 Task: Look for space in Lhokseumawe, Indonesia from 15th June, 2023 to 21st June, 2023 for 5 adults in price range Rs.14000 to Rs.25000. Place can be entire place with 3 bedrooms having 3 beds and 3 bathrooms. Property type can be house, flat, guest house. Booking option can be shelf check-in. Required host language is English.
Action: Mouse moved to (514, 102)
Screenshot: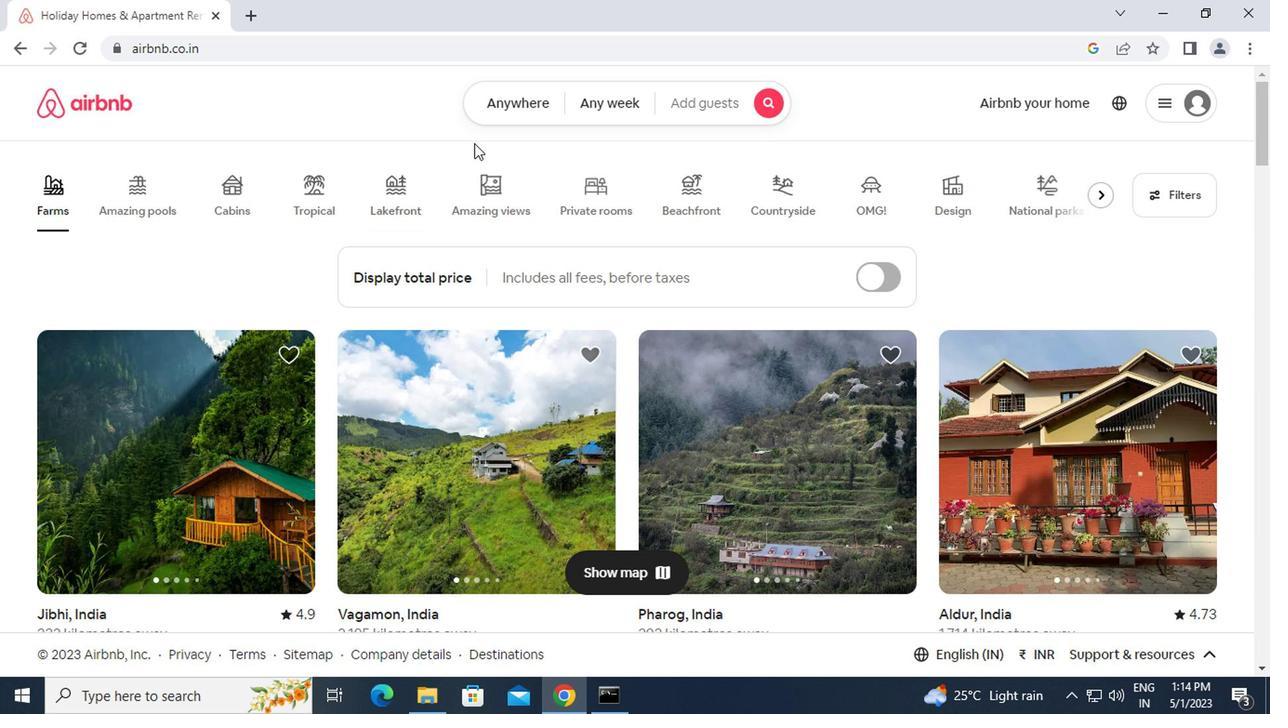 
Action: Mouse pressed left at (514, 102)
Screenshot: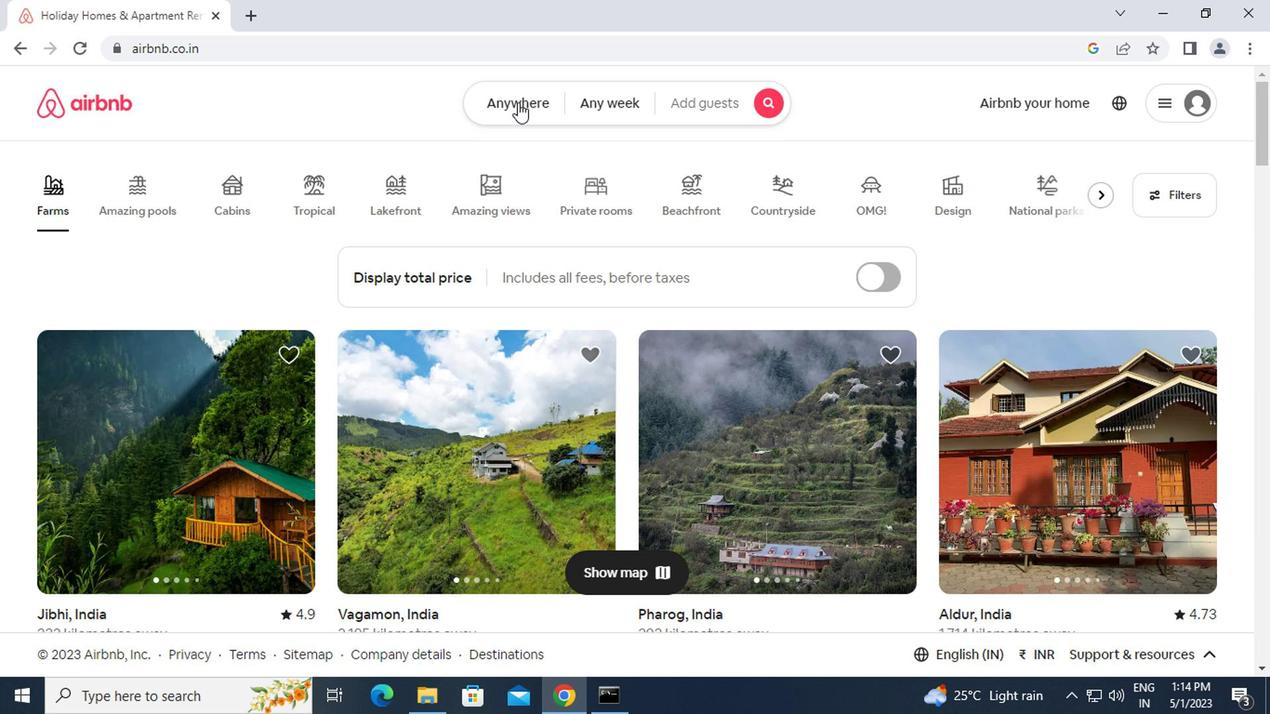 
Action: Mouse moved to (452, 158)
Screenshot: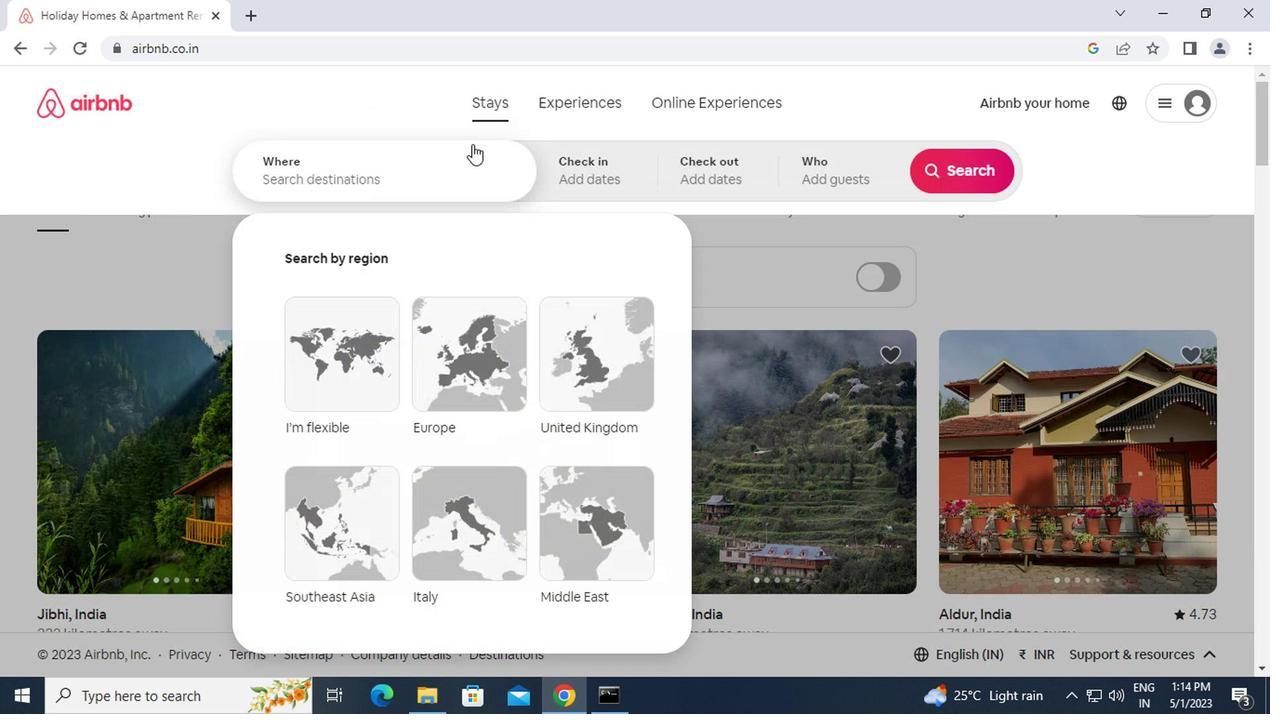 
Action: Mouse pressed left at (452, 158)
Screenshot: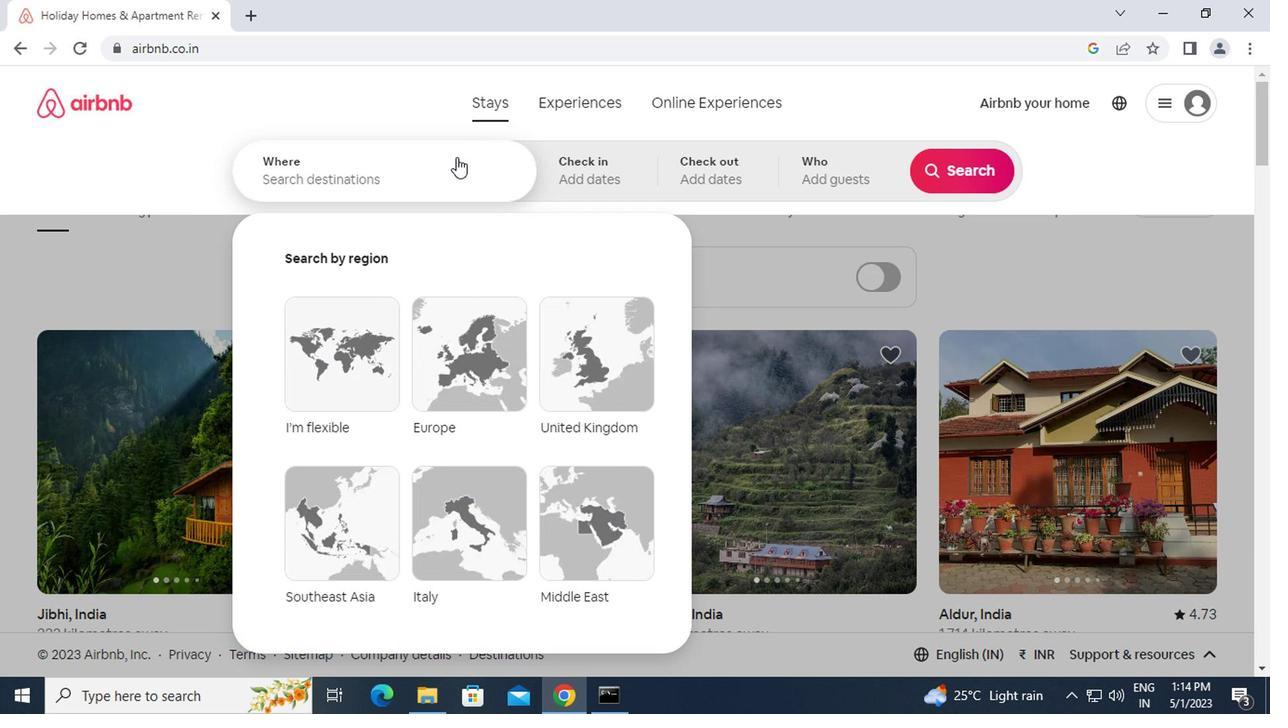 
Action: Key pressed l<Key.caps_lock>hokseumawe,<Key.space><Key.caps_lock>i<Key.caps_lock>ndonesia<Key.enter>
Screenshot: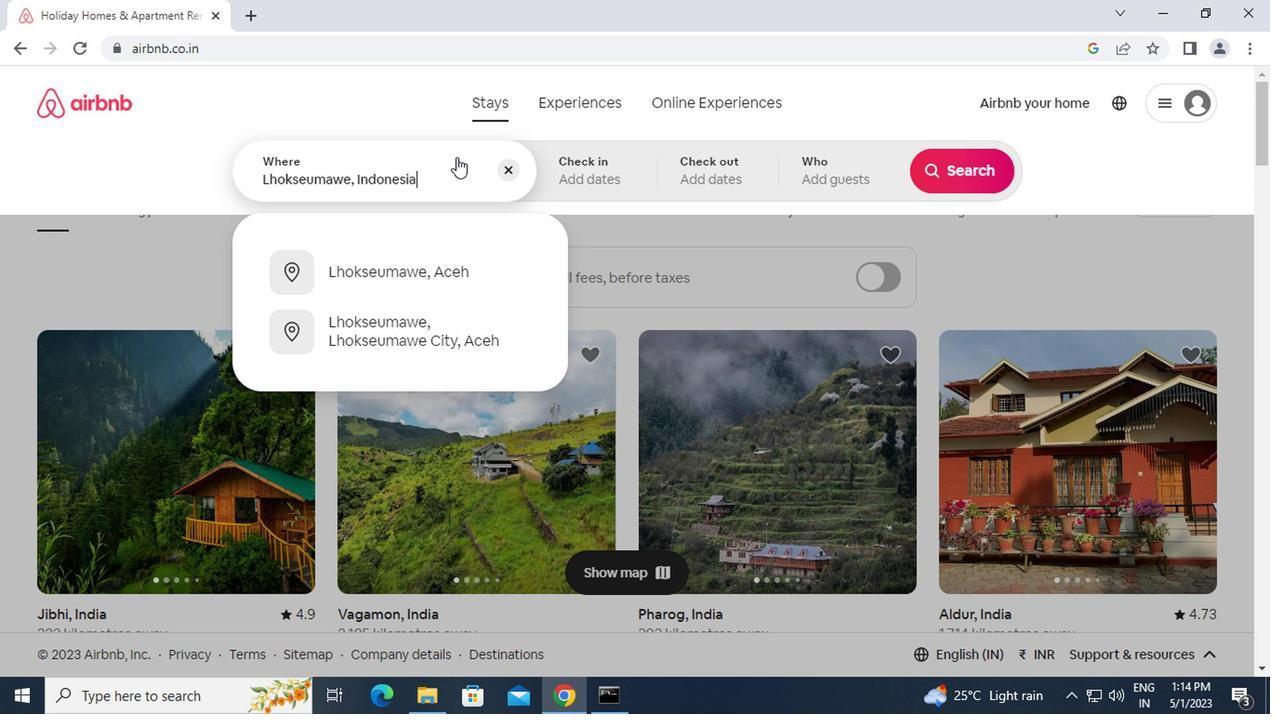 
Action: Mouse moved to (848, 486)
Screenshot: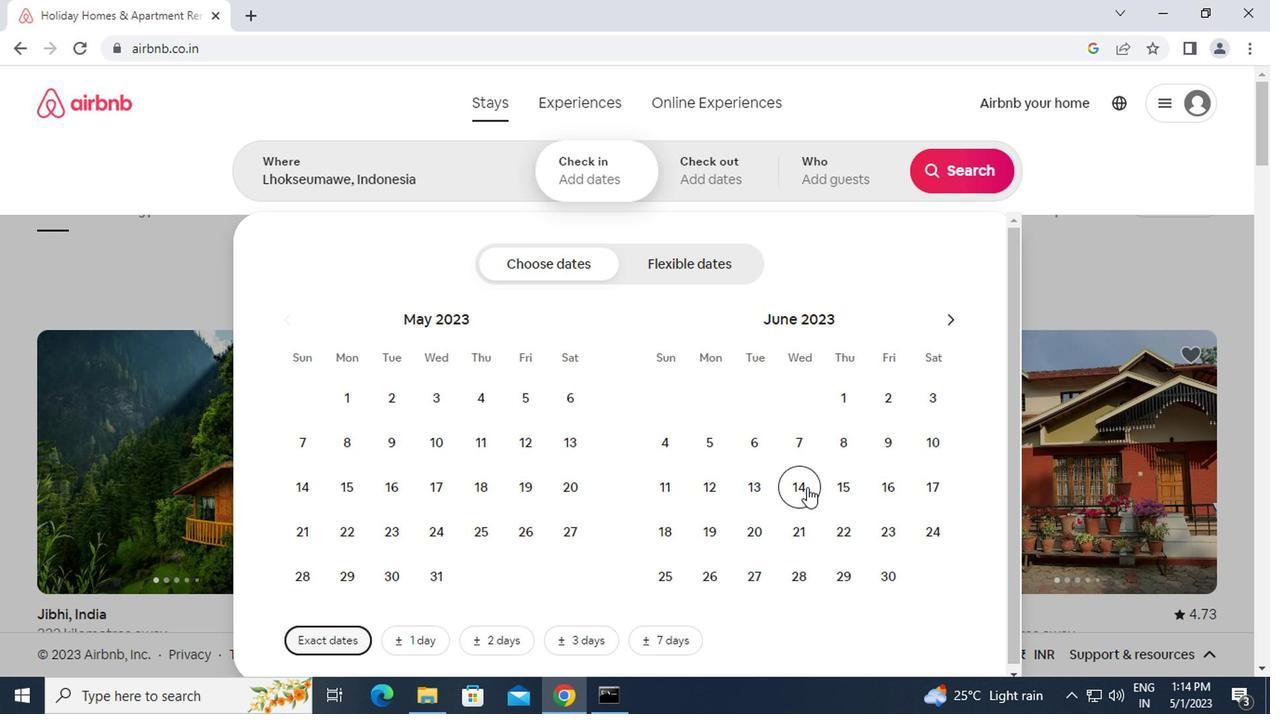 
Action: Mouse pressed left at (848, 486)
Screenshot: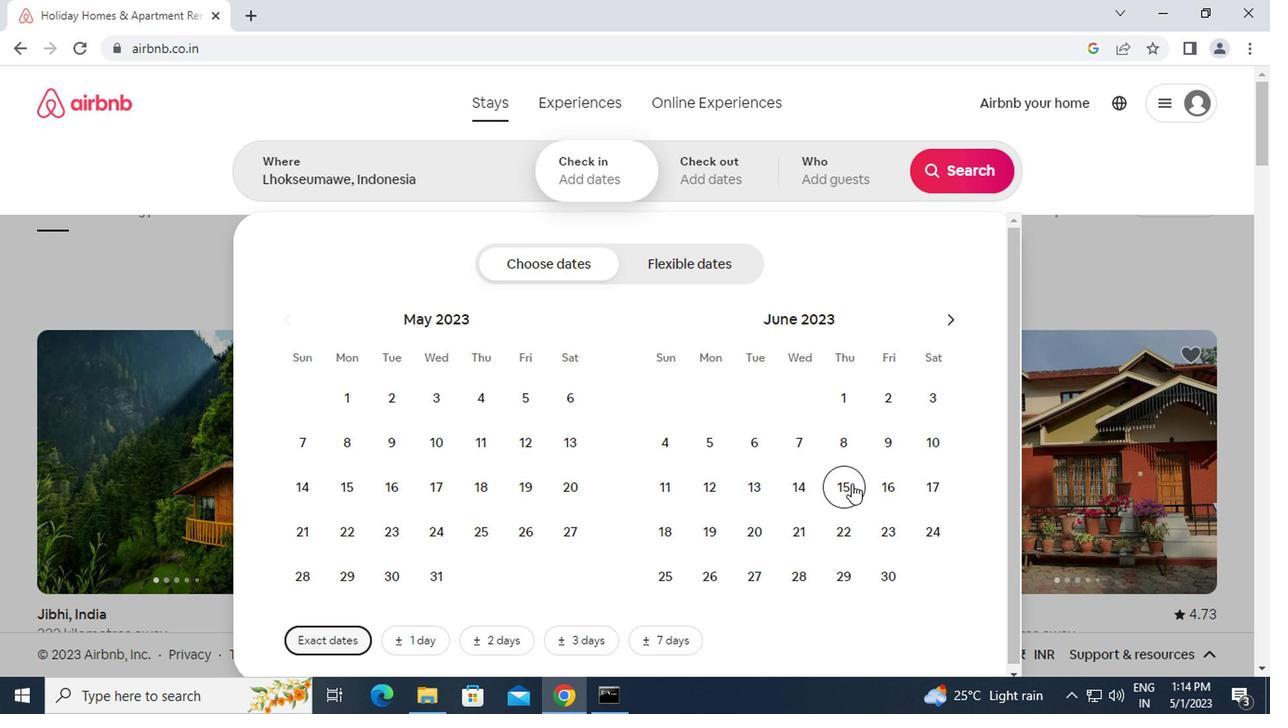
Action: Mouse moved to (793, 535)
Screenshot: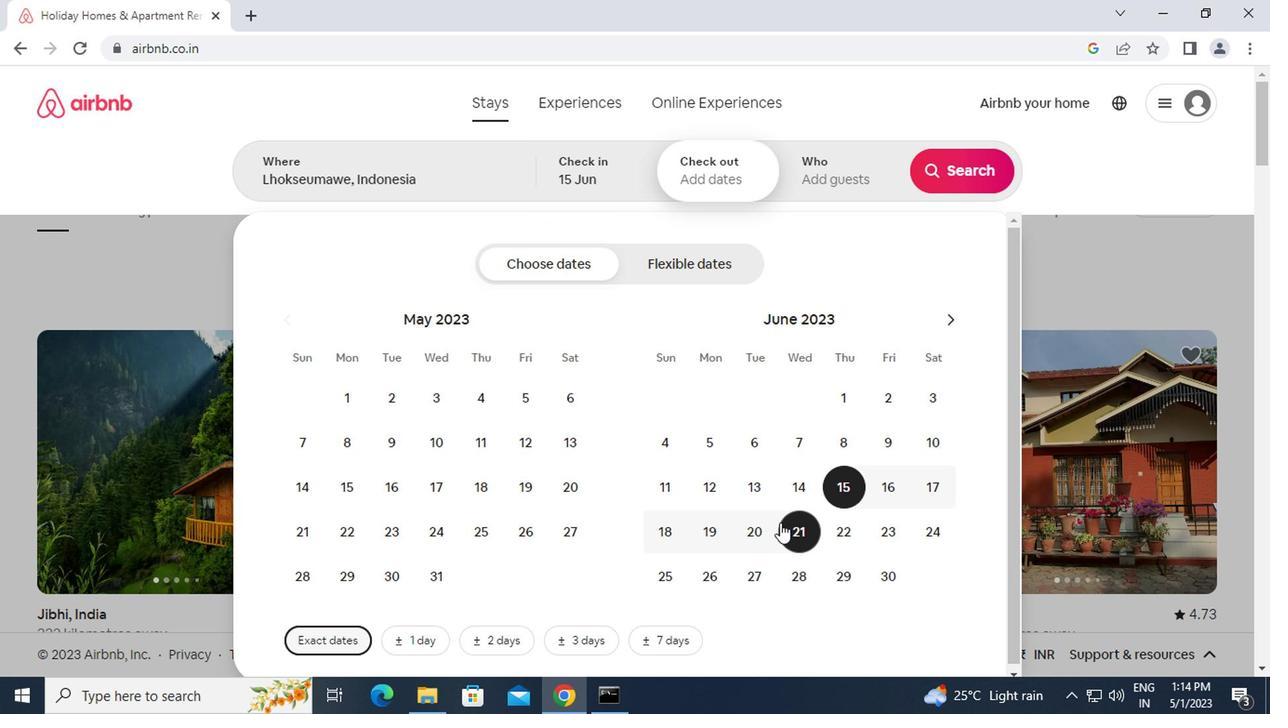 
Action: Mouse pressed left at (793, 535)
Screenshot: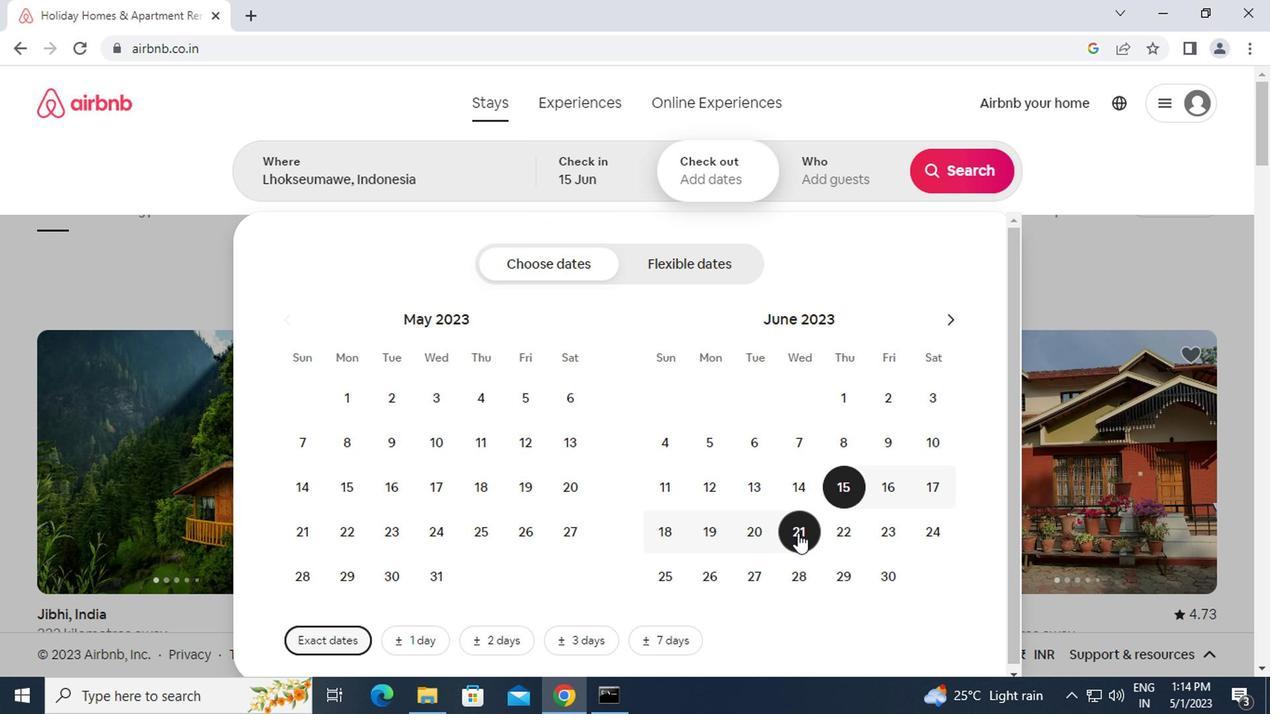 
Action: Mouse moved to (834, 164)
Screenshot: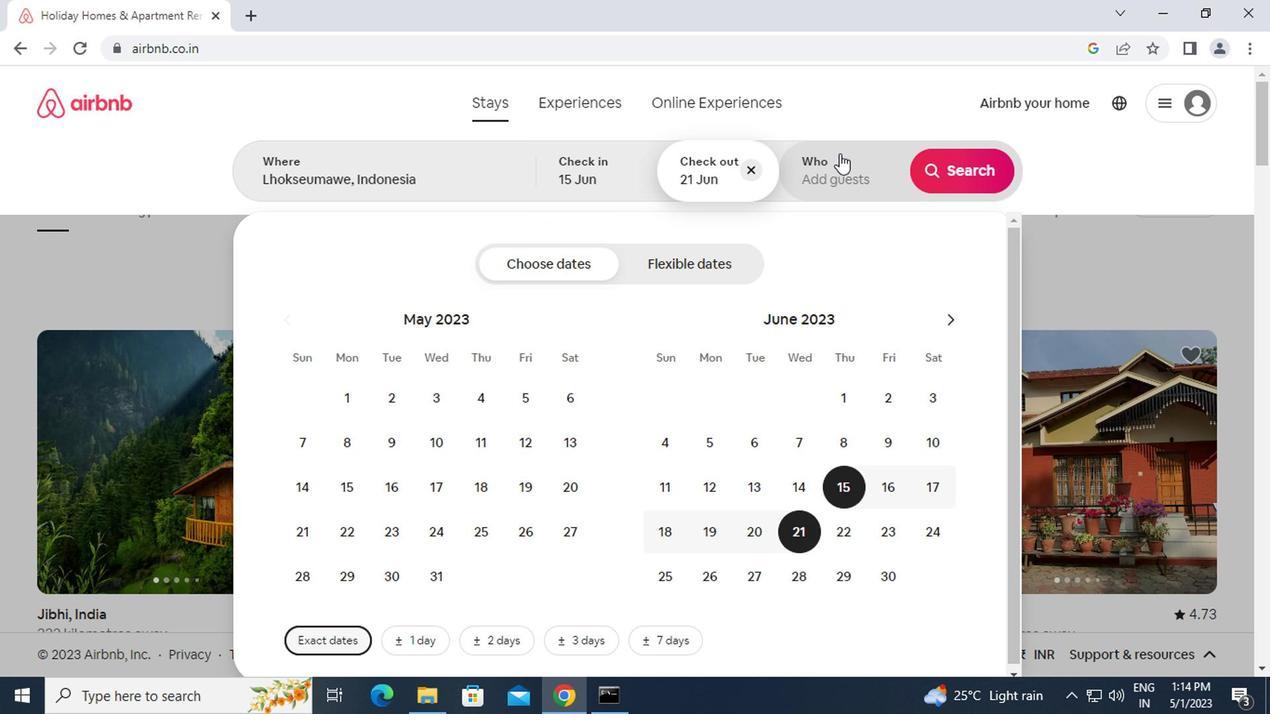 
Action: Mouse pressed left at (834, 164)
Screenshot: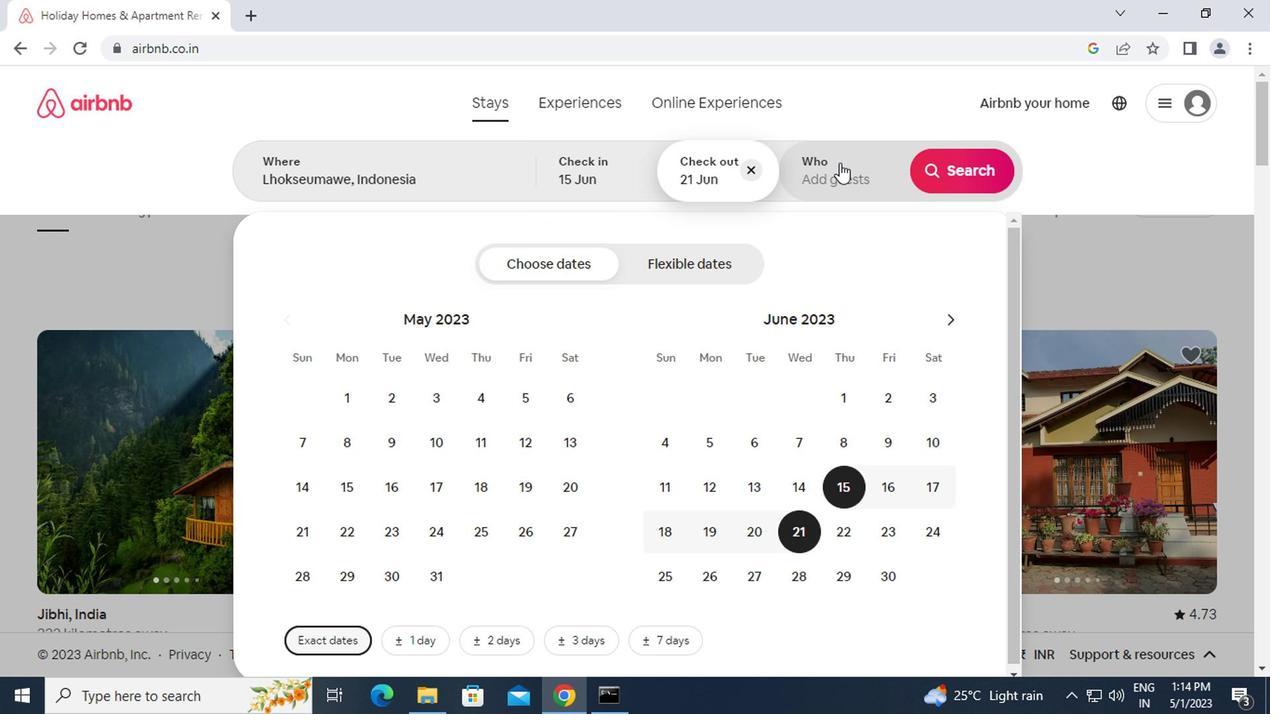 
Action: Mouse moved to (963, 263)
Screenshot: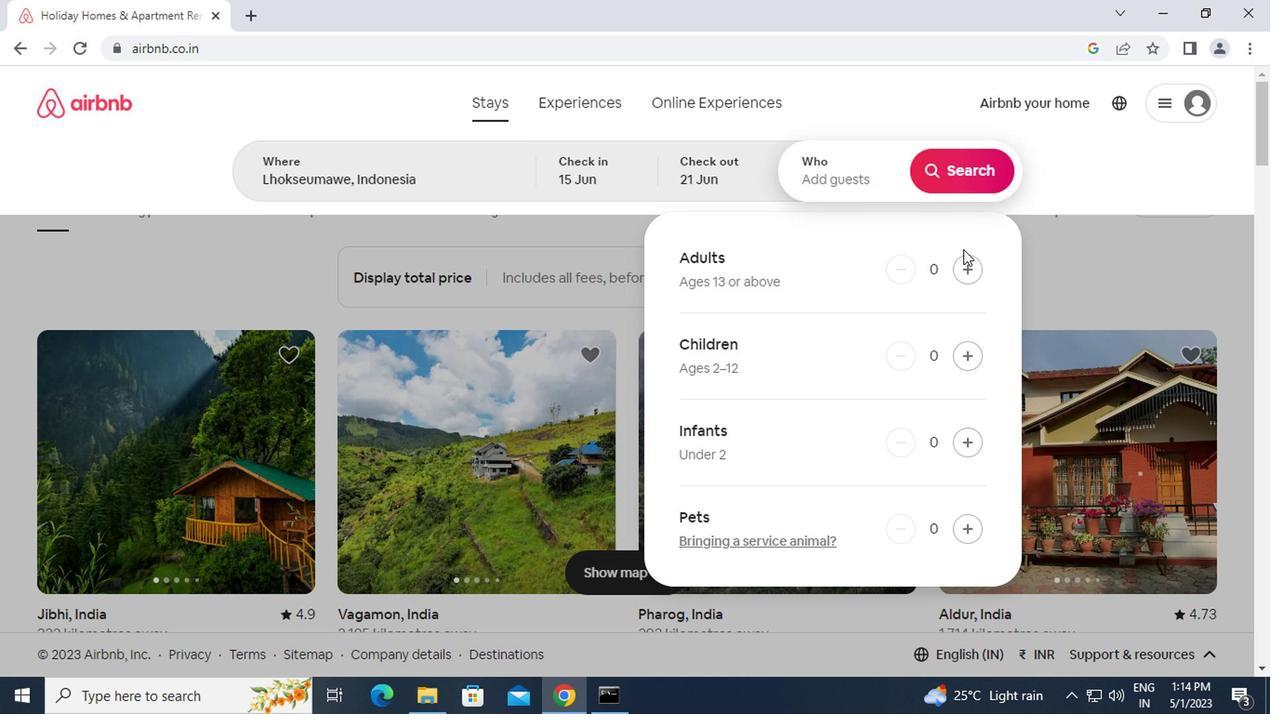 
Action: Mouse pressed left at (963, 263)
Screenshot: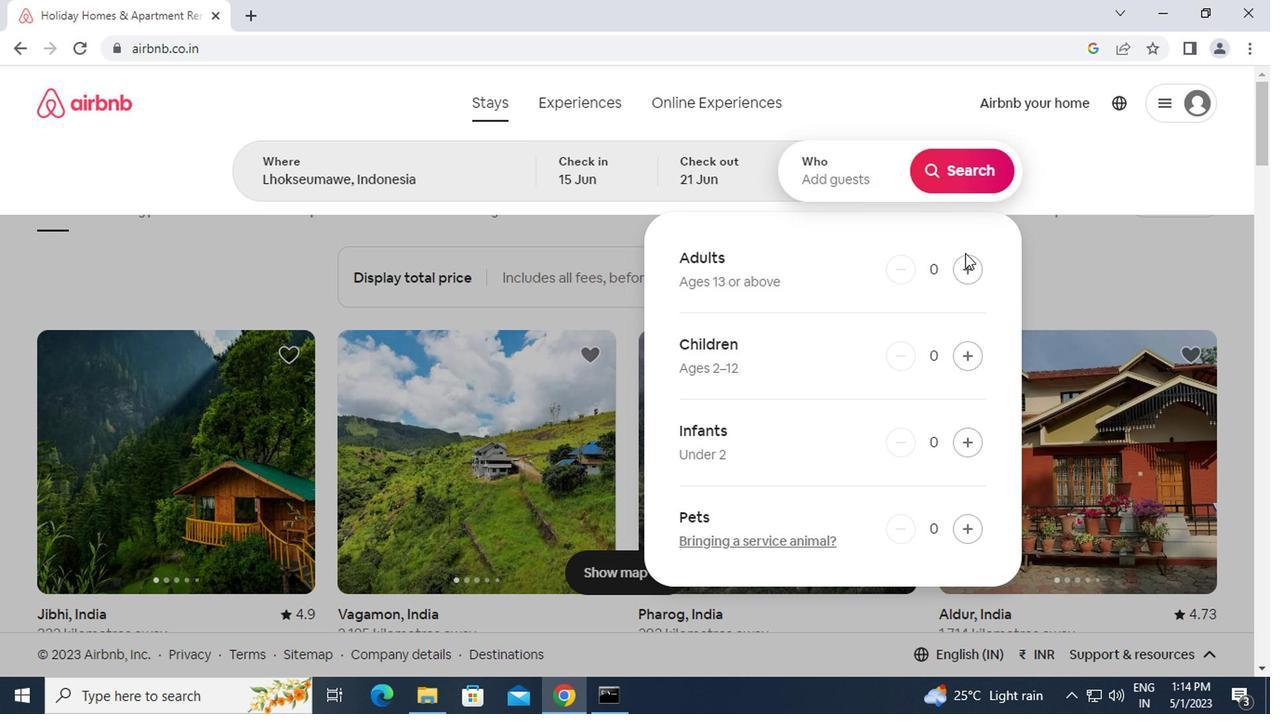 
Action: Mouse pressed left at (963, 263)
Screenshot: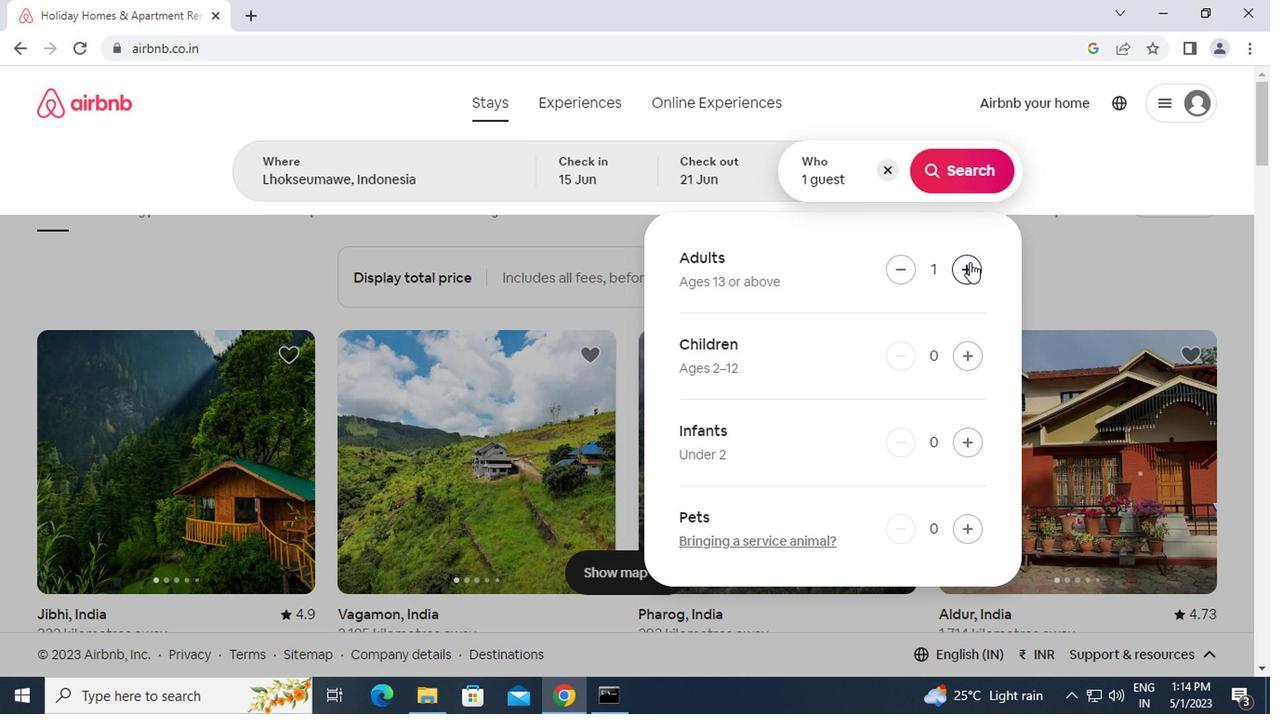 
Action: Mouse moved to (963, 263)
Screenshot: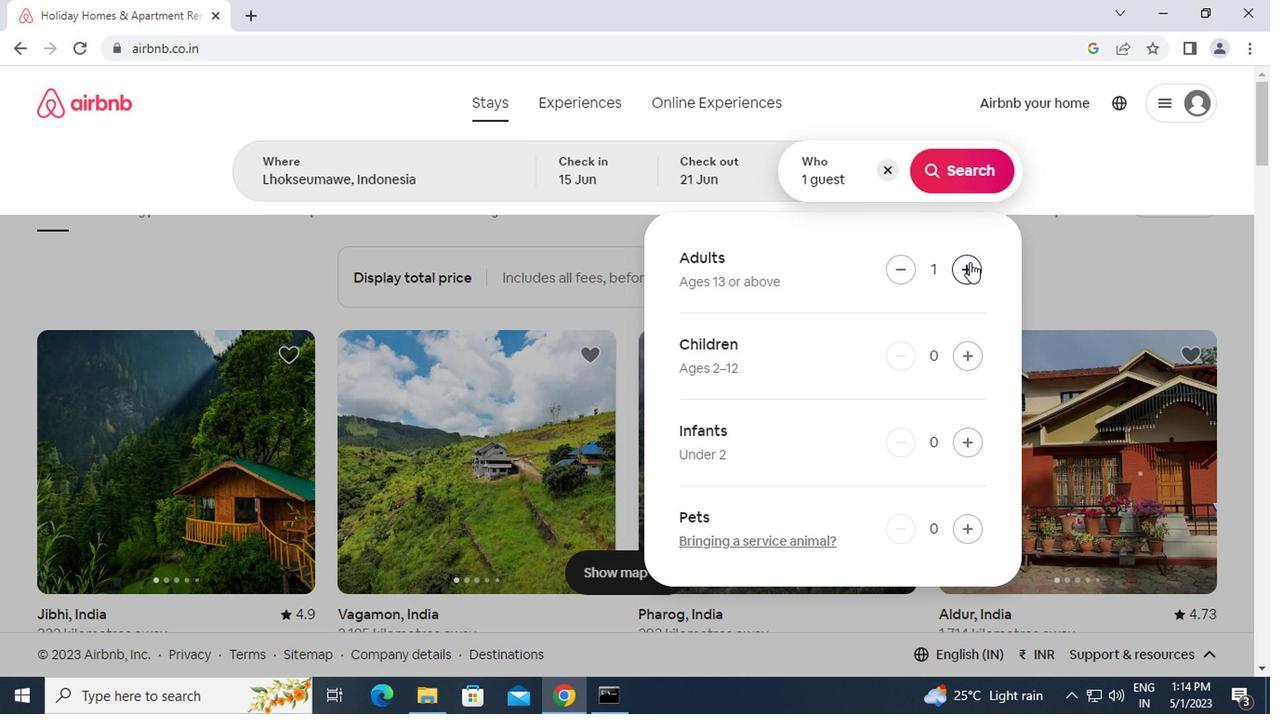 
Action: Mouse pressed left at (963, 263)
Screenshot: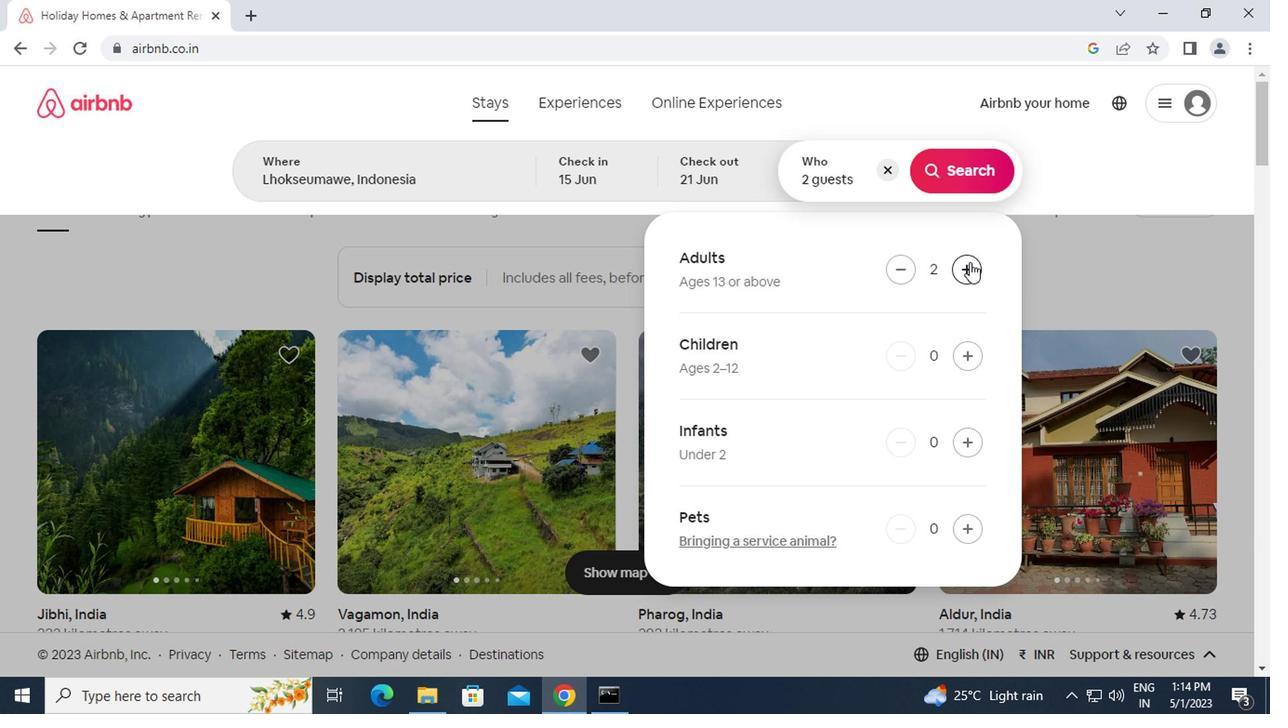 
Action: Mouse pressed left at (963, 263)
Screenshot: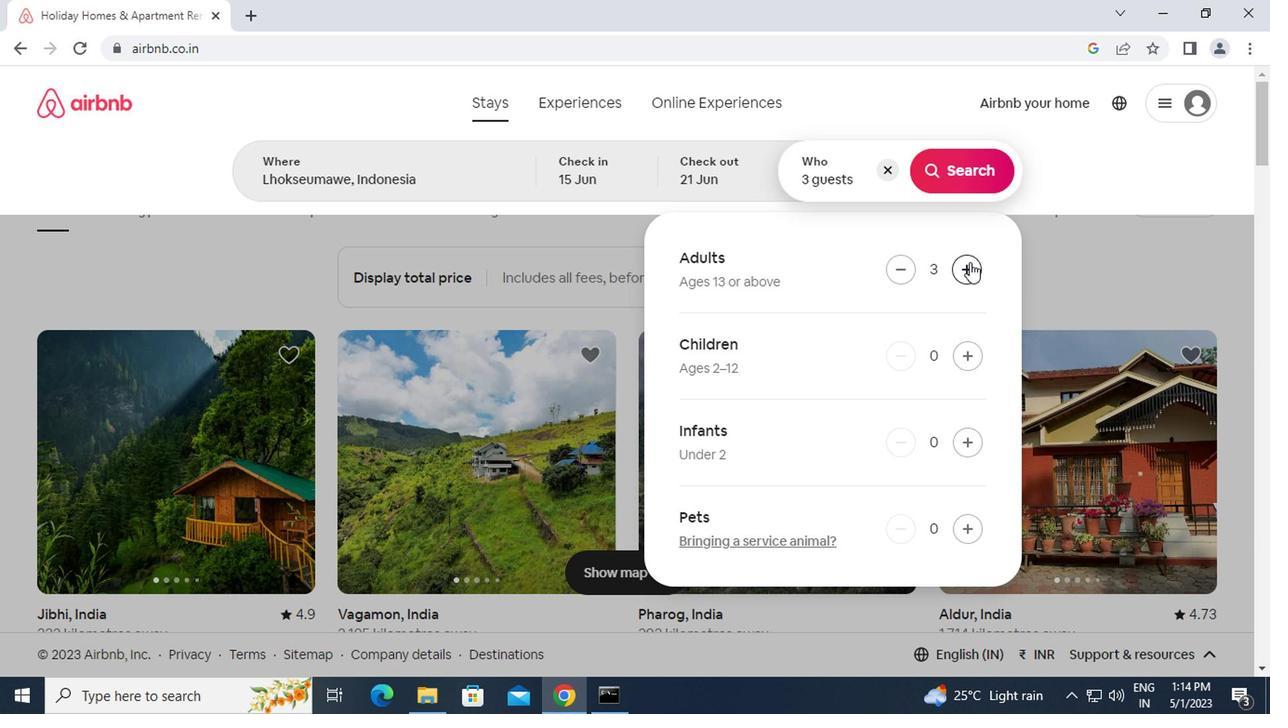 
Action: Mouse pressed left at (963, 263)
Screenshot: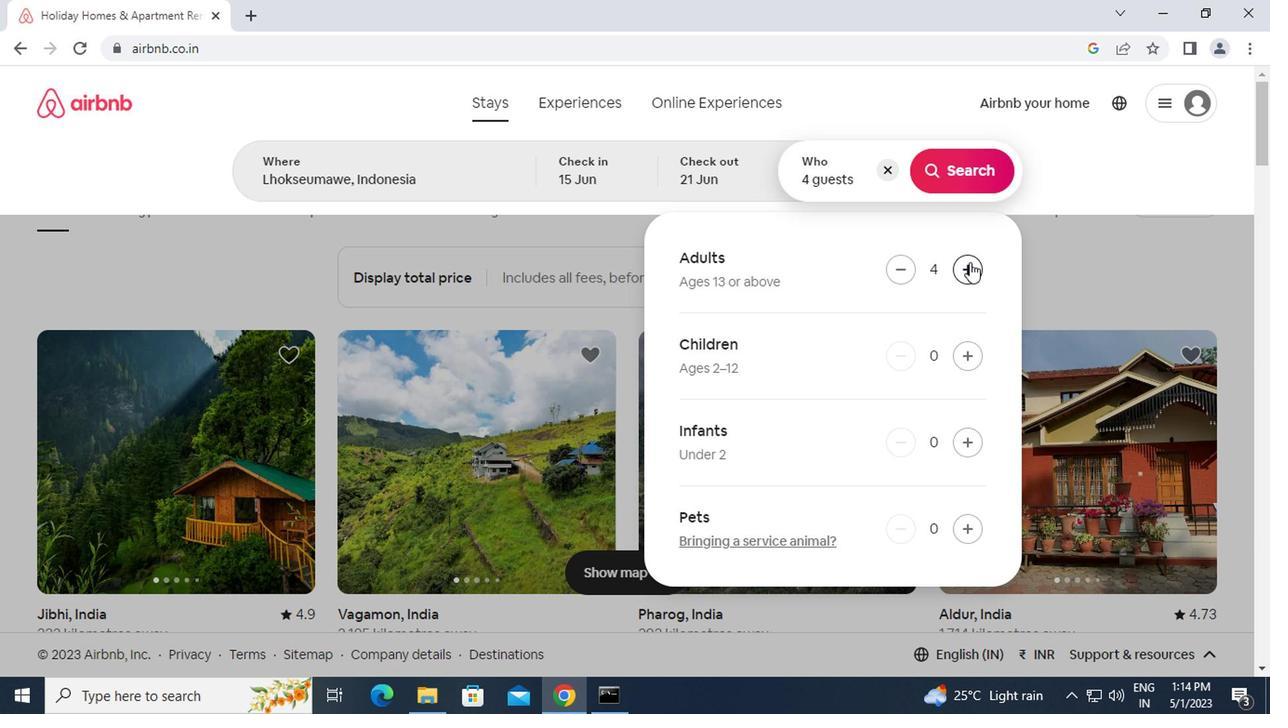
Action: Mouse moved to (942, 166)
Screenshot: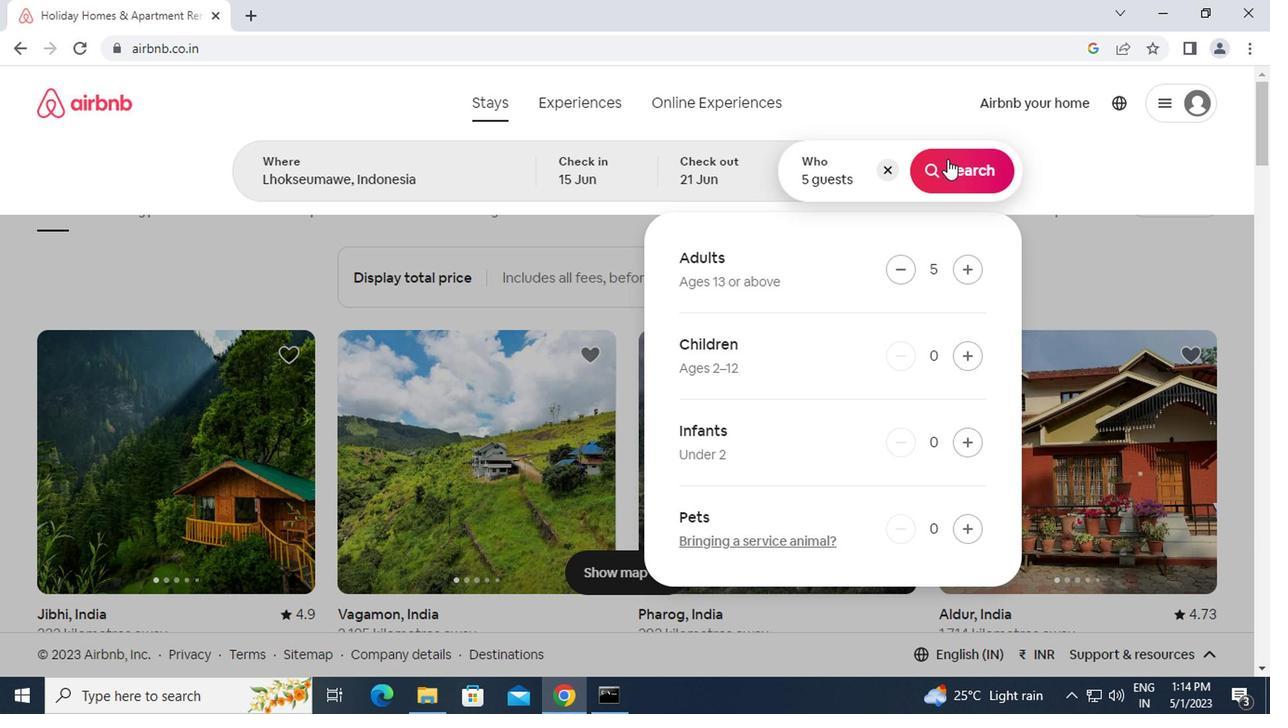 
Action: Mouse pressed left at (942, 166)
Screenshot: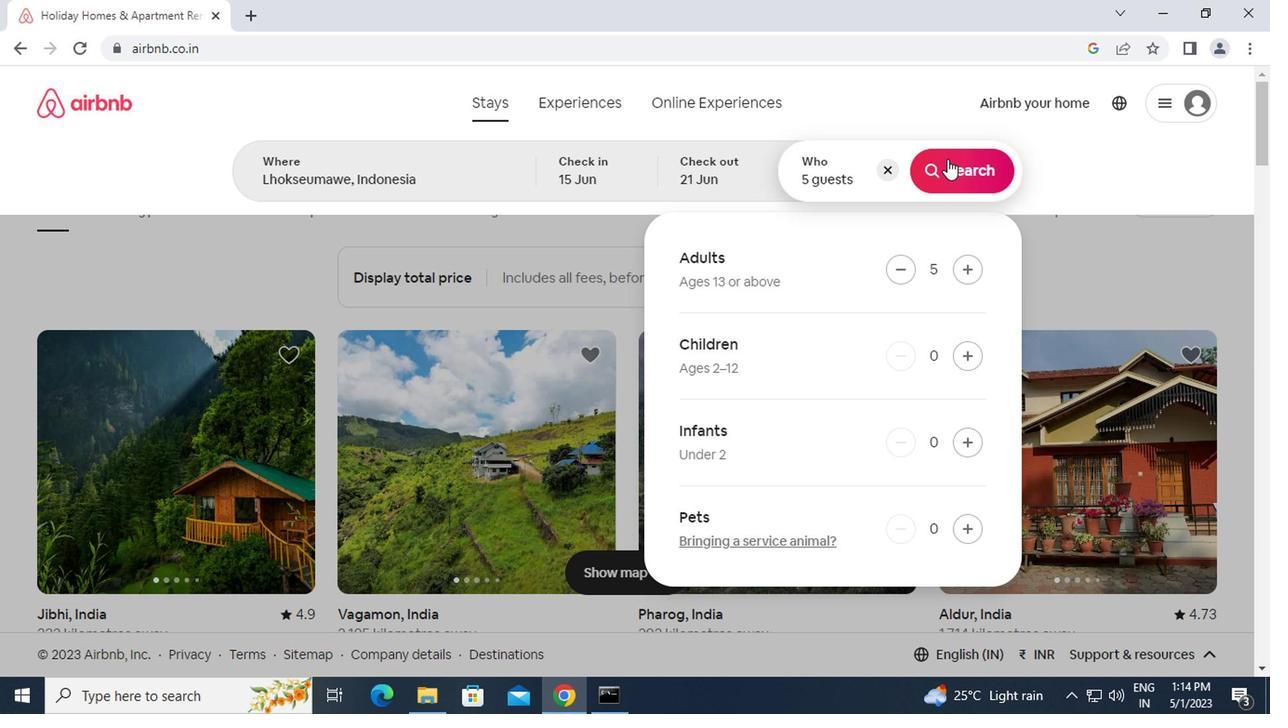 
Action: Mouse moved to (1160, 177)
Screenshot: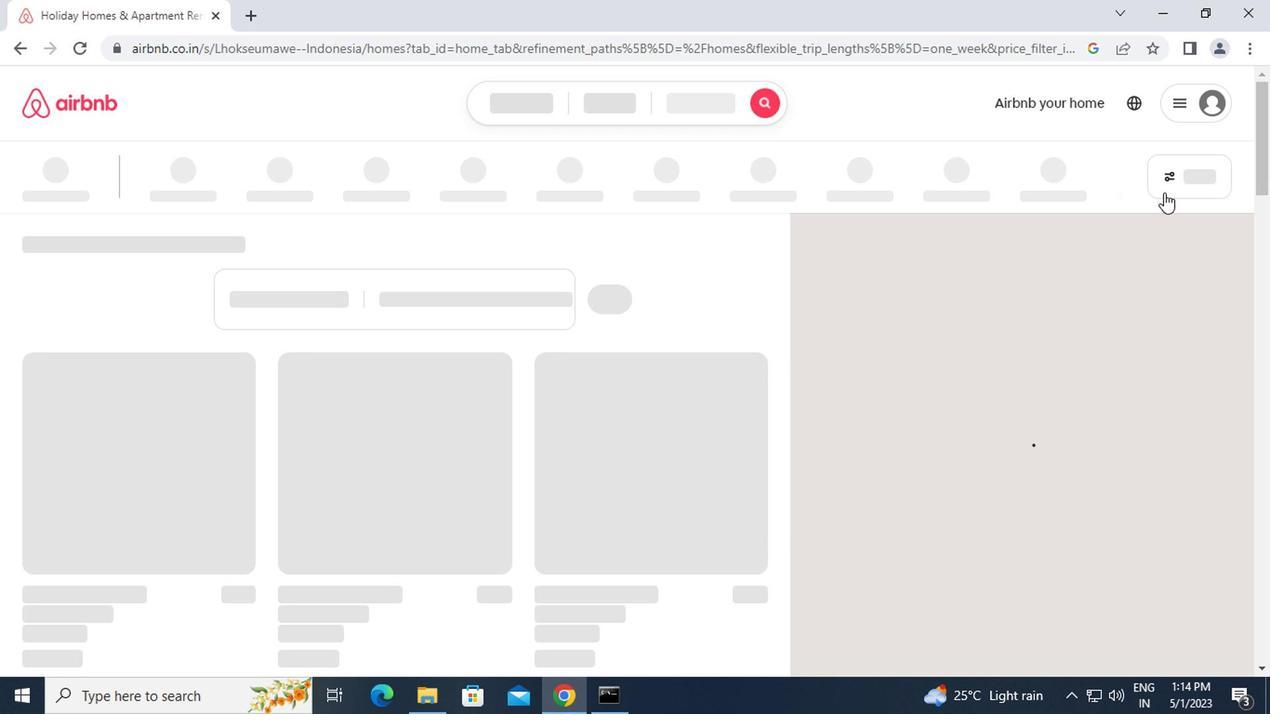 
Action: Mouse pressed left at (1160, 177)
Screenshot: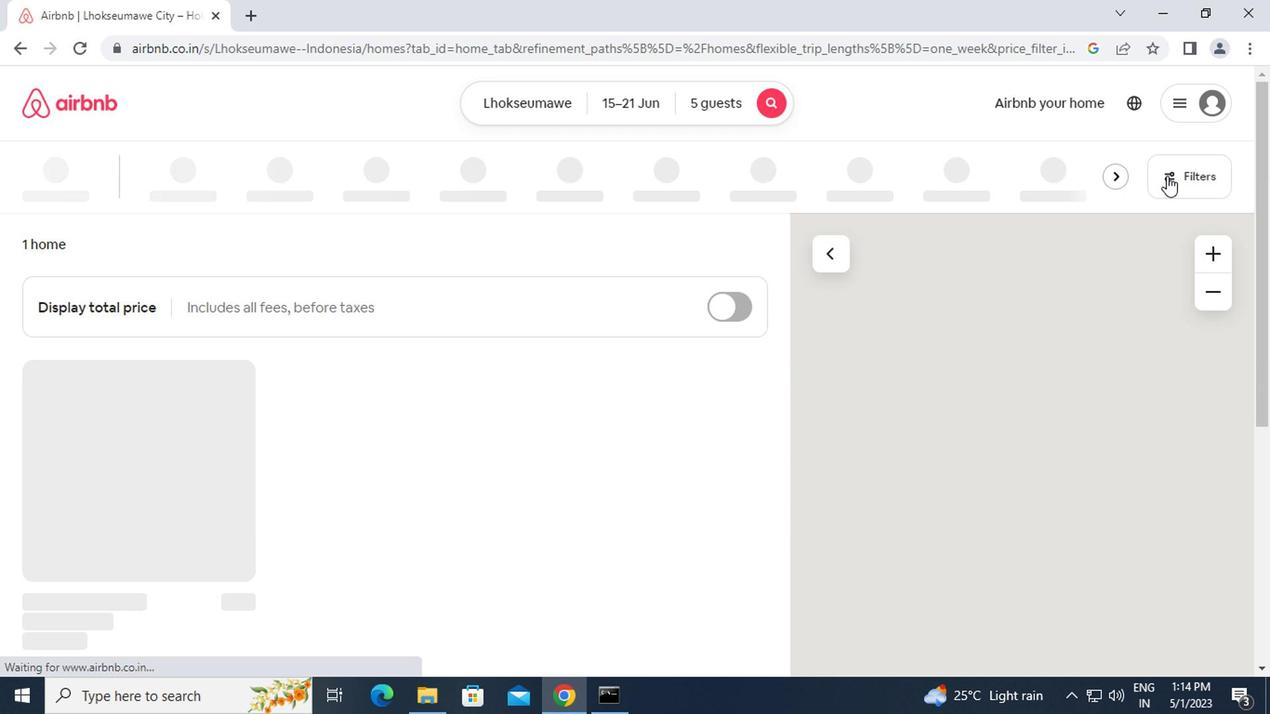 
Action: Mouse moved to (406, 361)
Screenshot: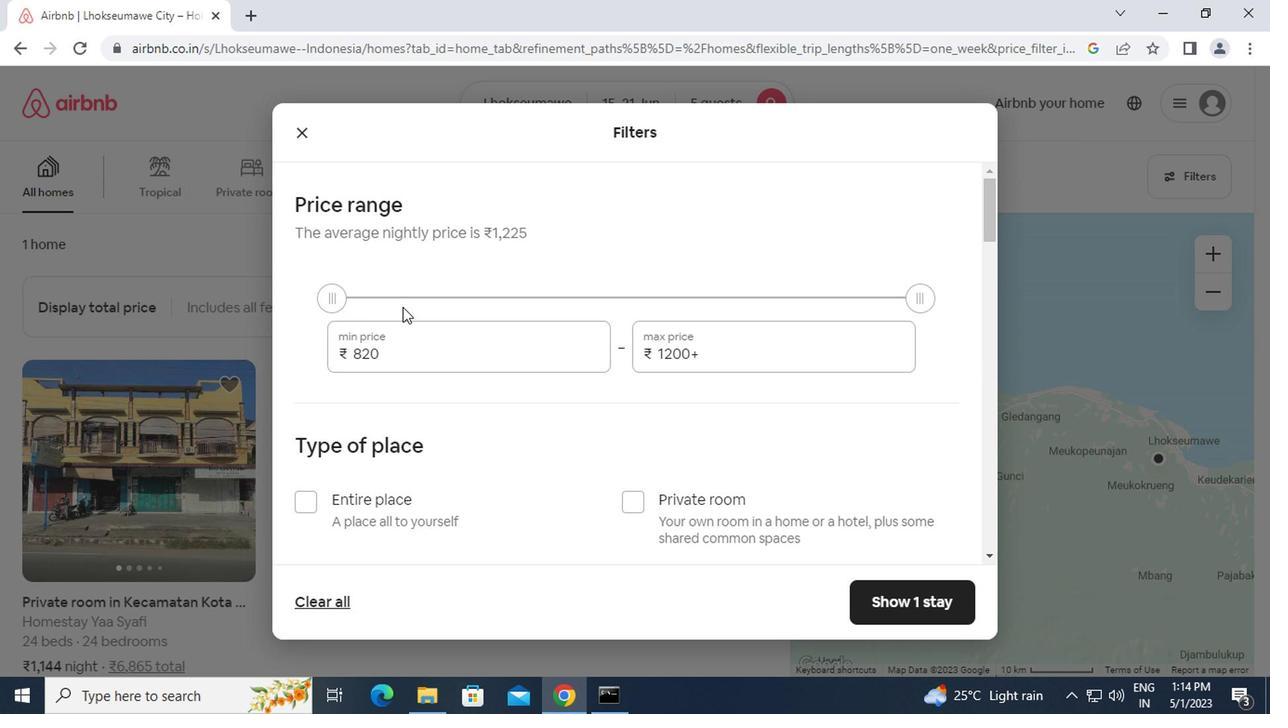 
Action: Mouse pressed left at (406, 361)
Screenshot: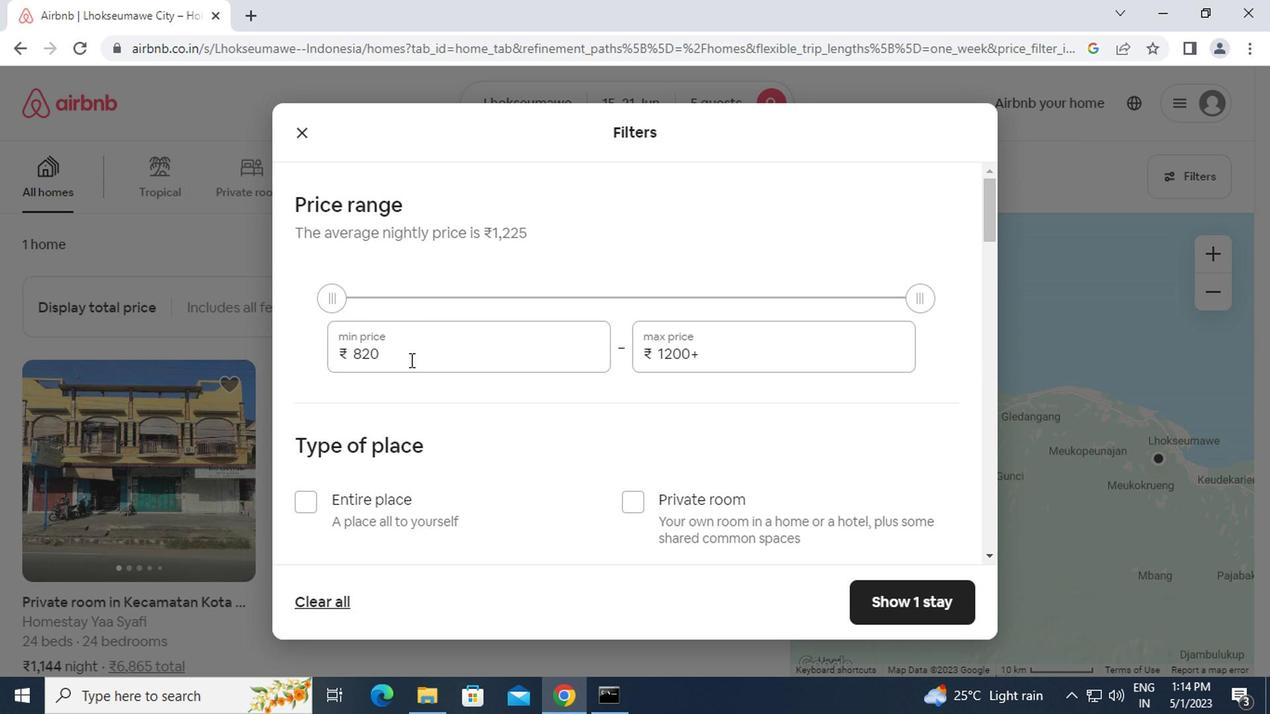 
Action: Mouse moved to (316, 368)
Screenshot: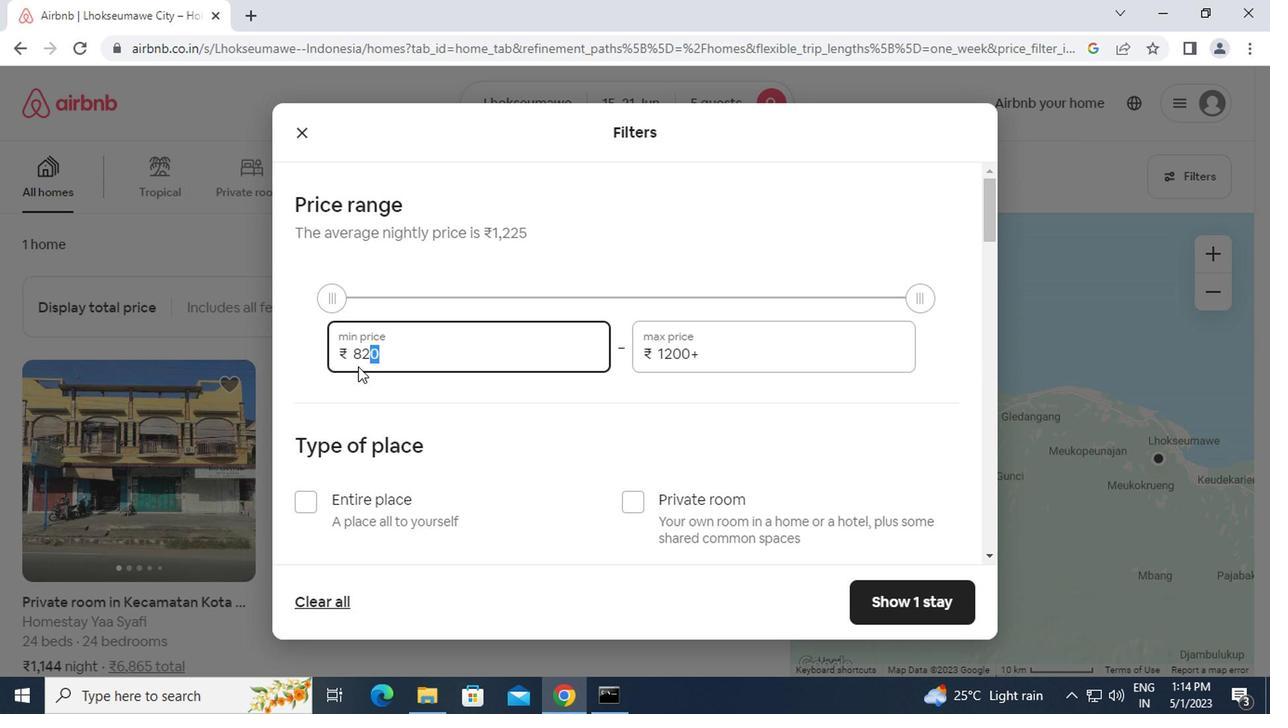 
Action: Key pressed 14000<Key.tab><Key.backspace><Key.backspace>25000
Screenshot: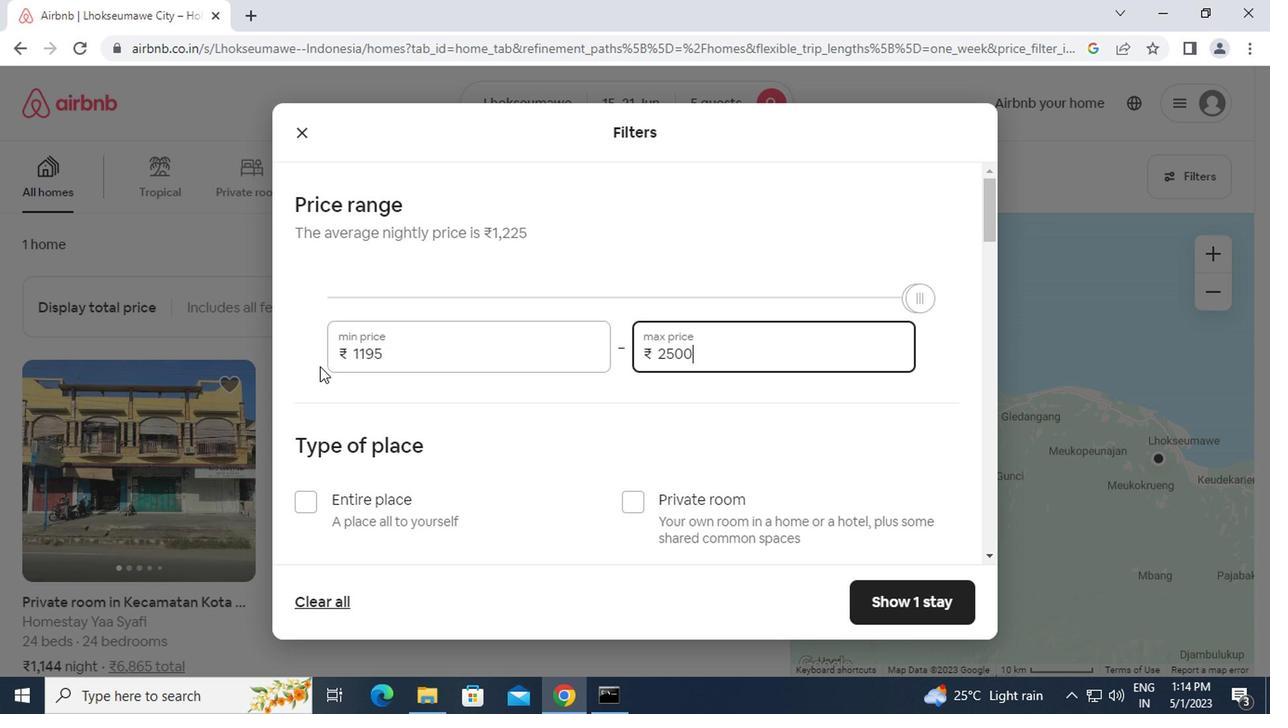 
Action: Mouse moved to (386, 353)
Screenshot: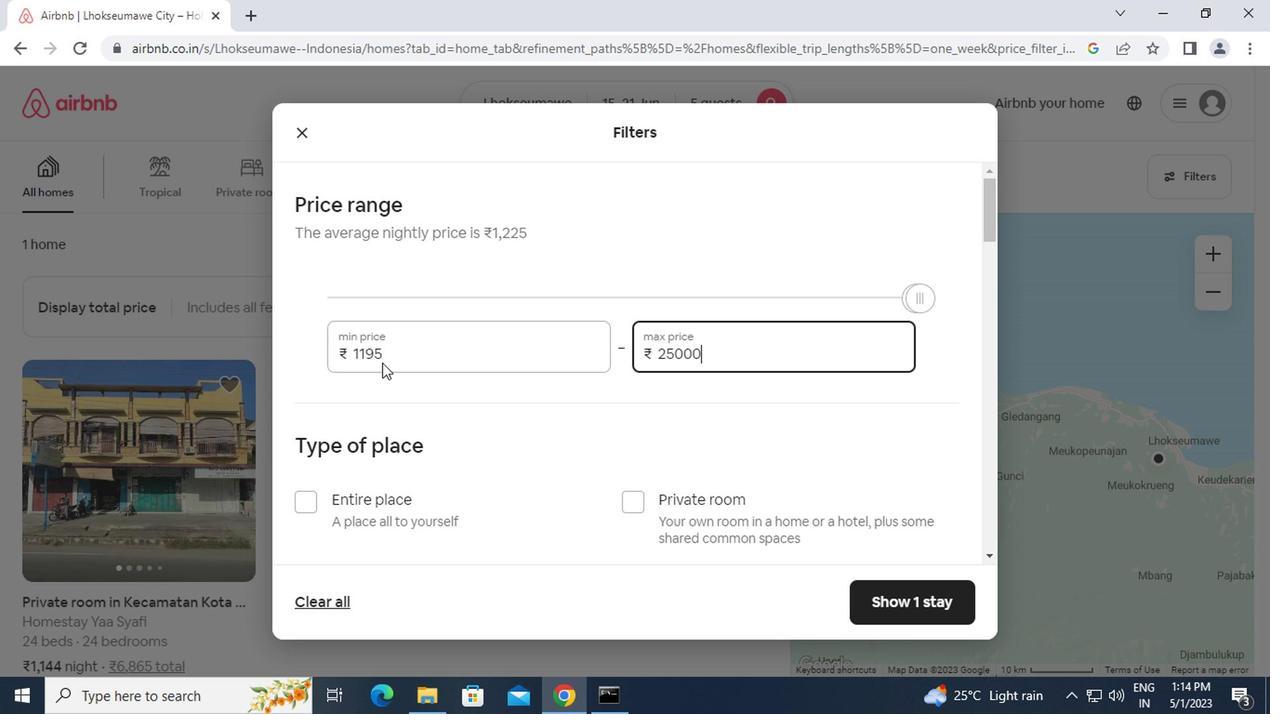 
Action: Mouse pressed left at (386, 353)
Screenshot: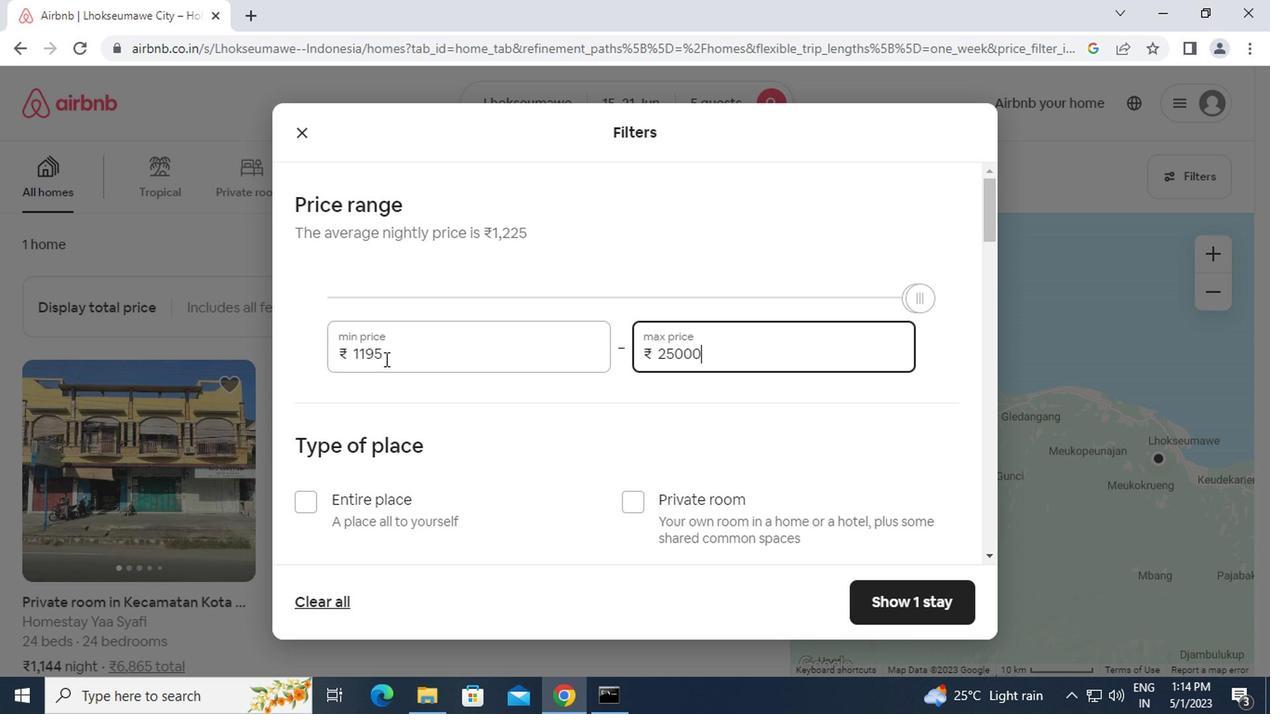 
Action: Mouse moved to (294, 357)
Screenshot: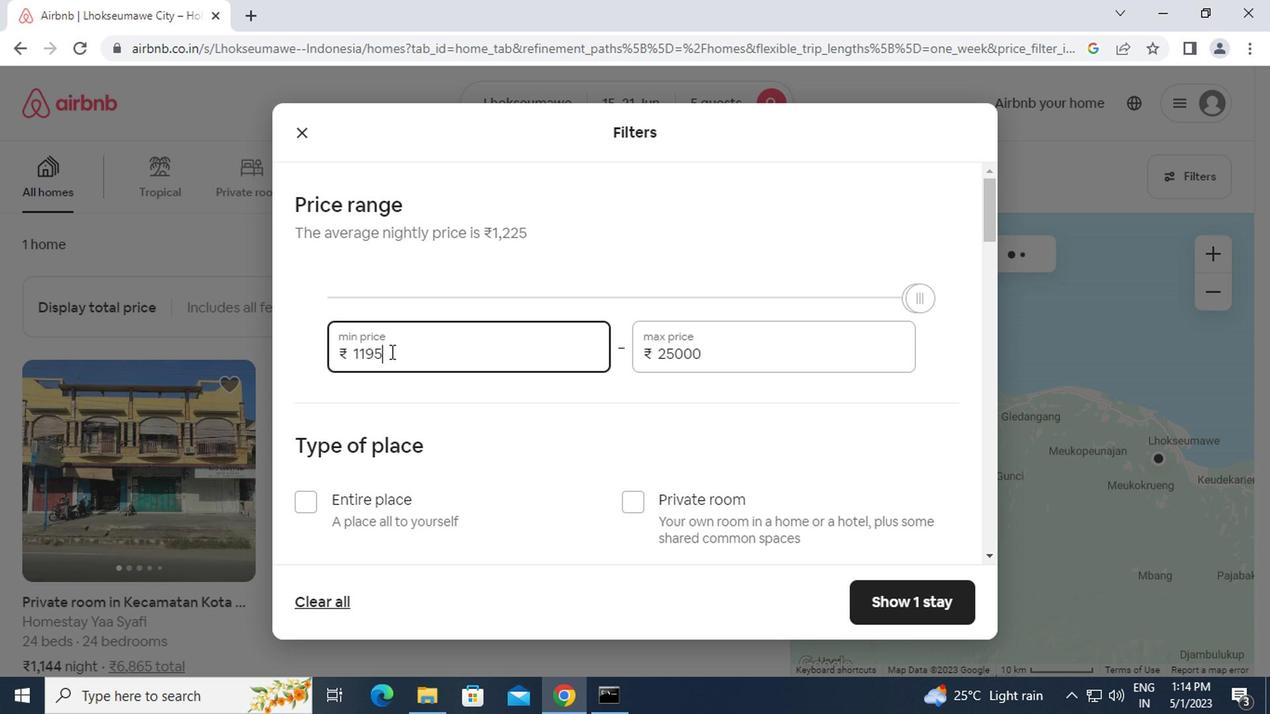 
Action: Key pressed 14000
Screenshot: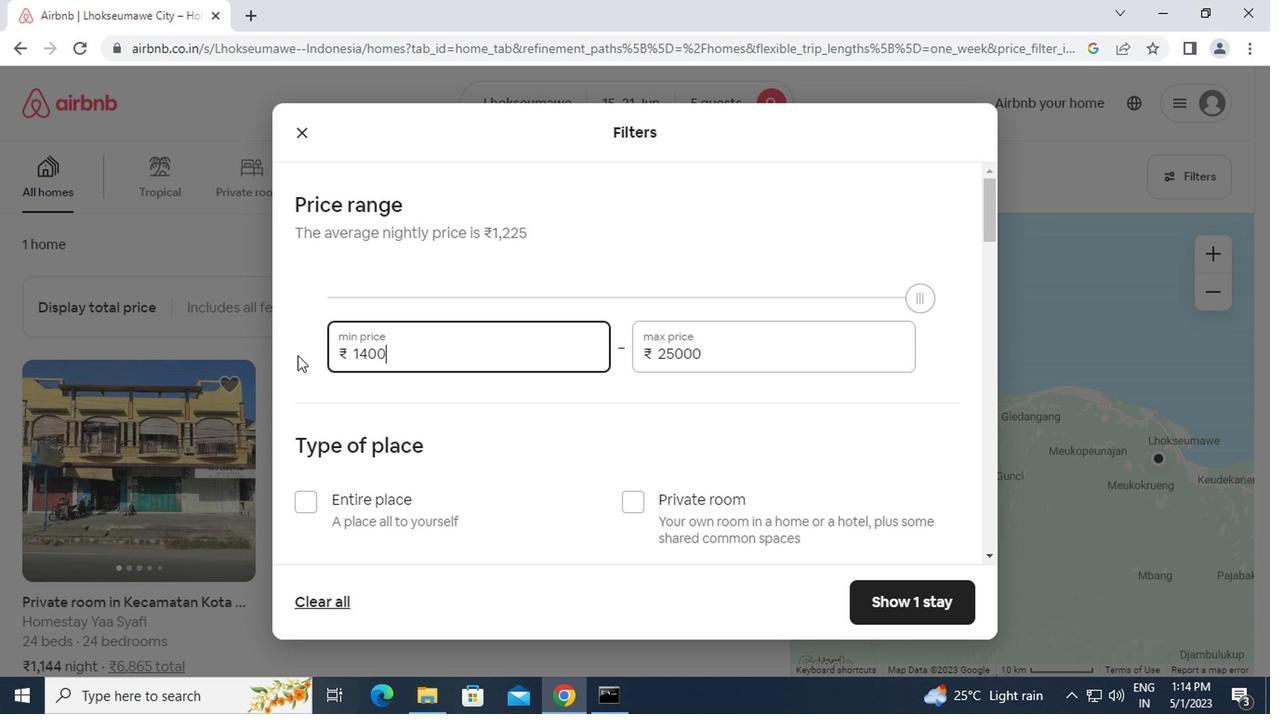 
Action: Mouse moved to (326, 395)
Screenshot: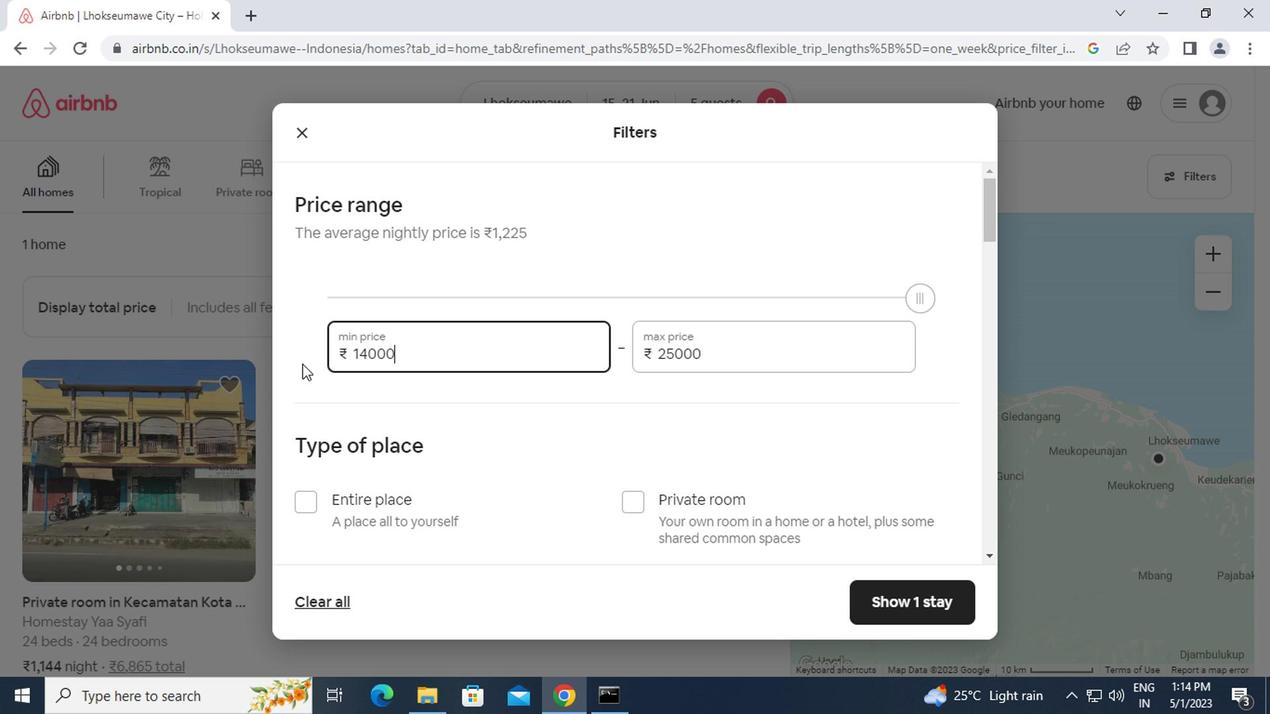 
Action: Mouse scrolled (326, 394) with delta (0, 0)
Screenshot: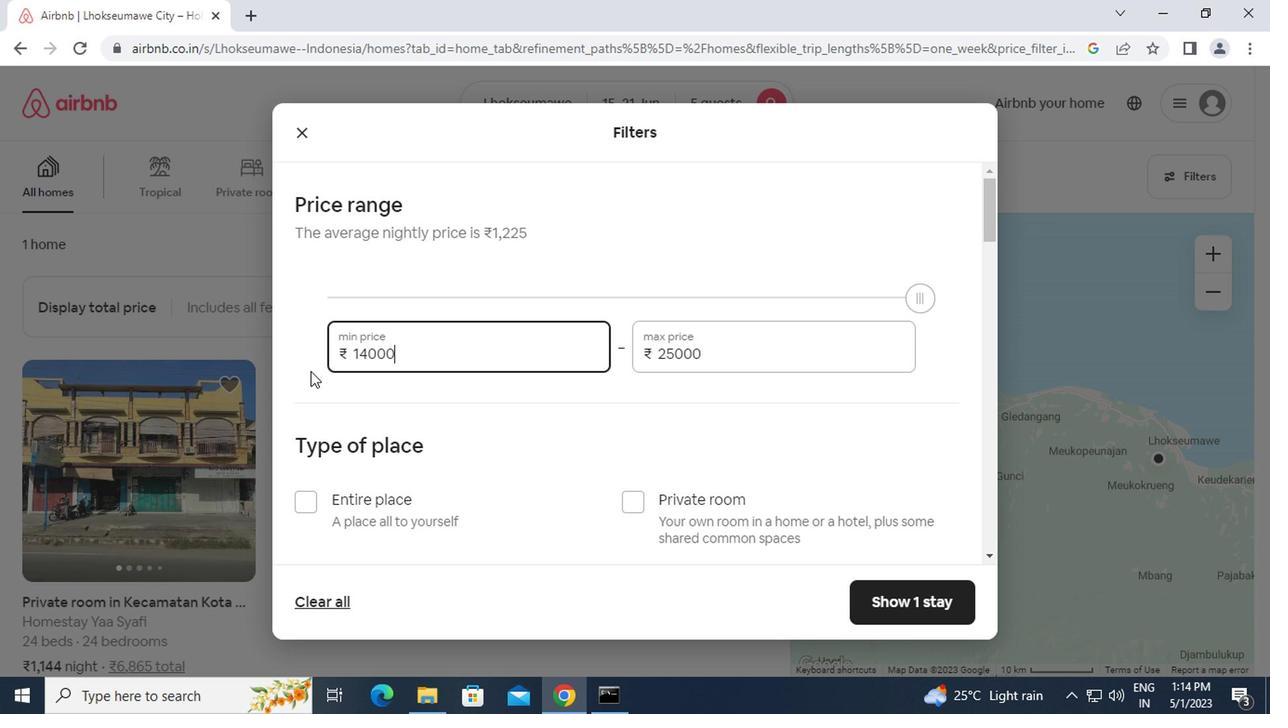 
Action: Mouse moved to (305, 411)
Screenshot: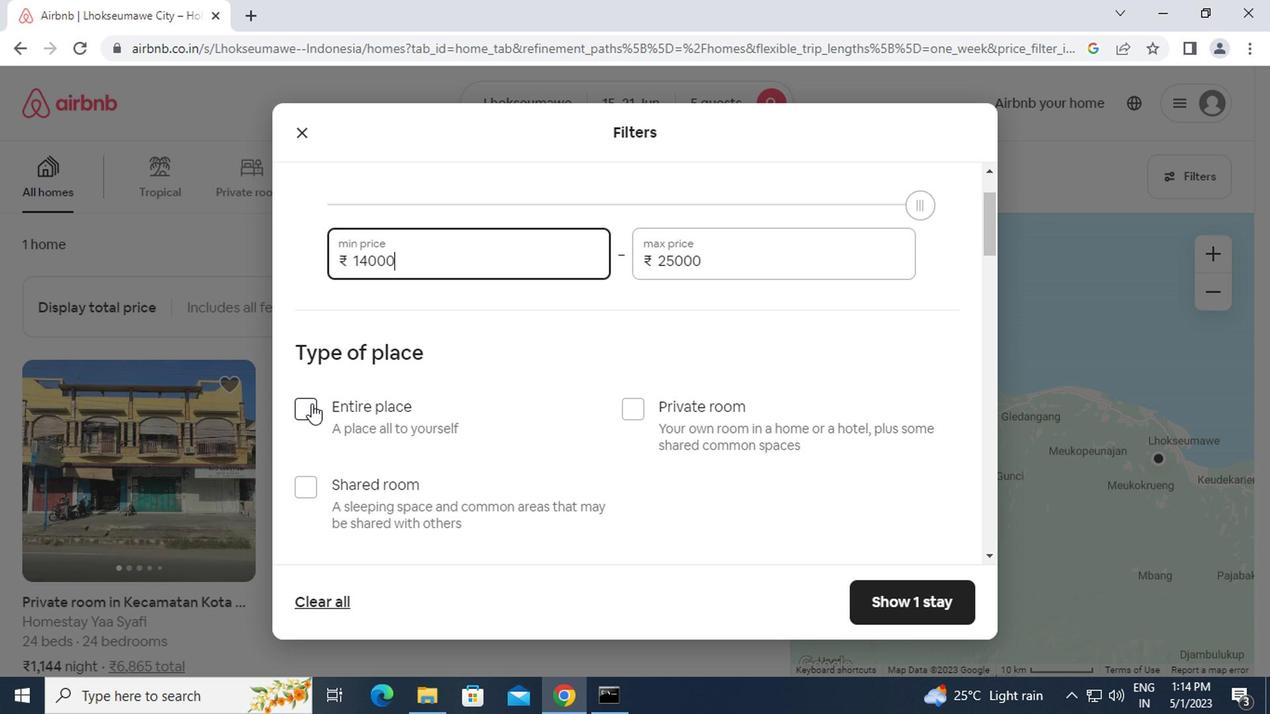 
Action: Mouse pressed left at (305, 411)
Screenshot: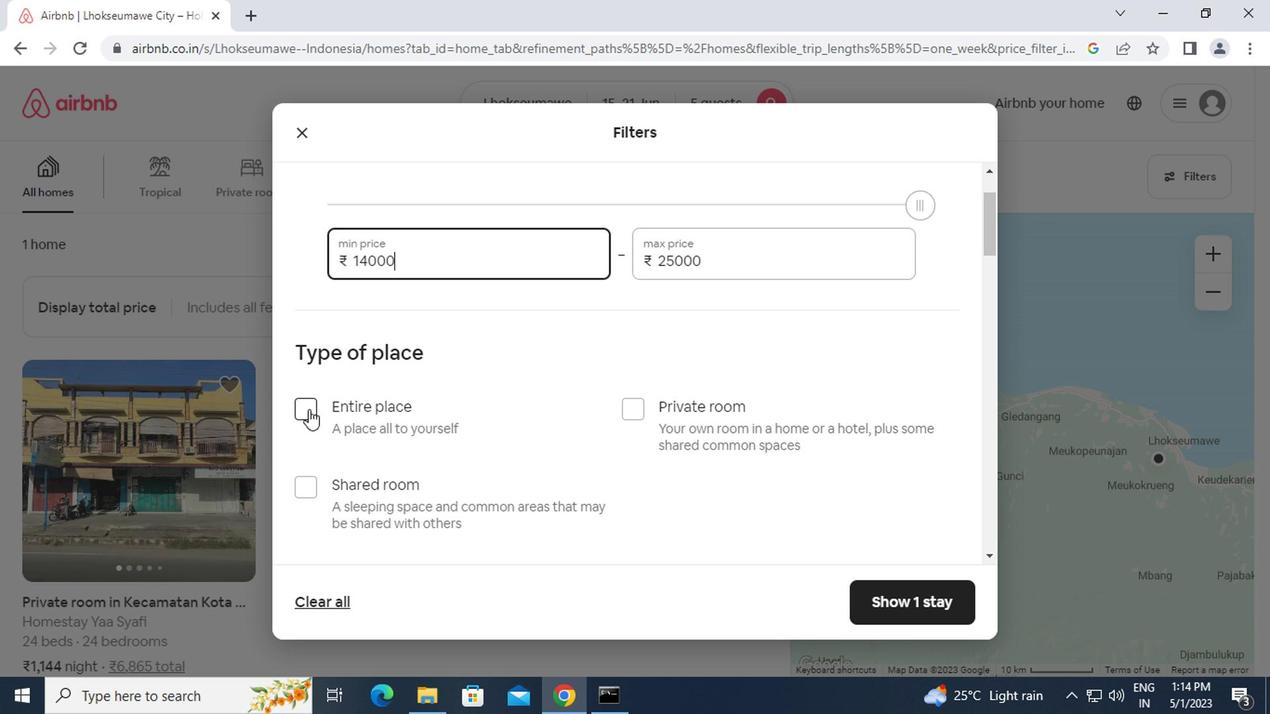 
Action: Mouse moved to (513, 441)
Screenshot: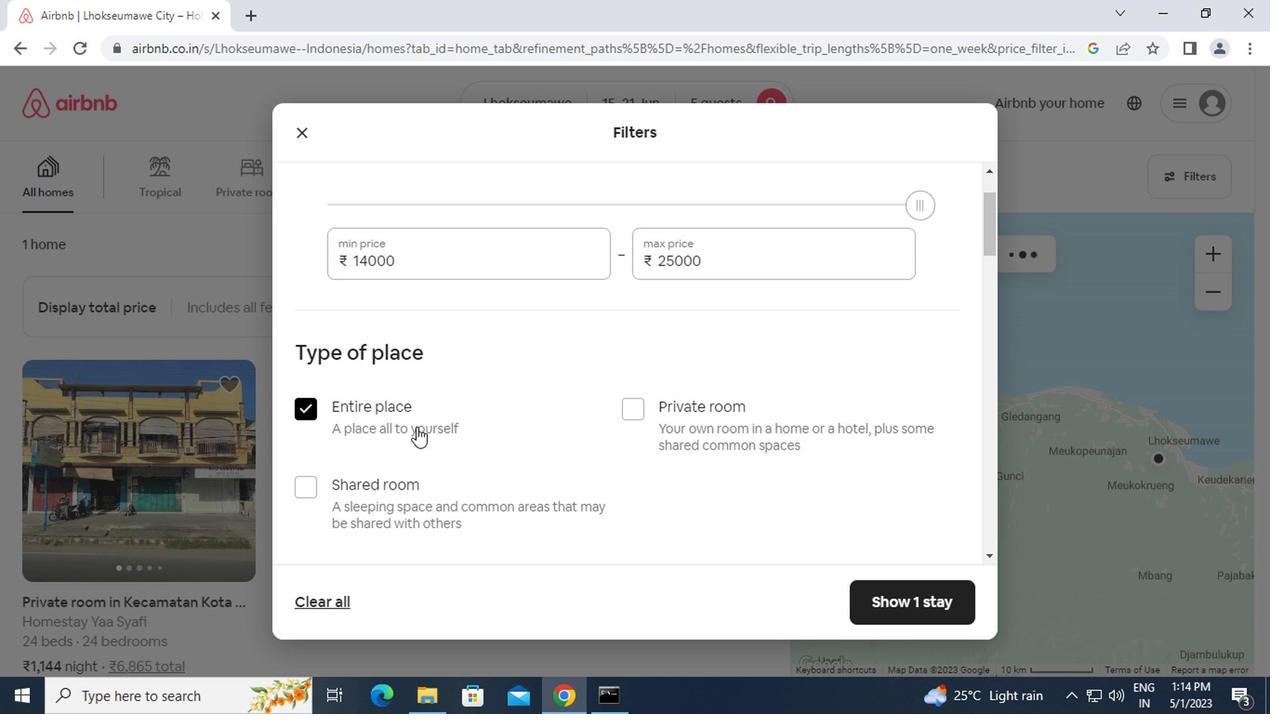 
Action: Mouse scrolled (513, 441) with delta (0, 0)
Screenshot: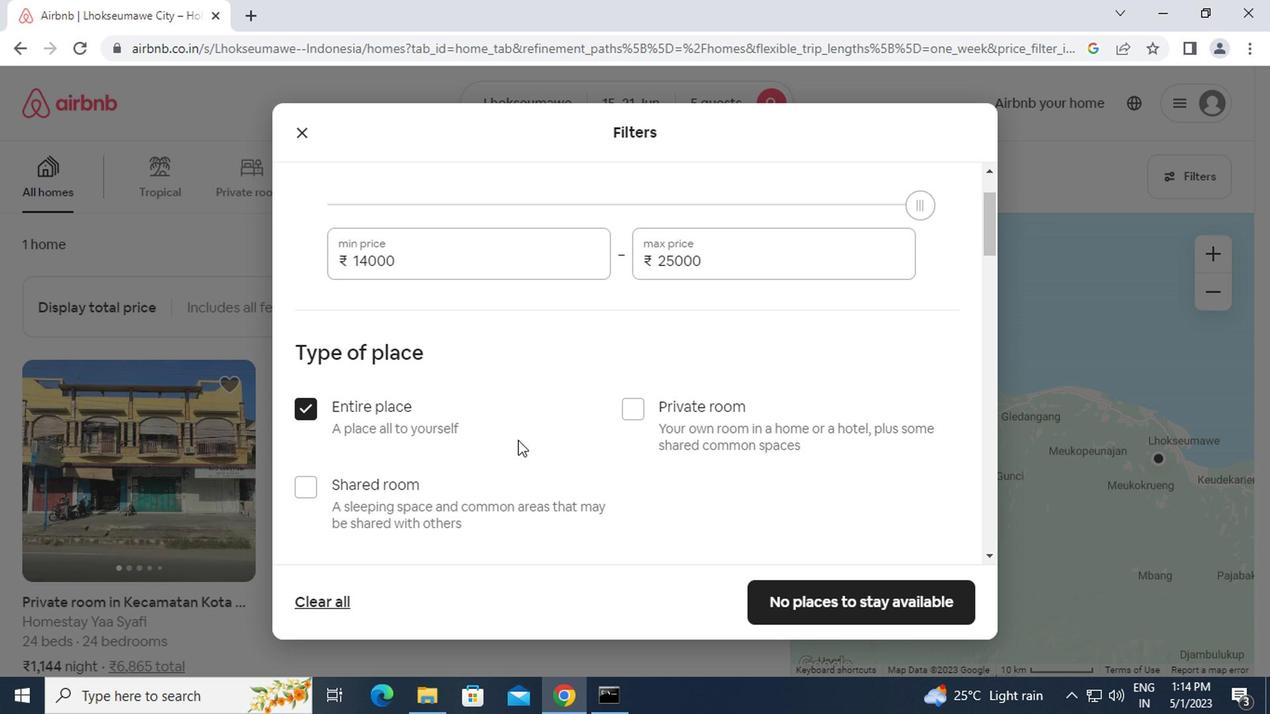 
Action: Mouse scrolled (513, 441) with delta (0, 0)
Screenshot: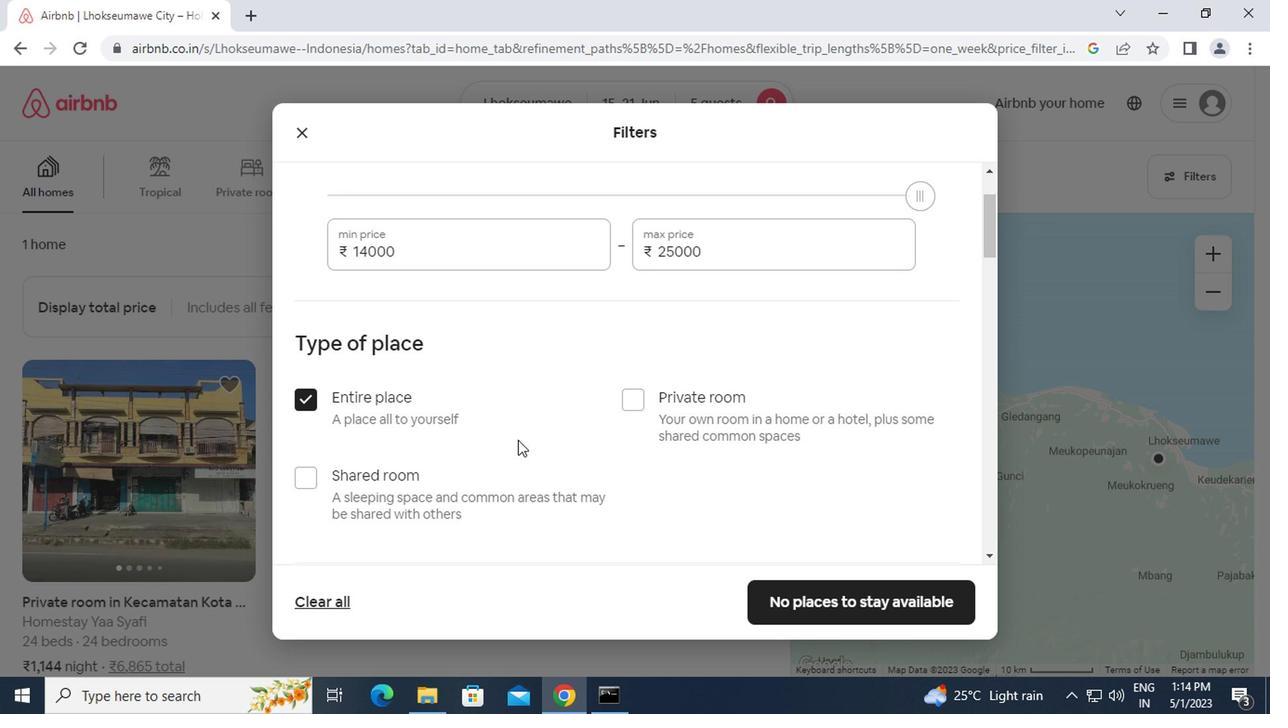 
Action: Mouse scrolled (513, 441) with delta (0, 0)
Screenshot: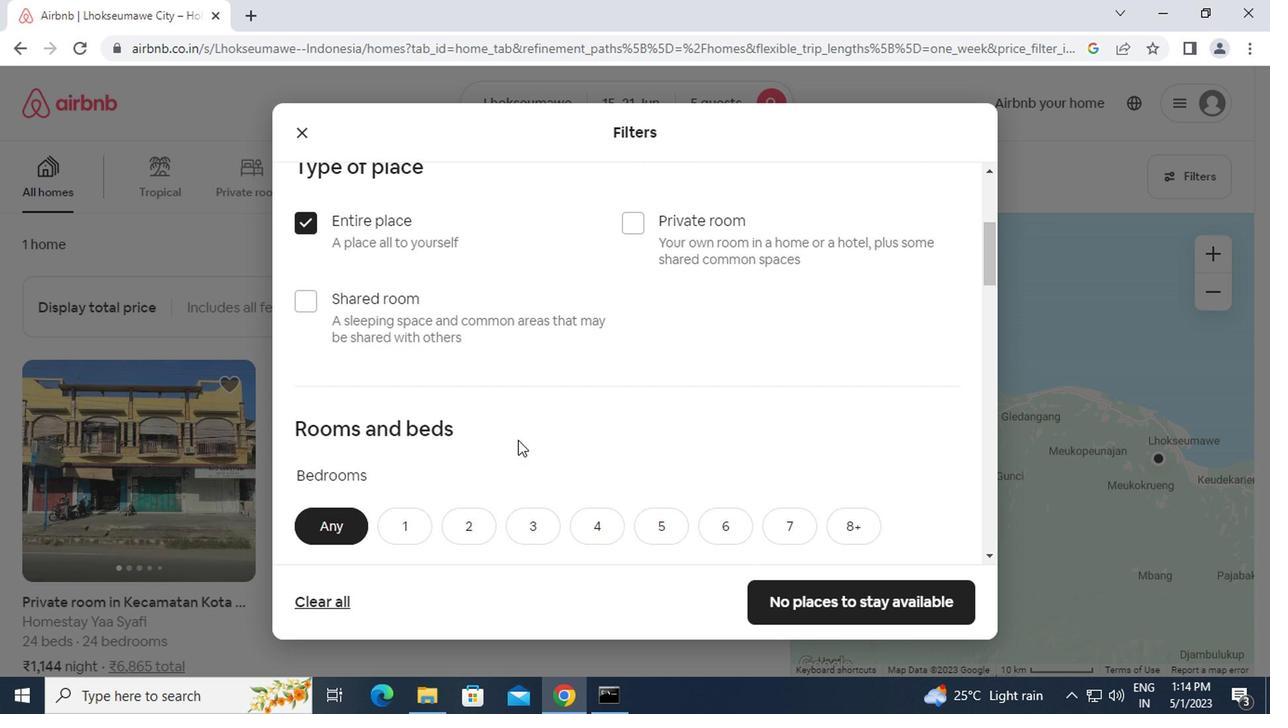
Action: Mouse scrolled (513, 441) with delta (0, 0)
Screenshot: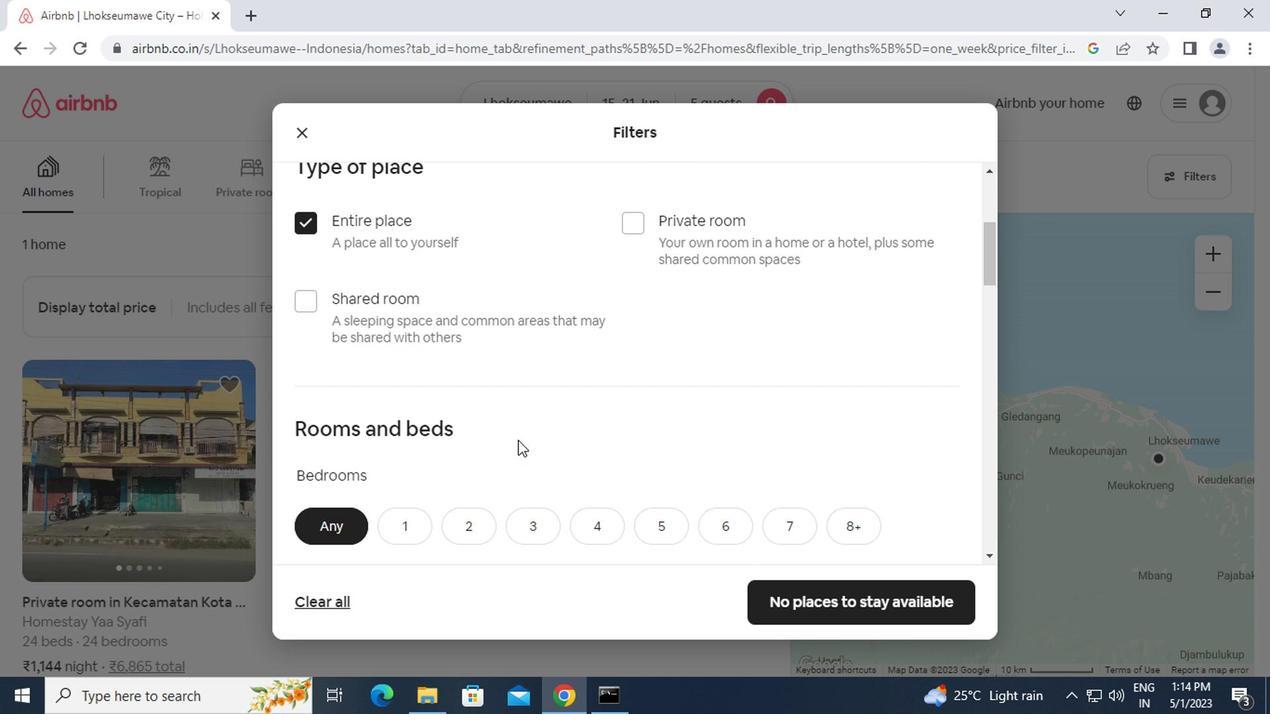 
Action: Mouse moved to (526, 347)
Screenshot: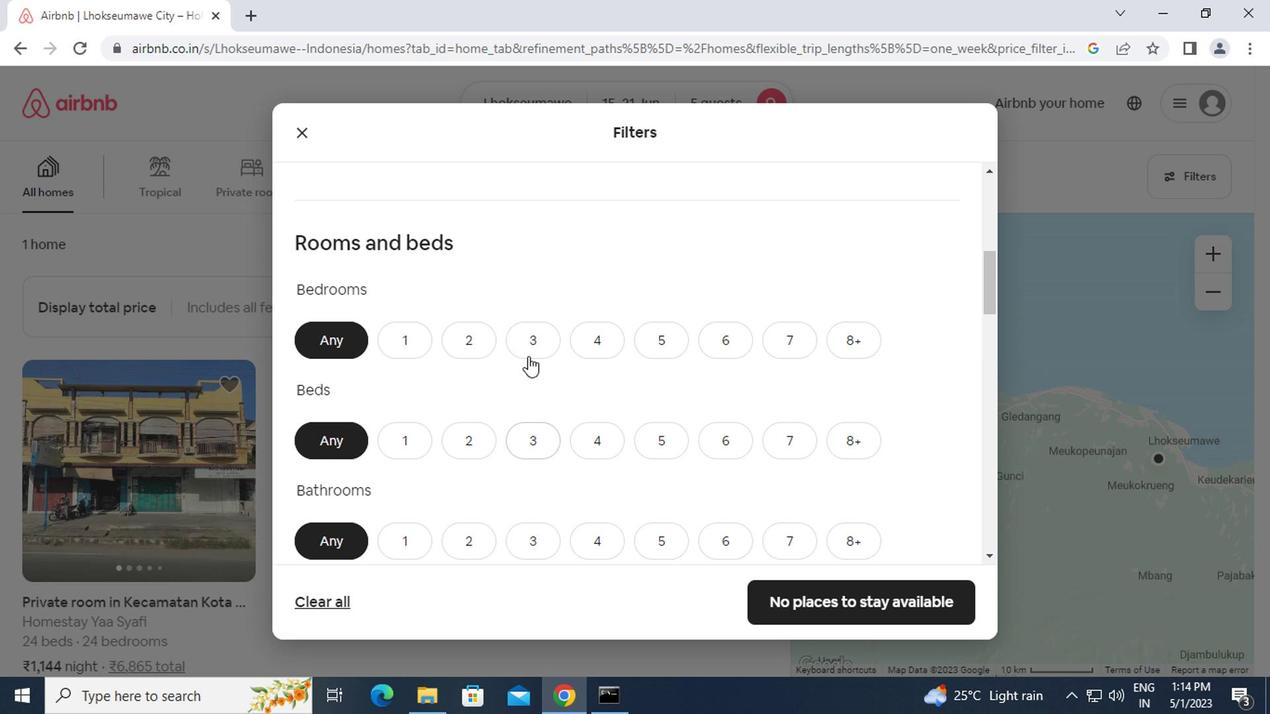 
Action: Mouse pressed left at (526, 347)
Screenshot: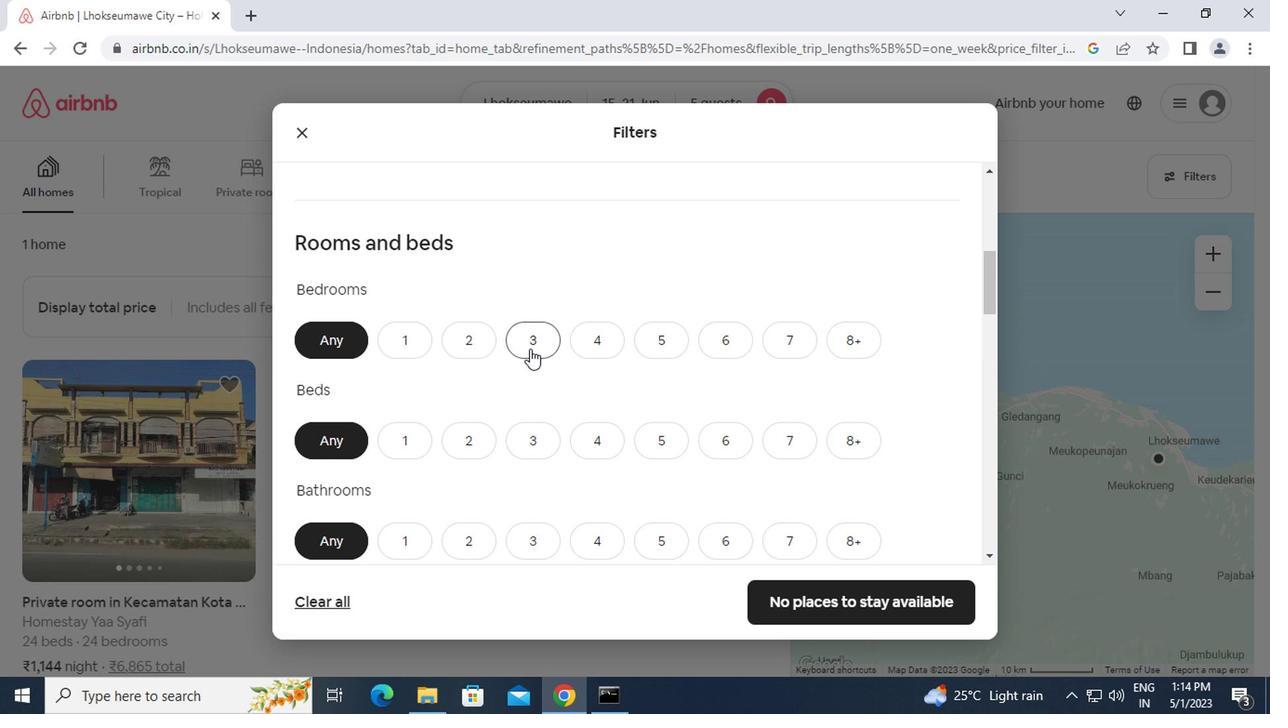 
Action: Mouse moved to (530, 445)
Screenshot: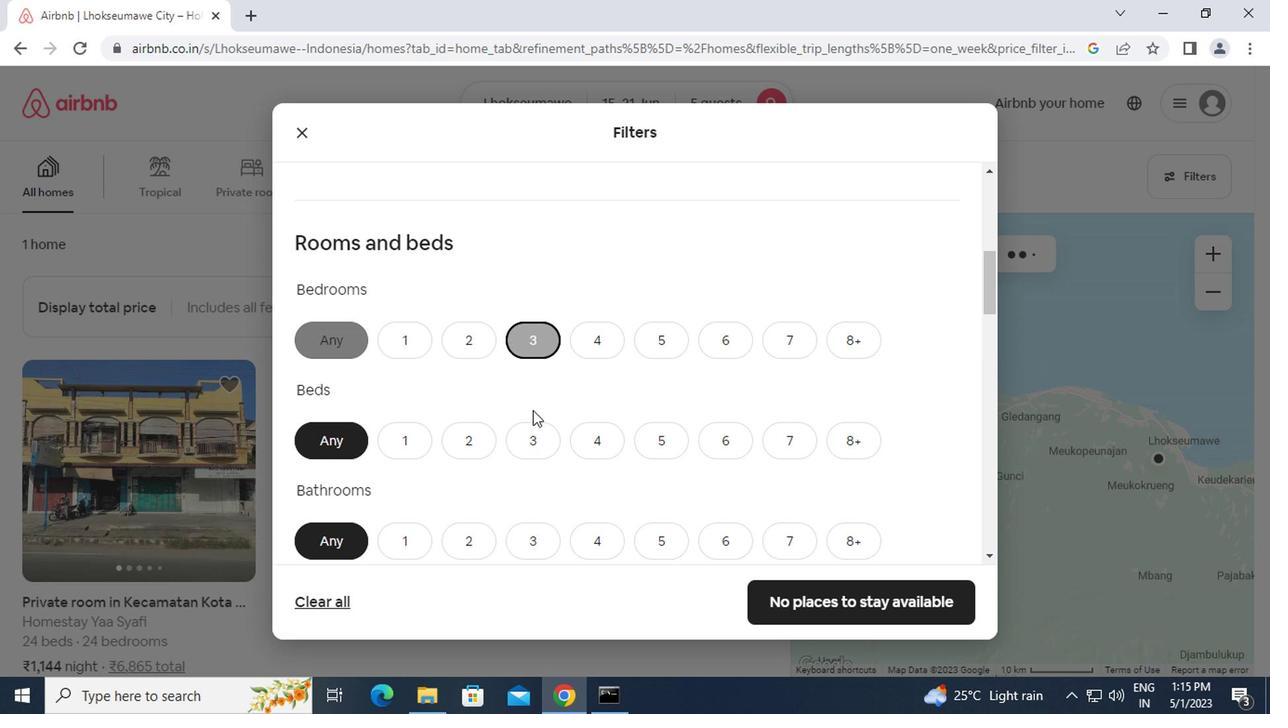 
Action: Mouse pressed left at (530, 445)
Screenshot: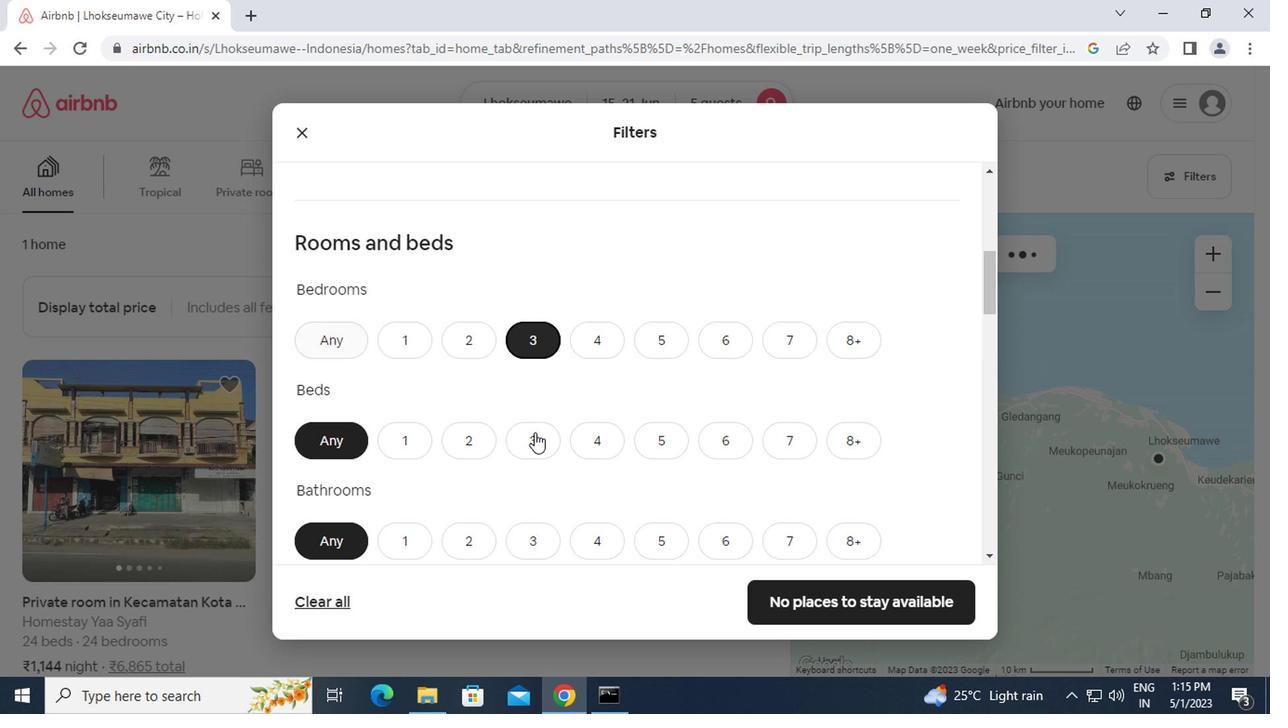 
Action: Mouse moved to (539, 531)
Screenshot: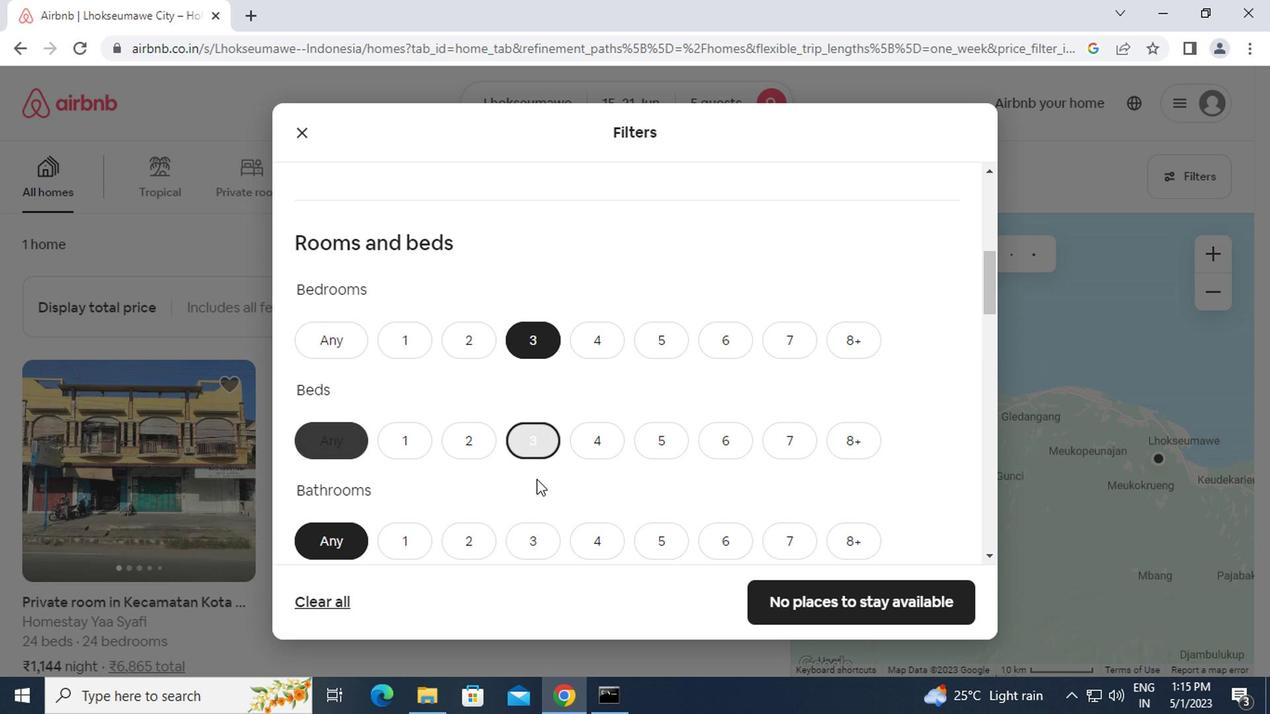 
Action: Mouse pressed left at (539, 531)
Screenshot: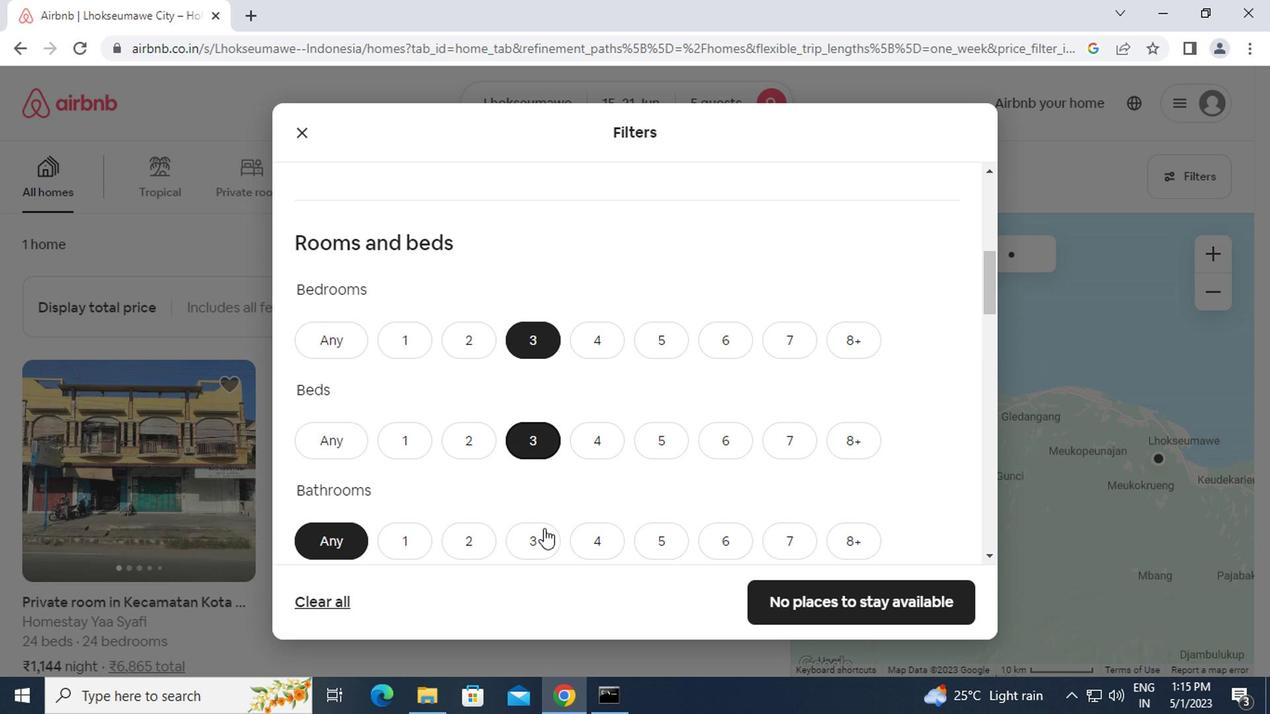 
Action: Mouse moved to (581, 529)
Screenshot: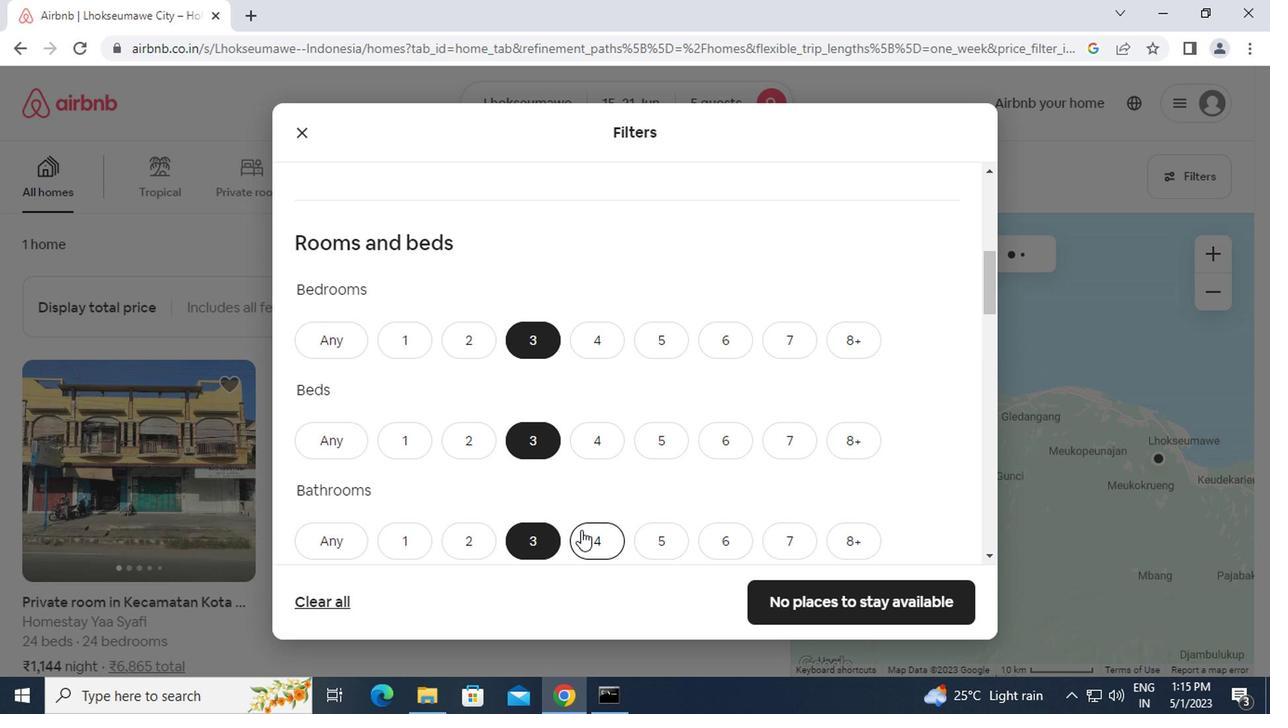 
Action: Mouse scrolled (581, 527) with delta (0, -1)
Screenshot: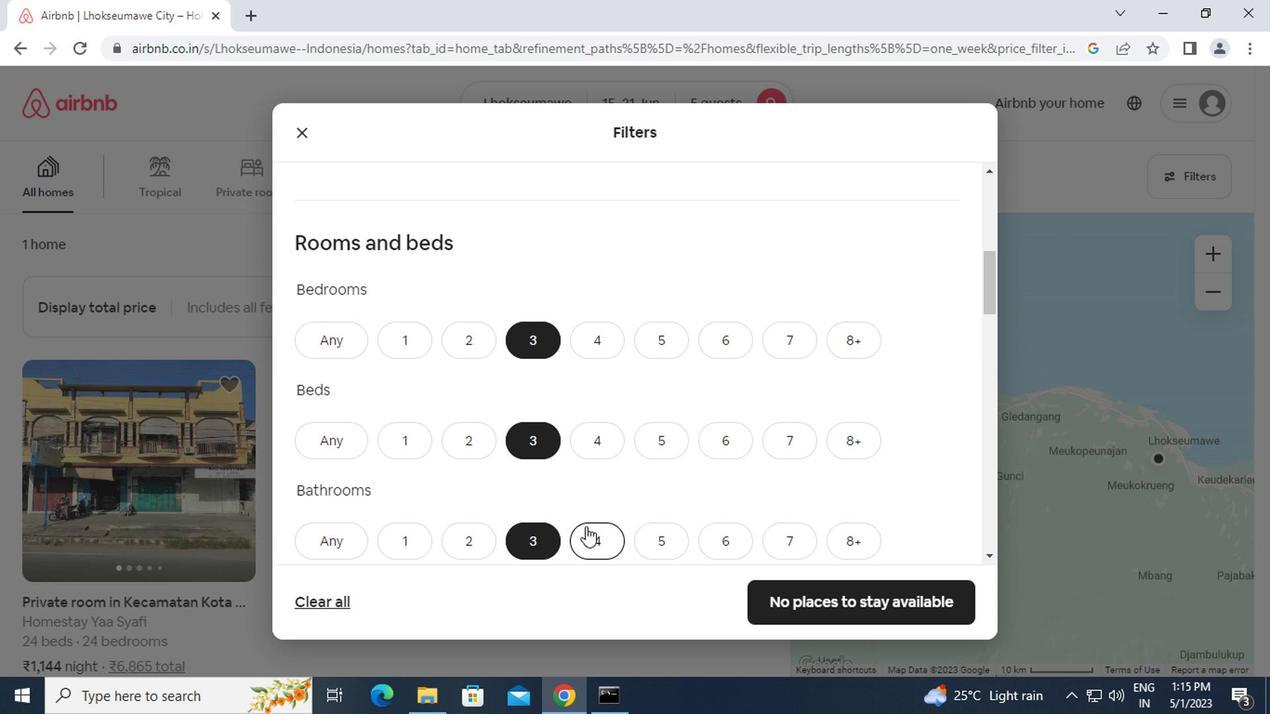 
Action: Mouse scrolled (581, 527) with delta (0, -1)
Screenshot: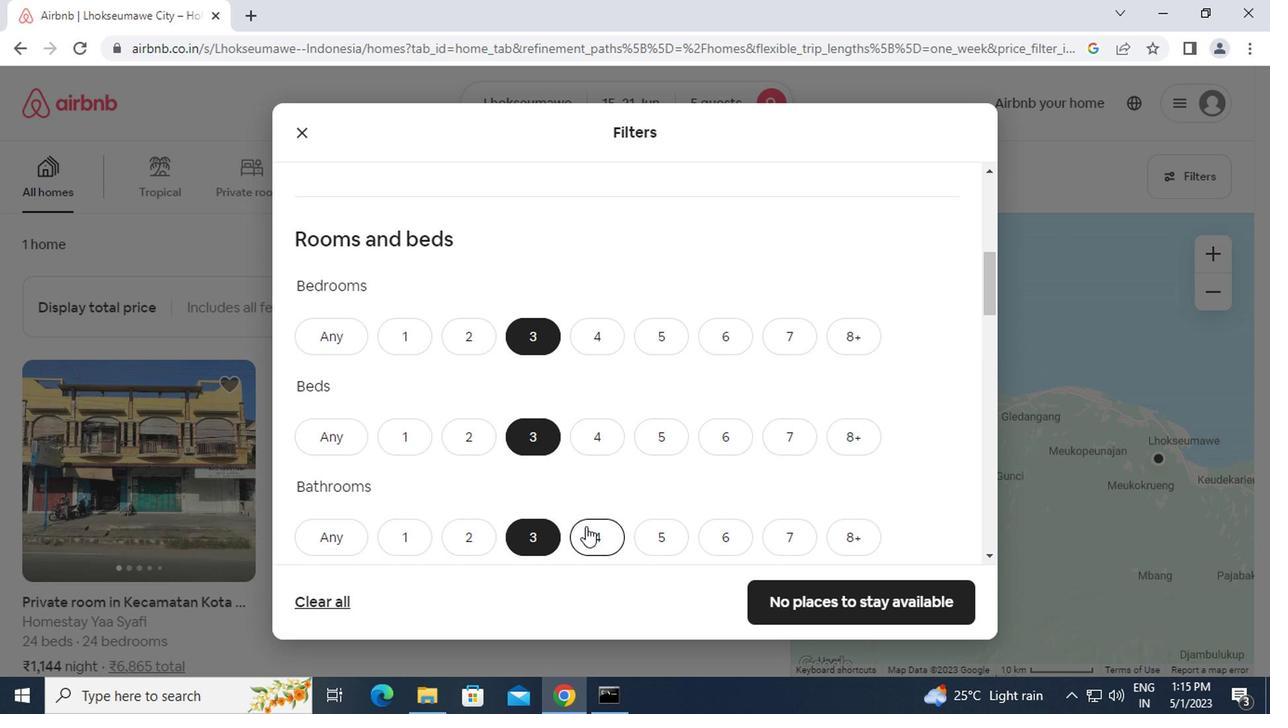 
Action: Mouse moved to (381, 522)
Screenshot: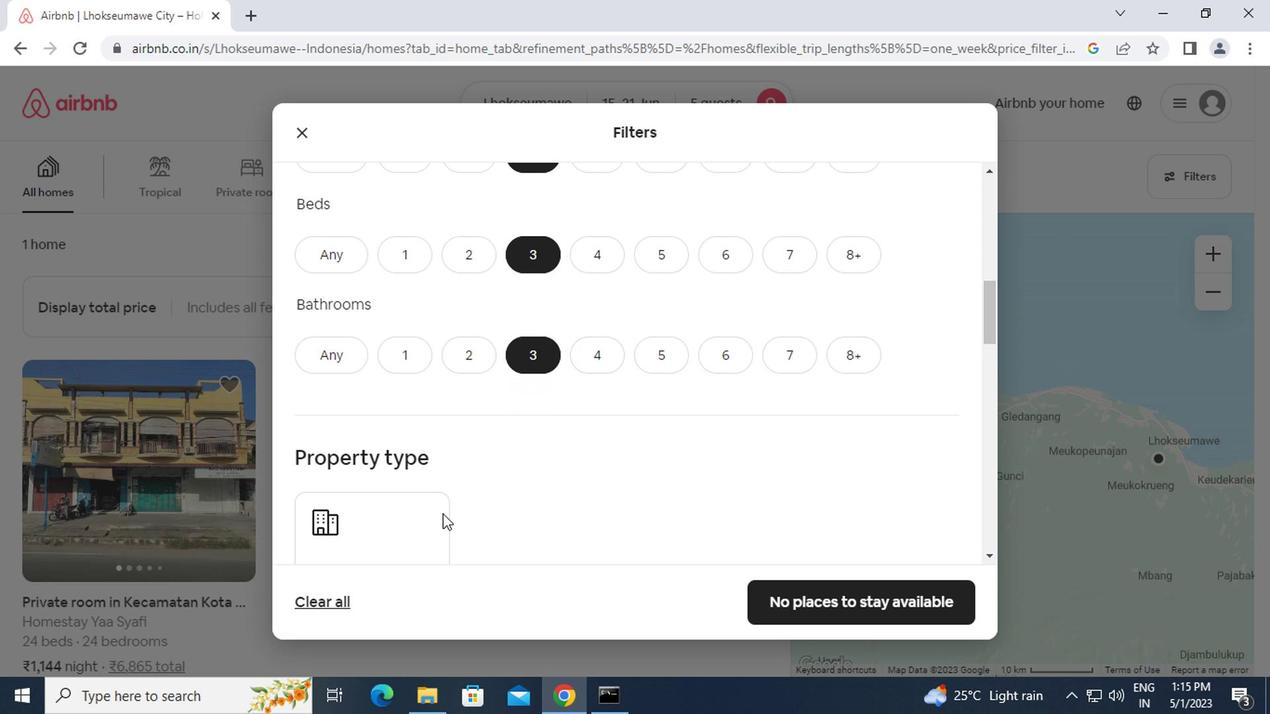 
Action: Mouse scrolled (381, 521) with delta (0, -1)
Screenshot: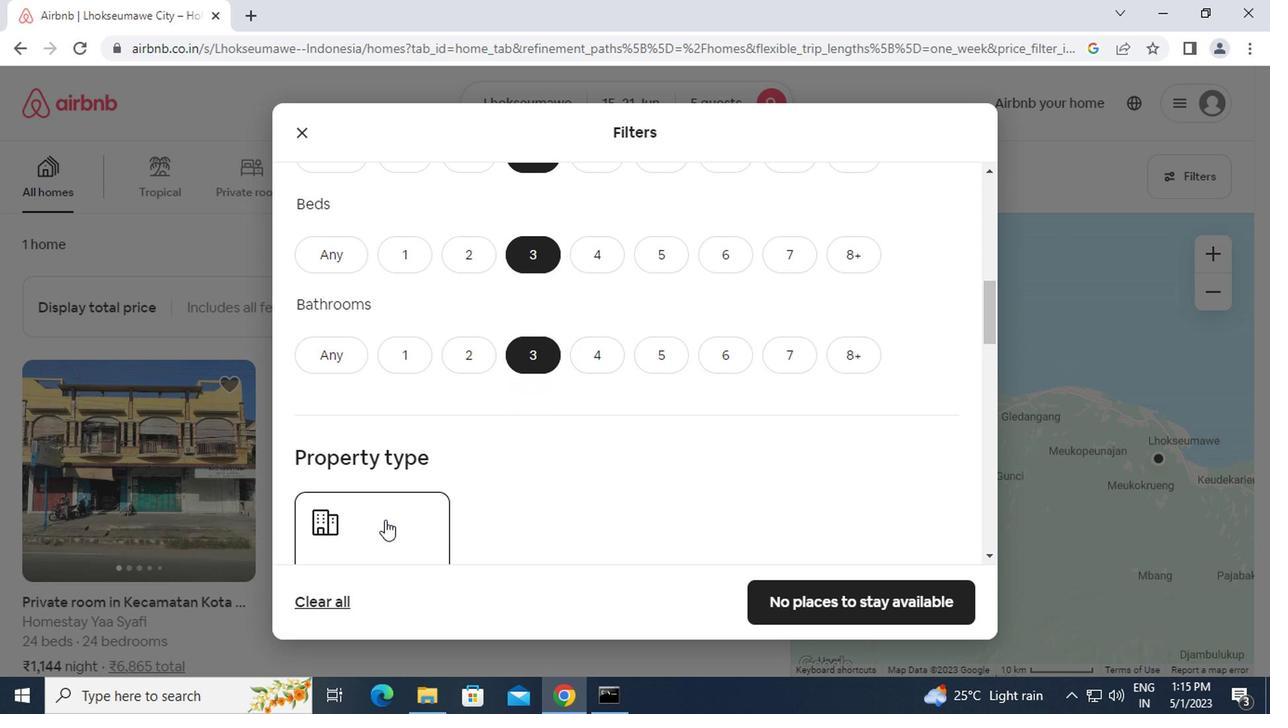 
Action: Mouse moved to (377, 468)
Screenshot: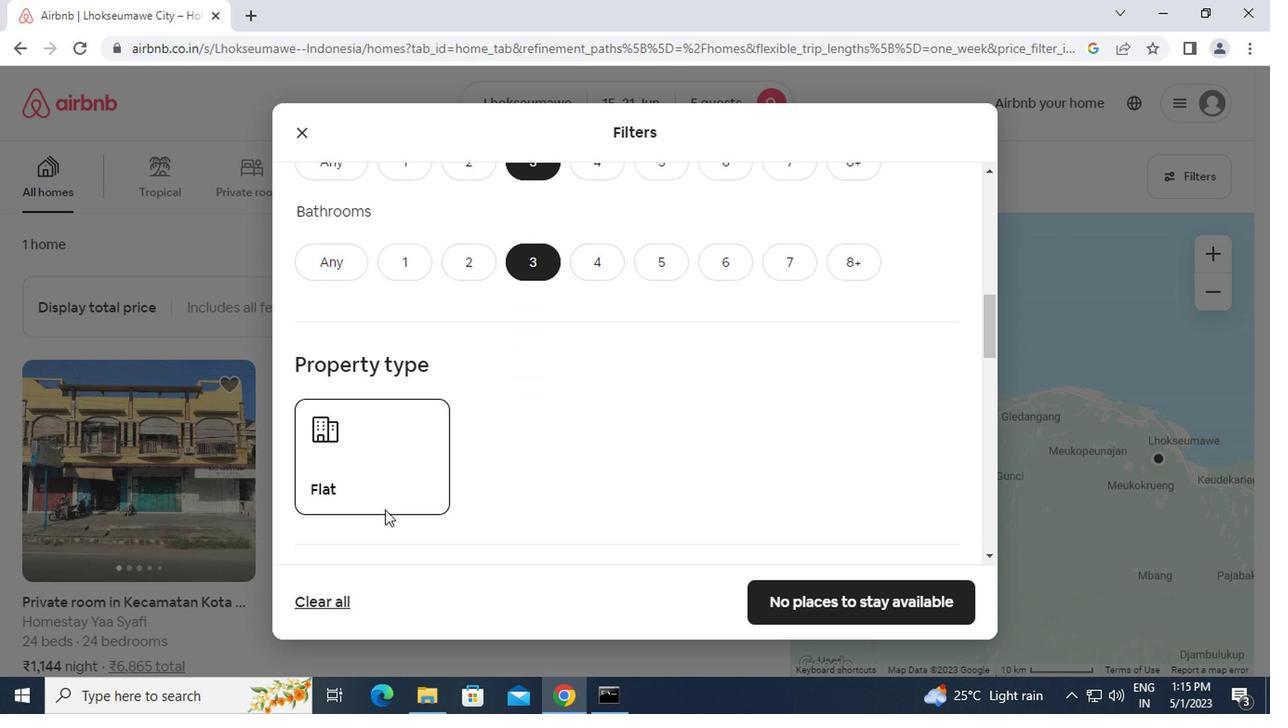 
Action: Mouse pressed left at (377, 468)
Screenshot: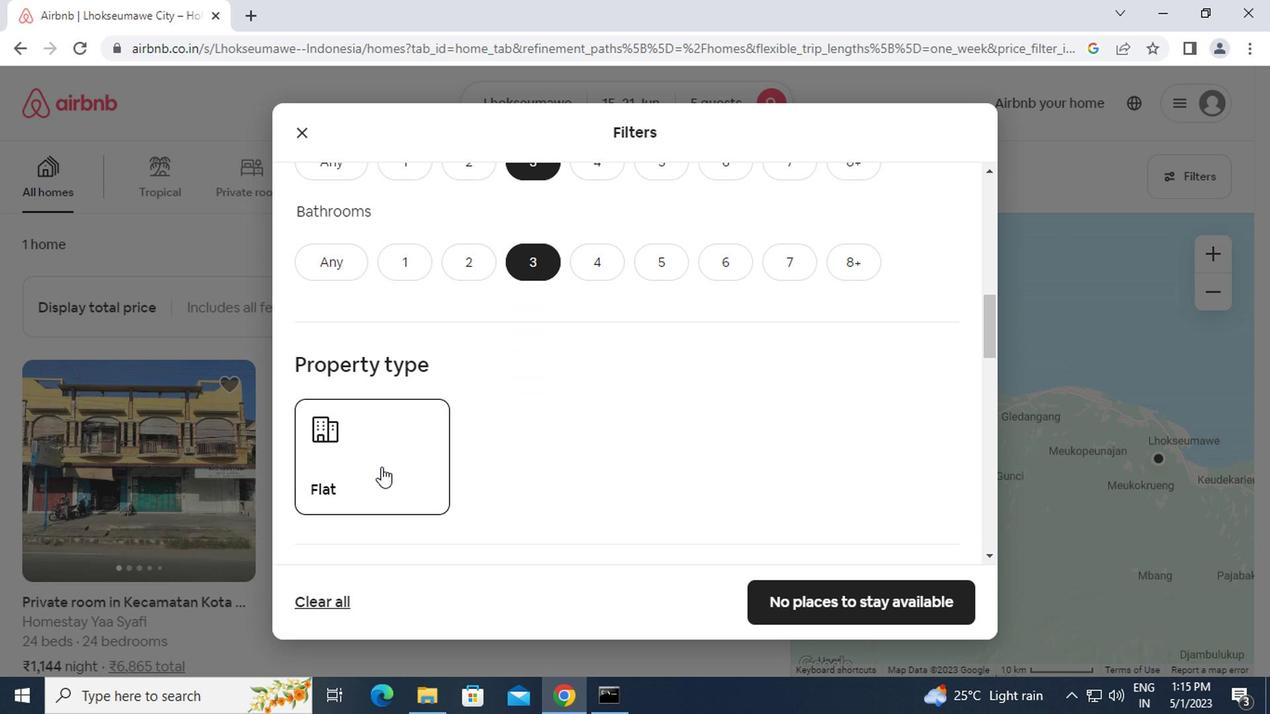 
Action: Mouse moved to (496, 467)
Screenshot: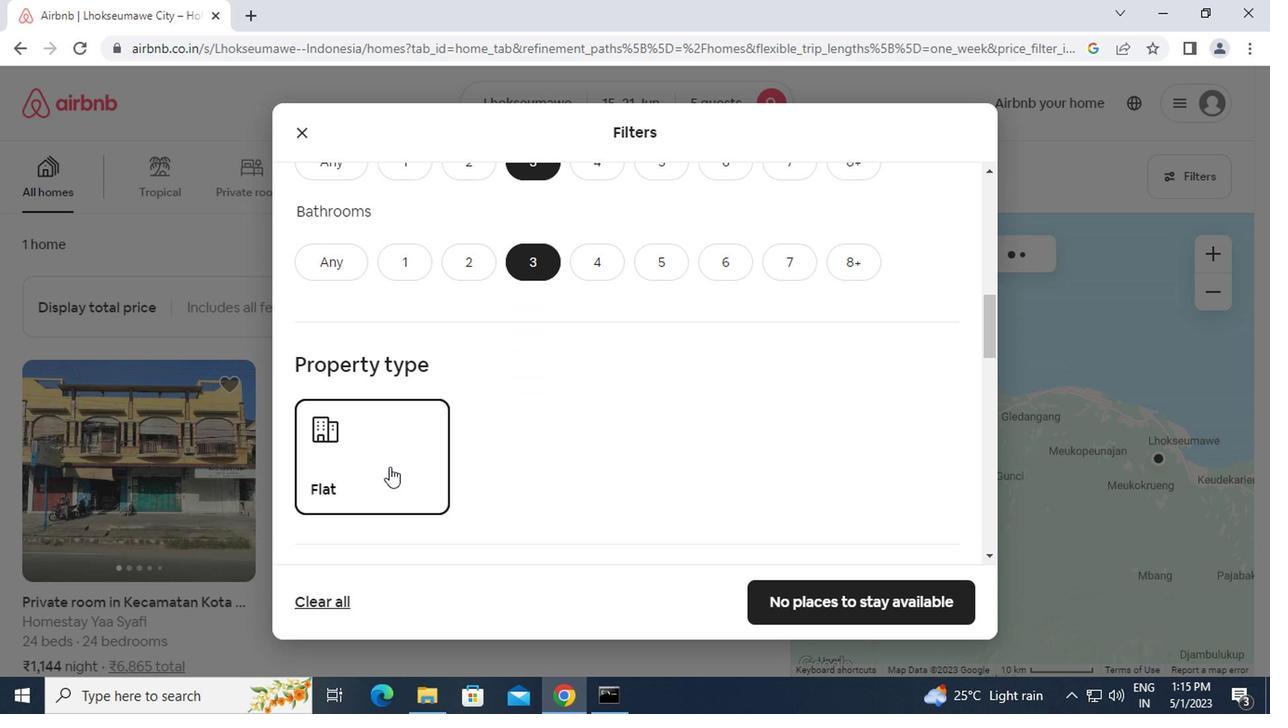 
Action: Mouse scrolled (496, 466) with delta (0, -1)
Screenshot: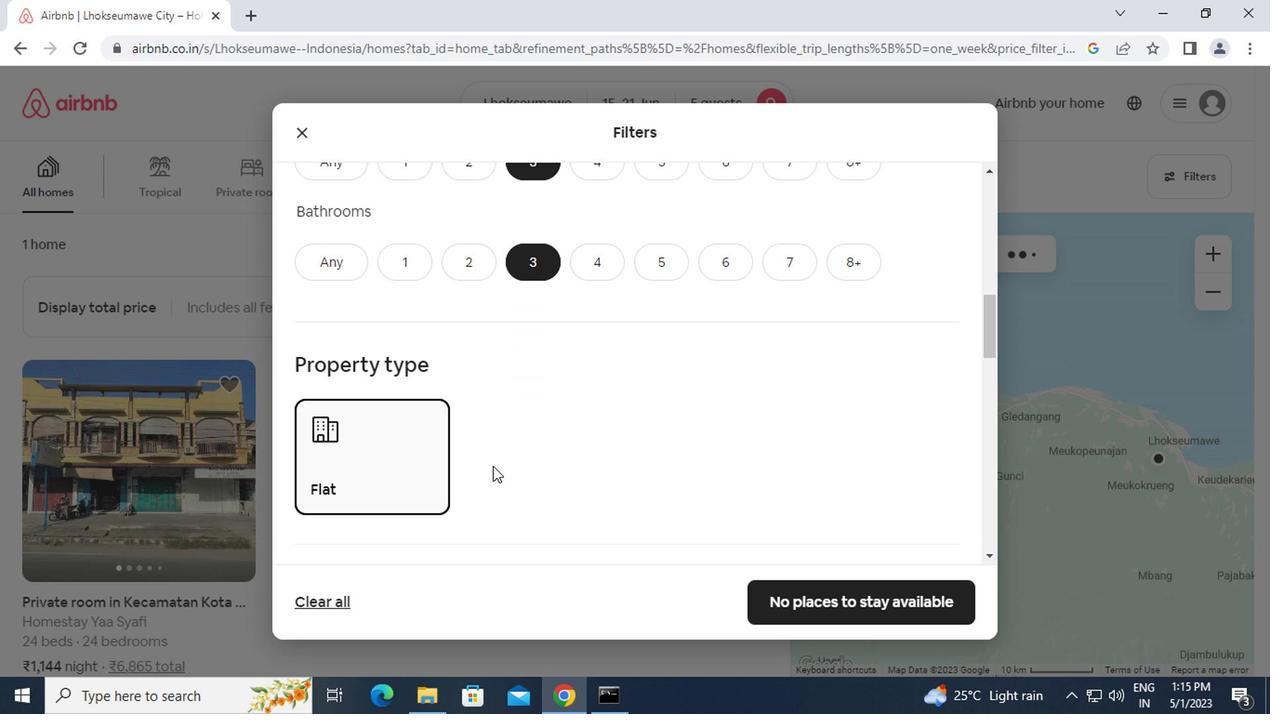 
Action: Mouse scrolled (496, 466) with delta (0, -1)
Screenshot: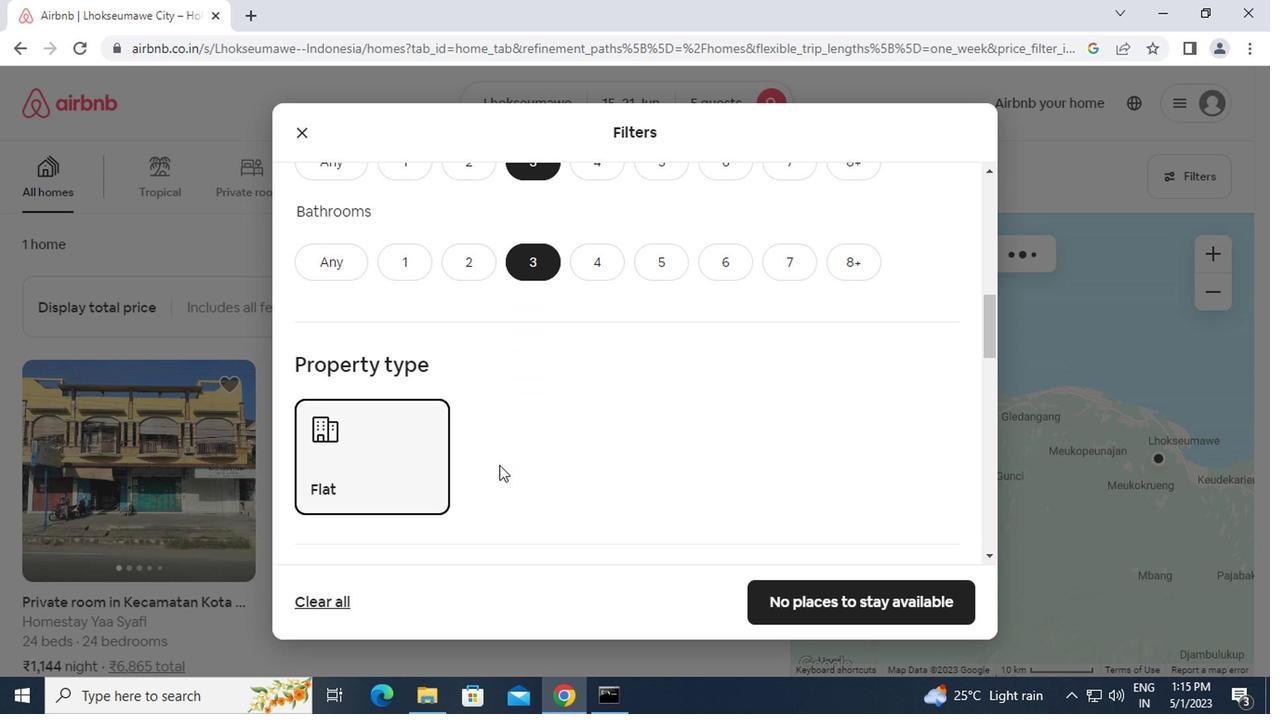 
Action: Mouse scrolled (496, 466) with delta (0, -1)
Screenshot: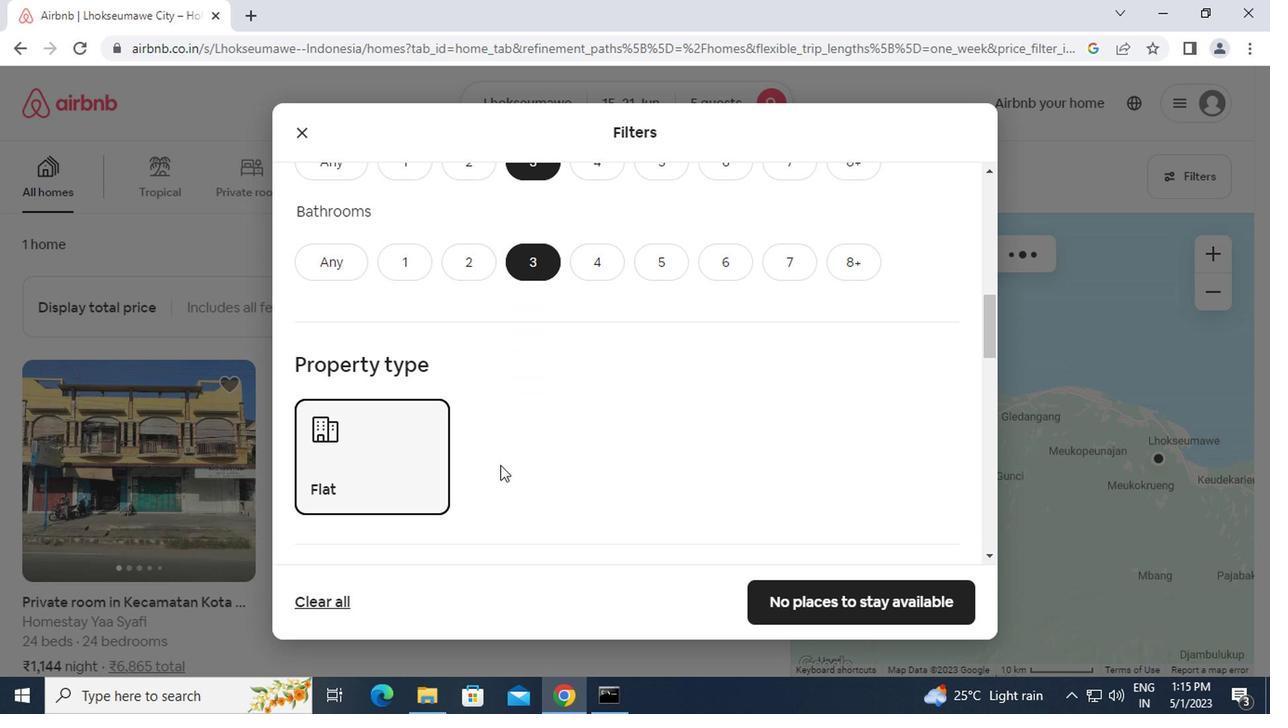 
Action: Mouse scrolled (496, 466) with delta (0, -1)
Screenshot: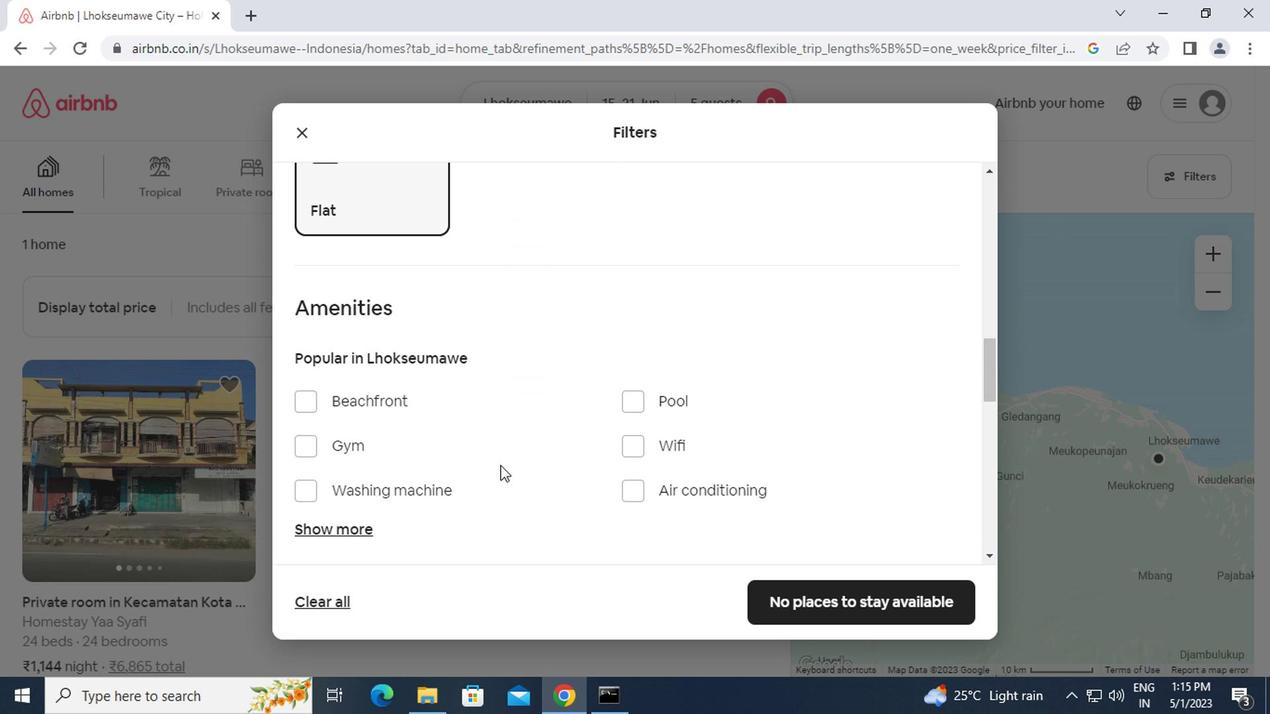 
Action: Mouse scrolled (496, 466) with delta (0, -1)
Screenshot: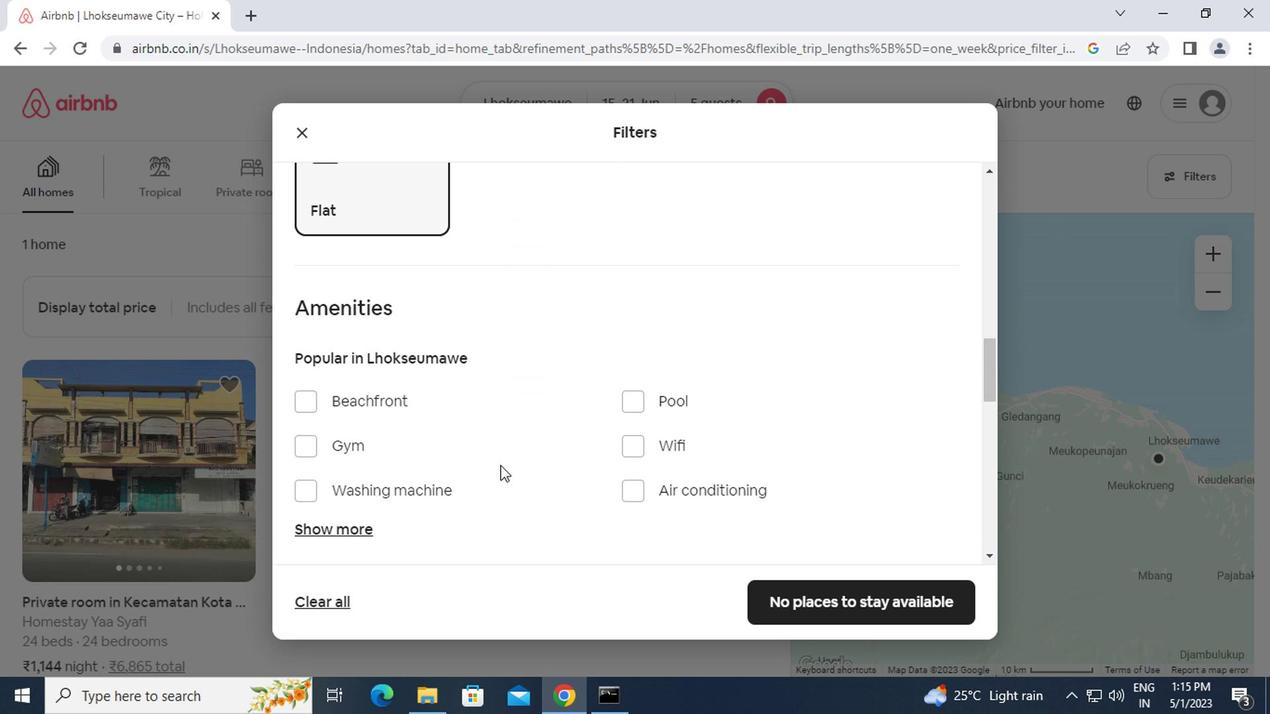 
Action: Mouse scrolled (496, 466) with delta (0, -1)
Screenshot: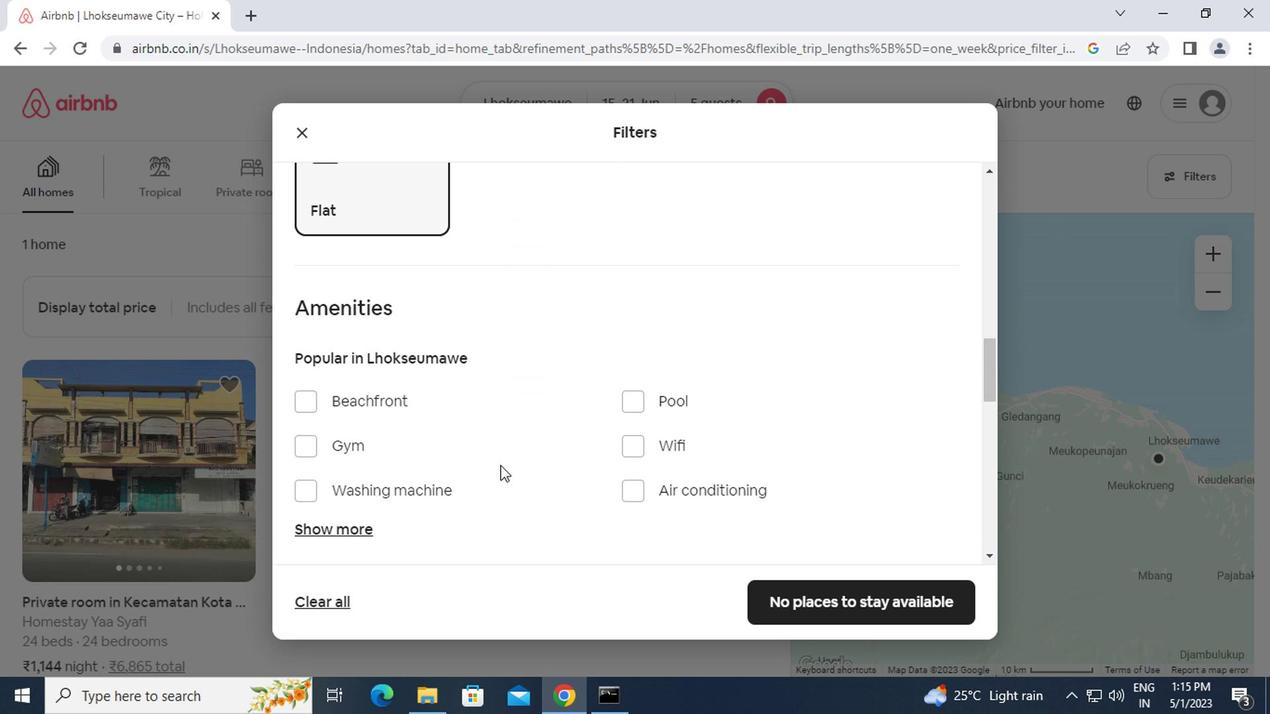 
Action: Mouse scrolled (496, 466) with delta (0, -1)
Screenshot: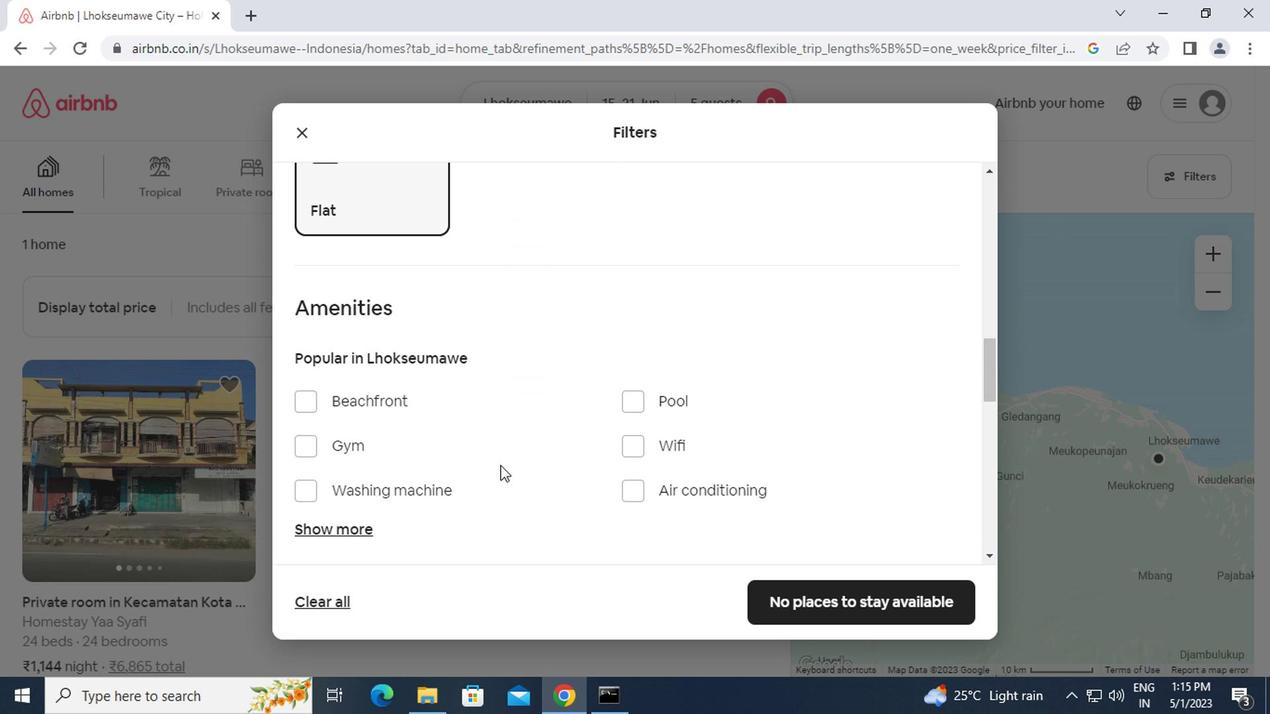 
Action: Mouse moved to (904, 371)
Screenshot: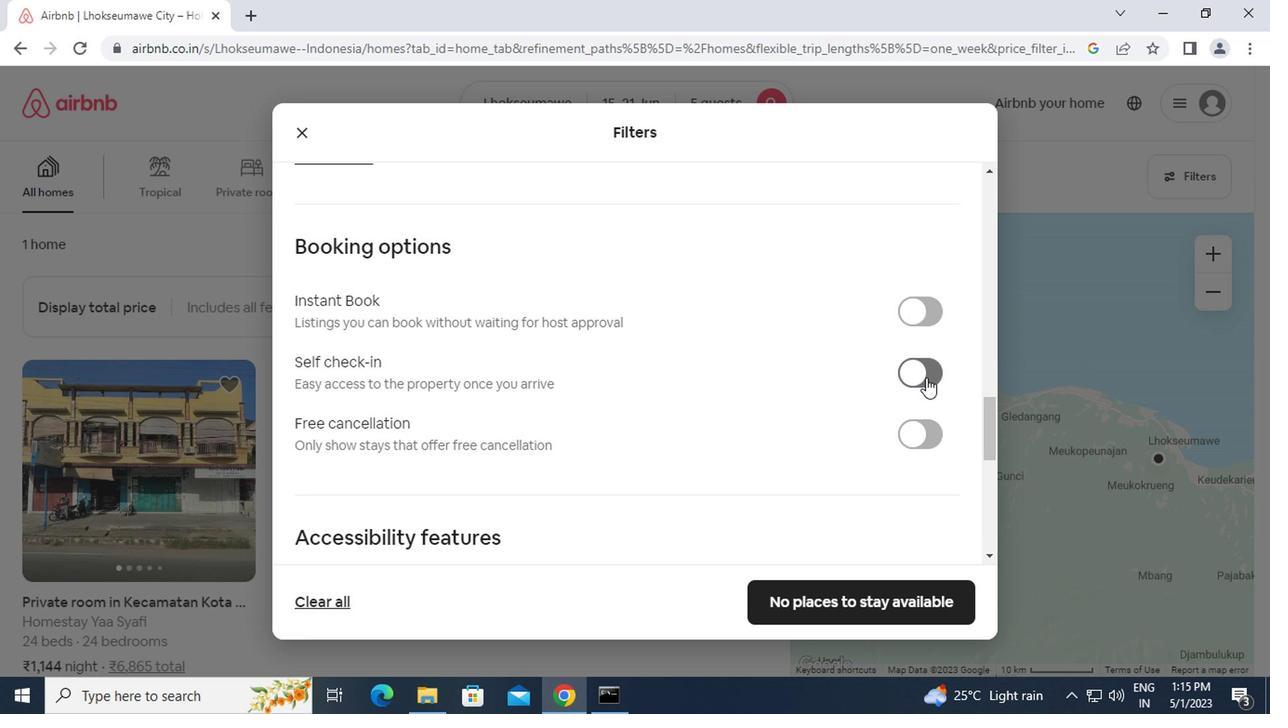 
Action: Mouse pressed left at (904, 371)
Screenshot: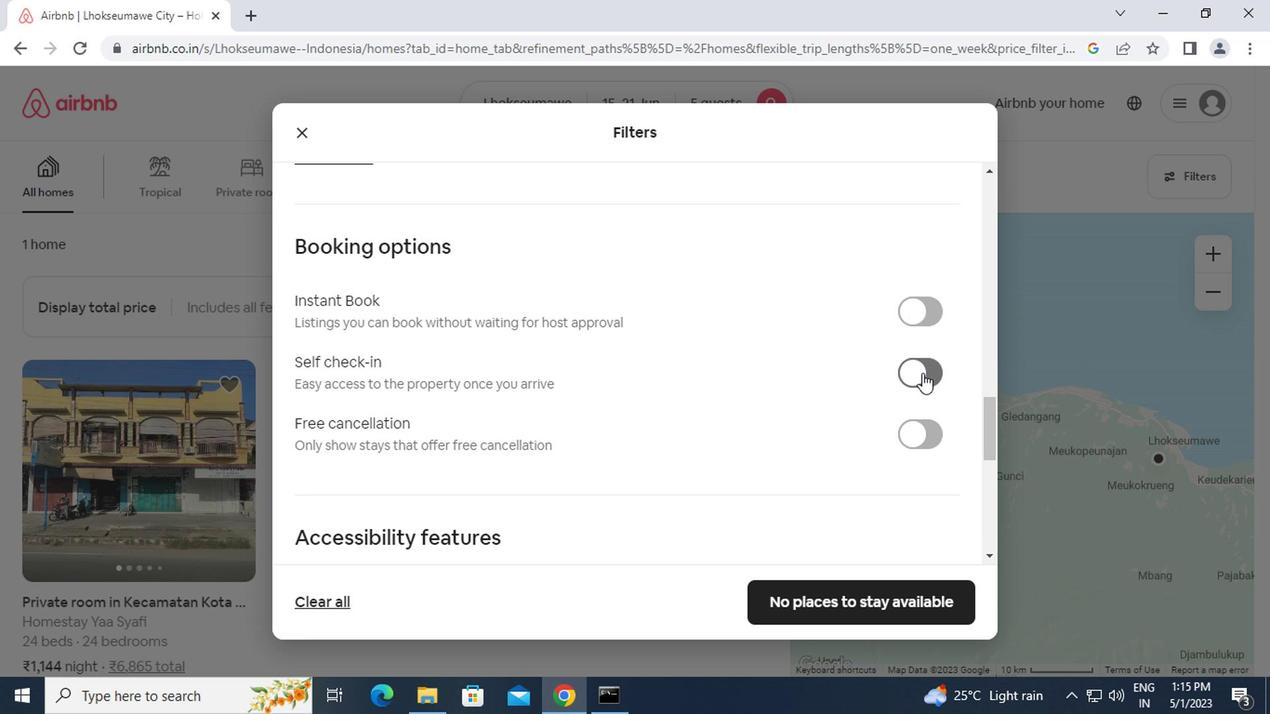 
Action: Mouse moved to (629, 478)
Screenshot: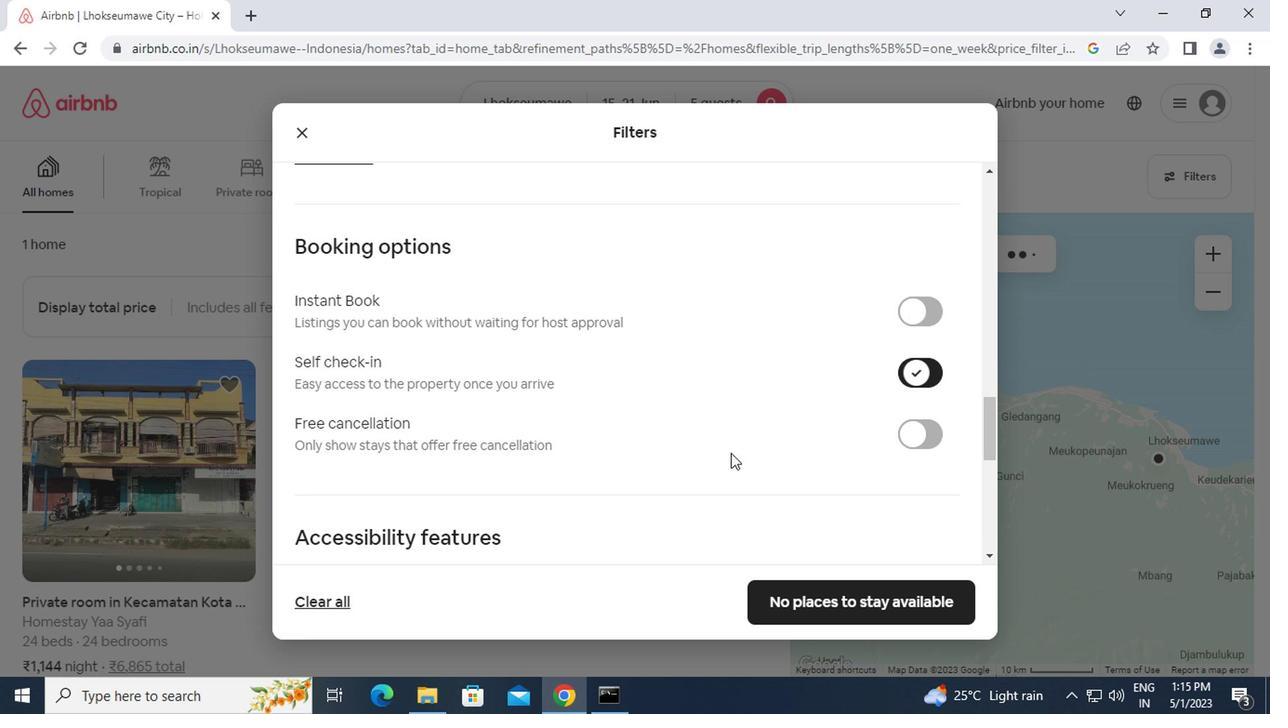 
Action: Mouse scrolled (629, 477) with delta (0, 0)
Screenshot: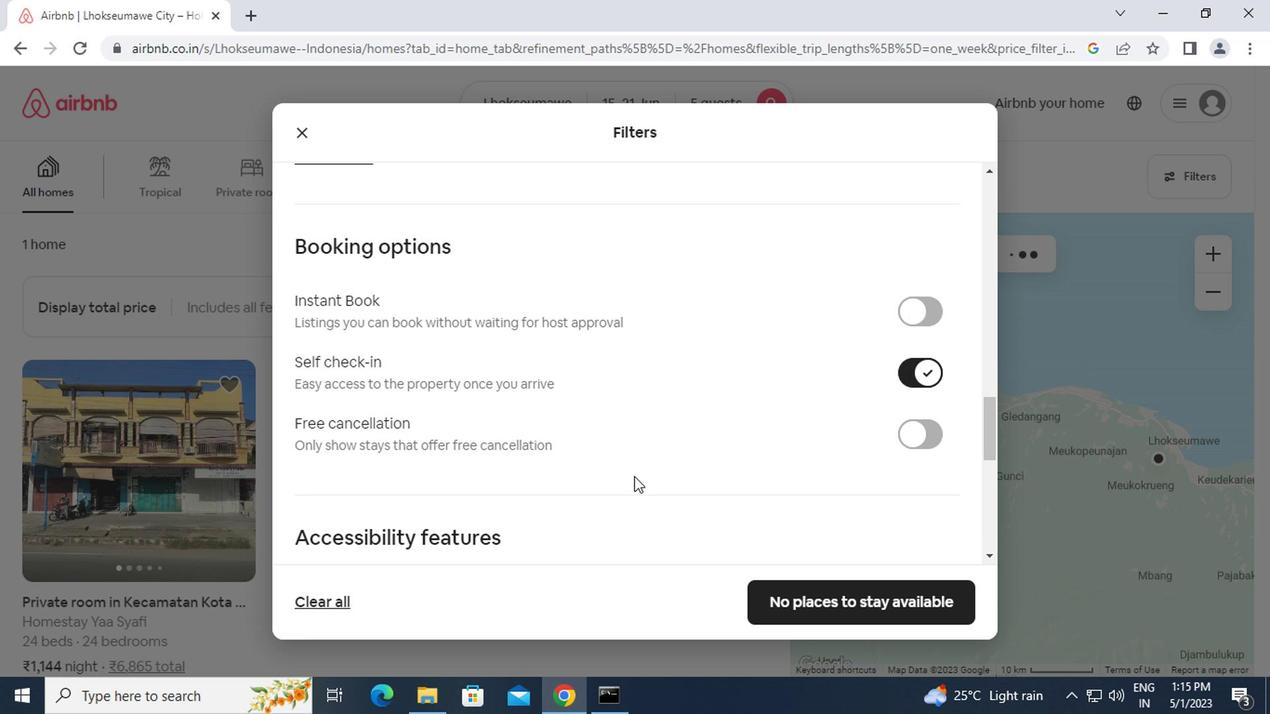 
Action: Mouse scrolled (629, 477) with delta (0, 0)
Screenshot: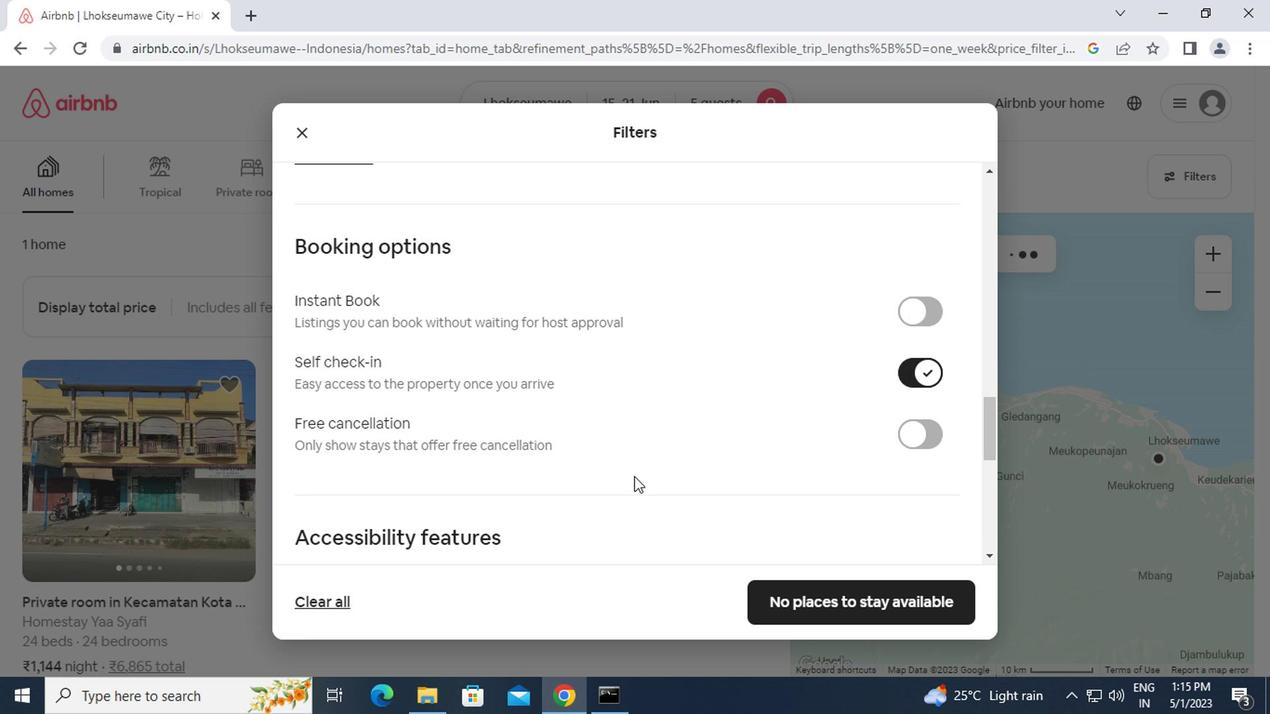 
Action: Mouse scrolled (629, 477) with delta (0, 0)
Screenshot: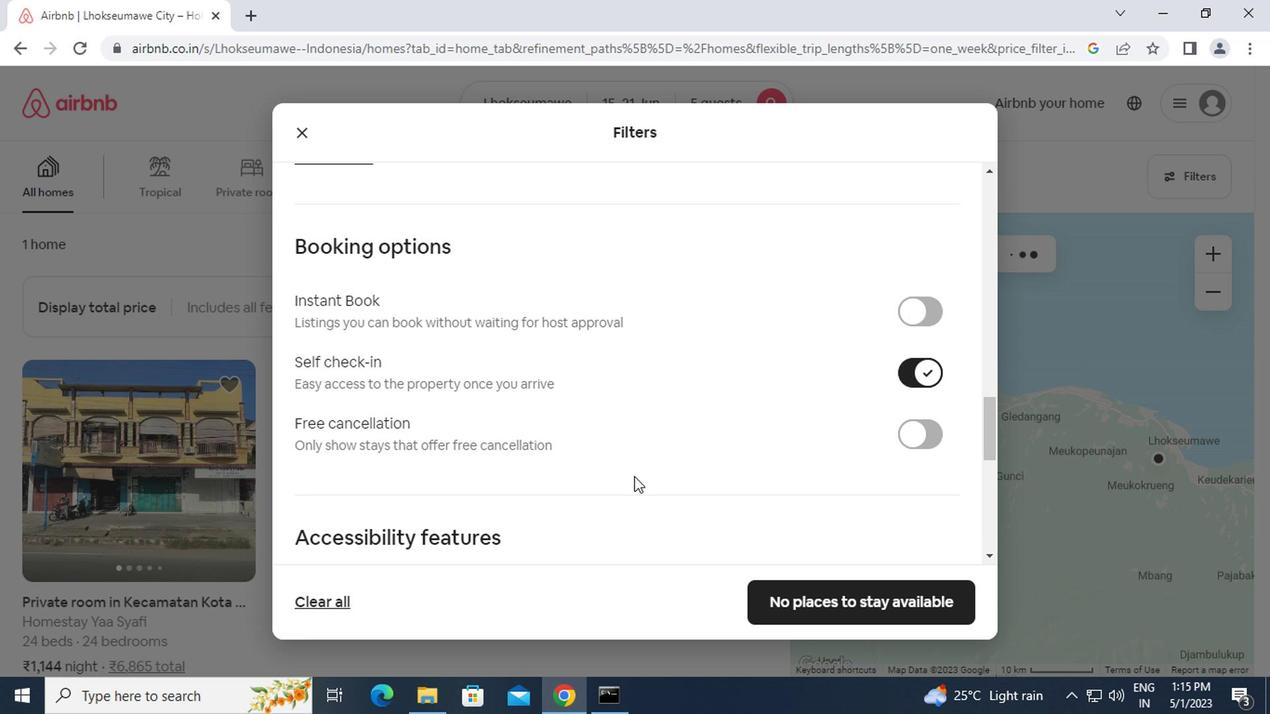 
Action: Mouse scrolled (629, 477) with delta (0, 0)
Screenshot: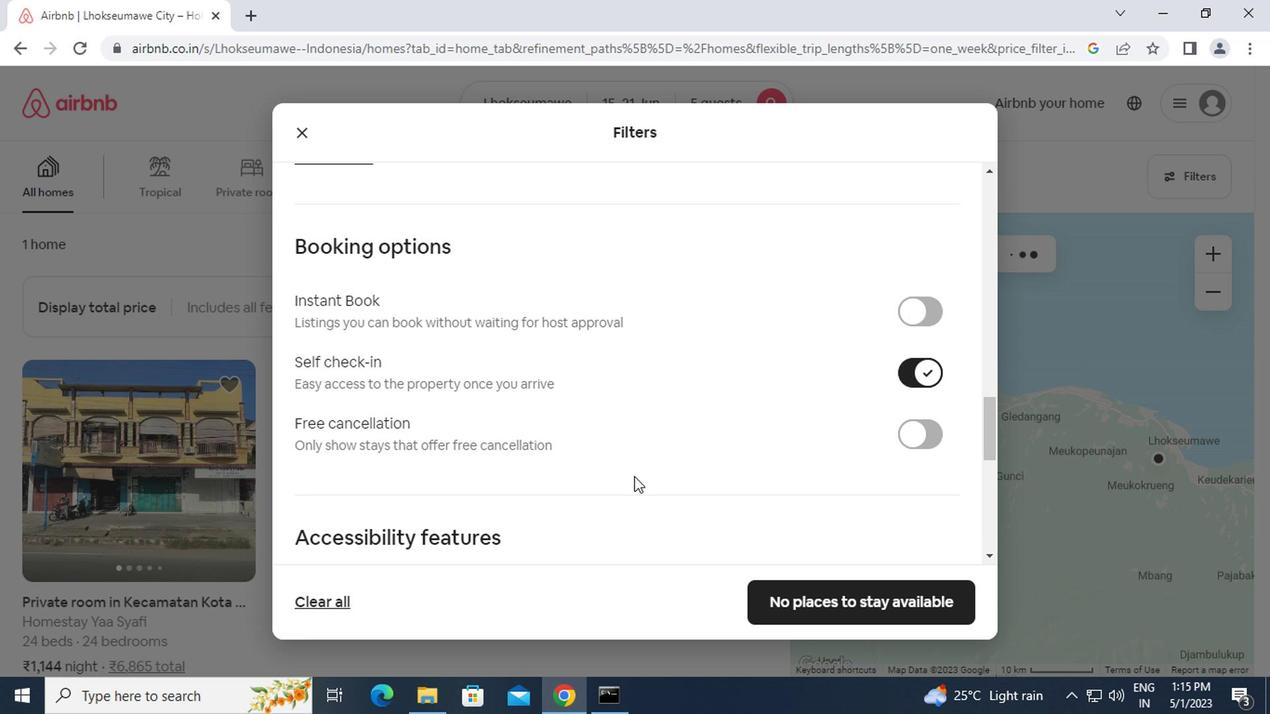 
Action: Mouse scrolled (629, 477) with delta (0, 0)
Screenshot: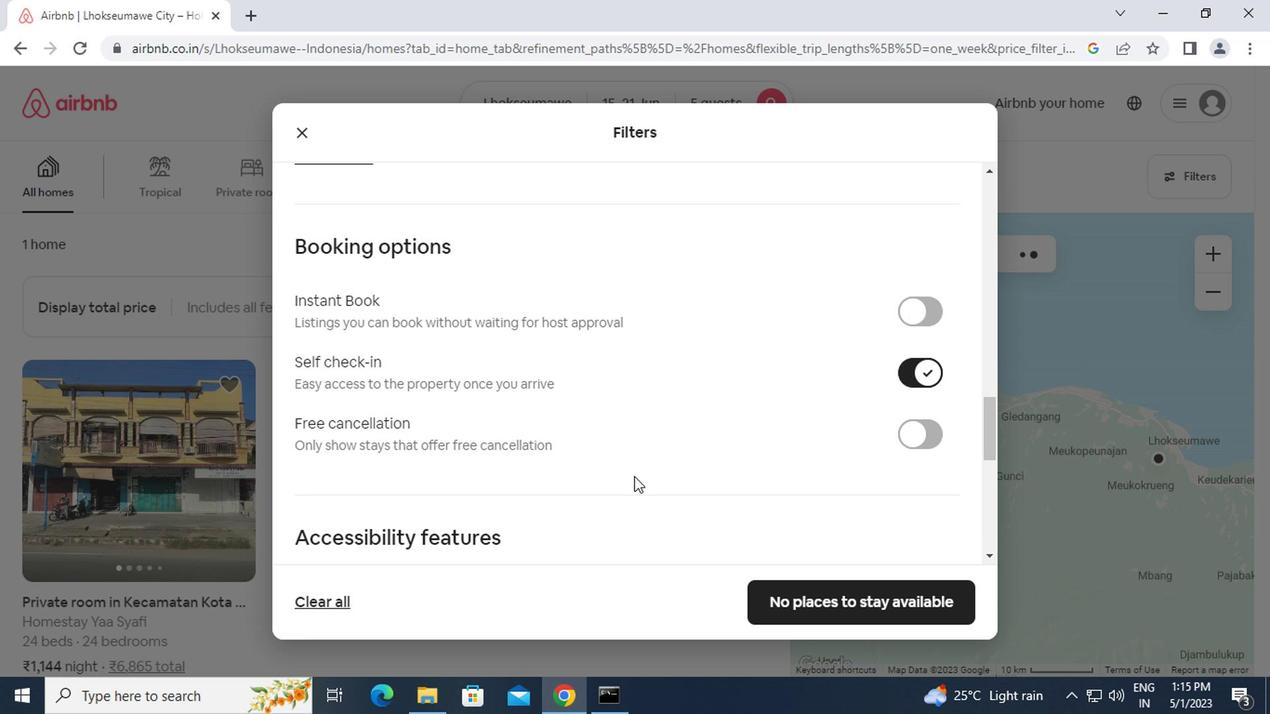 
Action: Mouse scrolled (629, 477) with delta (0, 0)
Screenshot: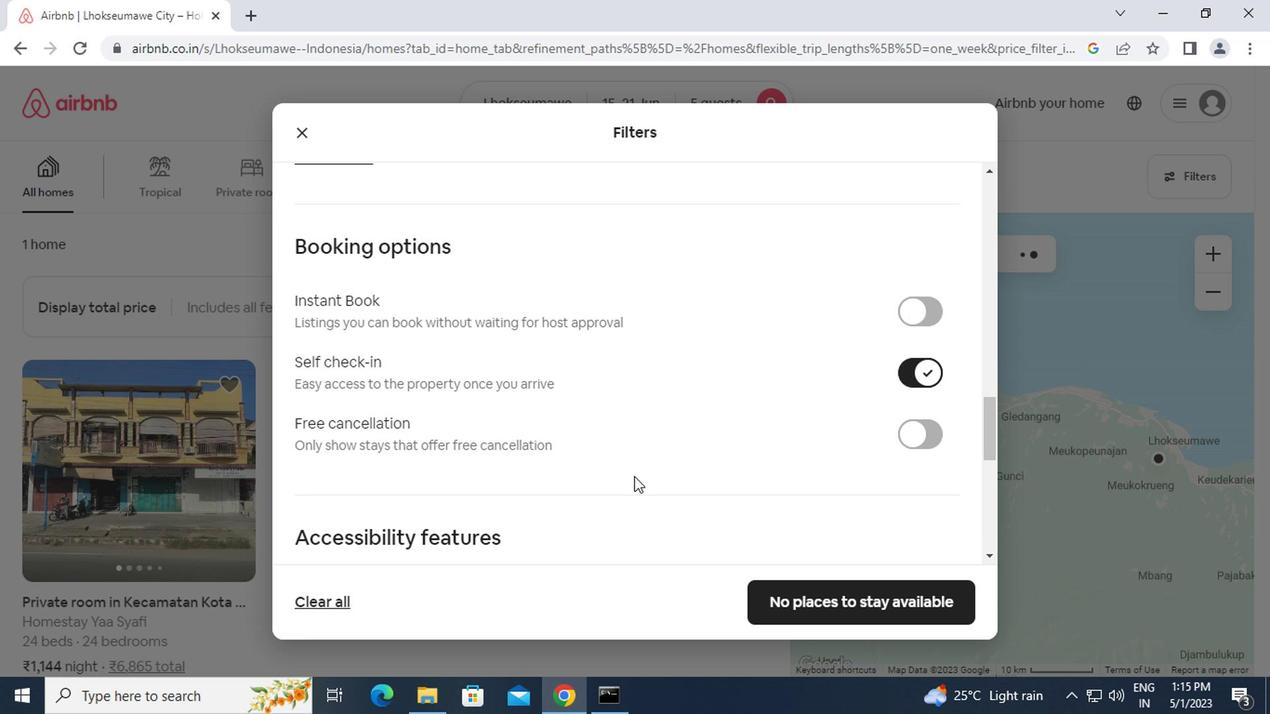 
Action: Mouse scrolled (629, 477) with delta (0, 0)
Screenshot: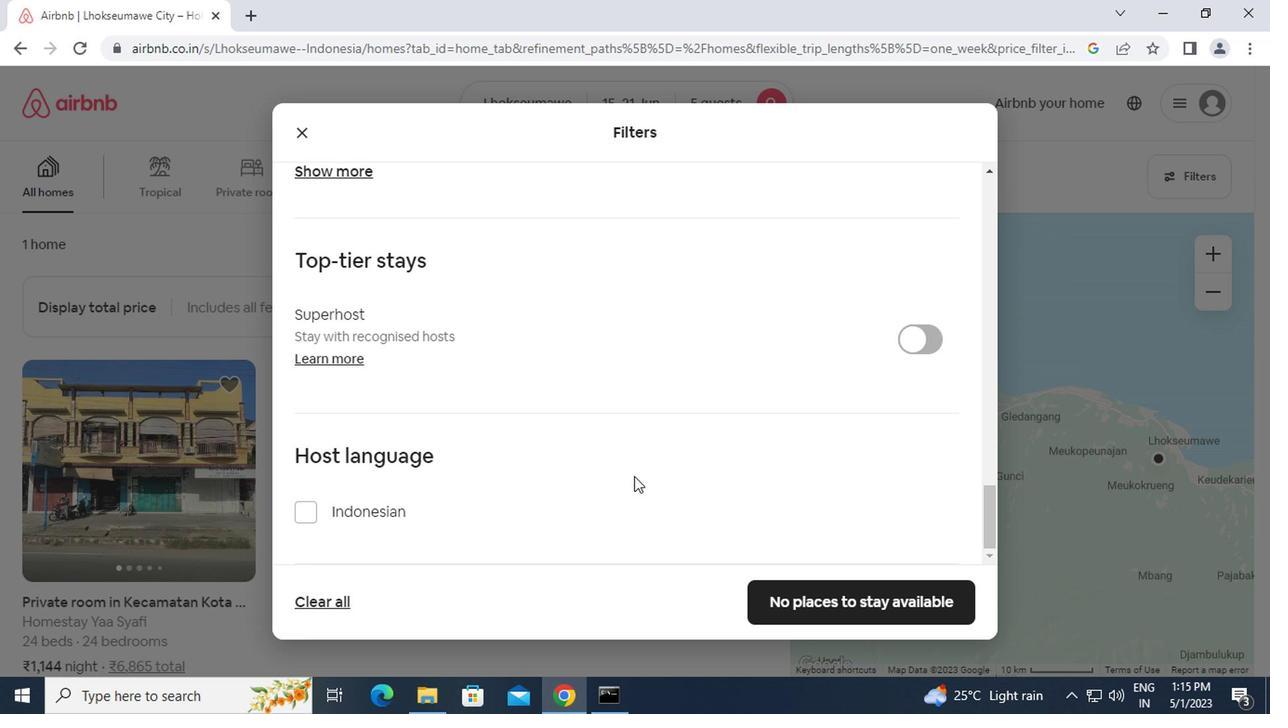 
Action: Mouse scrolled (629, 477) with delta (0, 0)
Screenshot: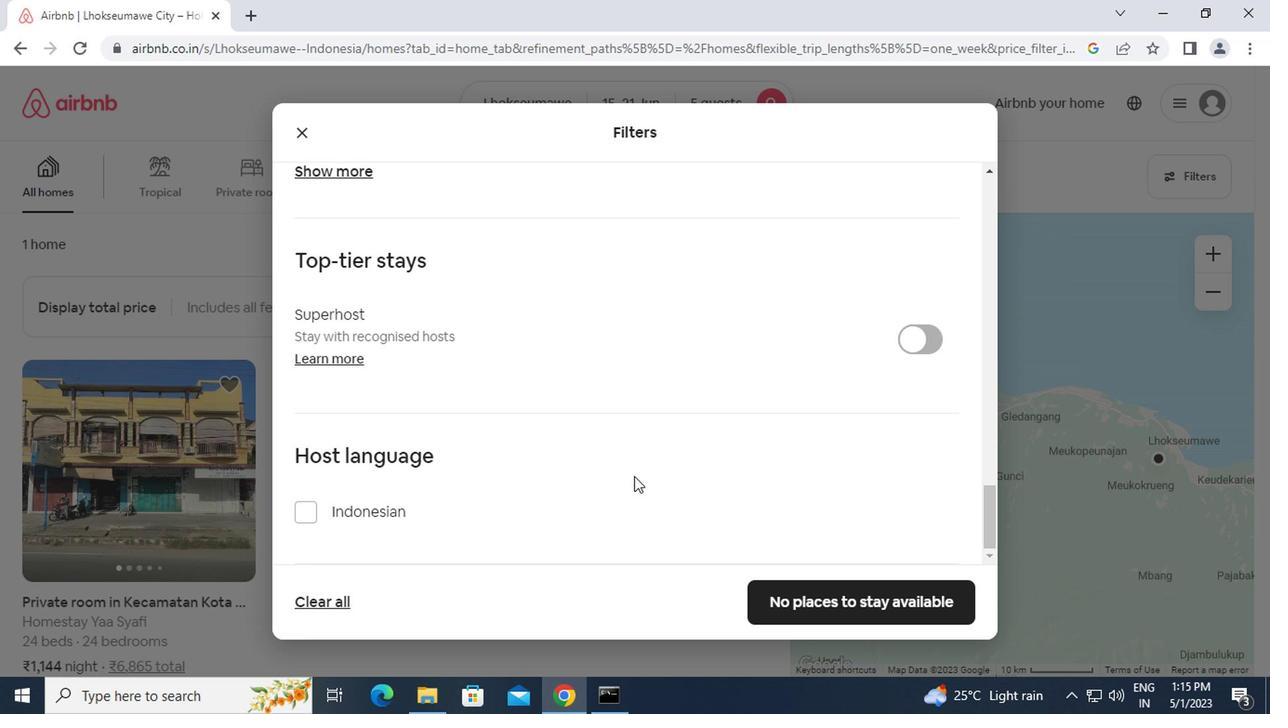 
Action: Mouse scrolled (629, 477) with delta (0, 0)
Screenshot: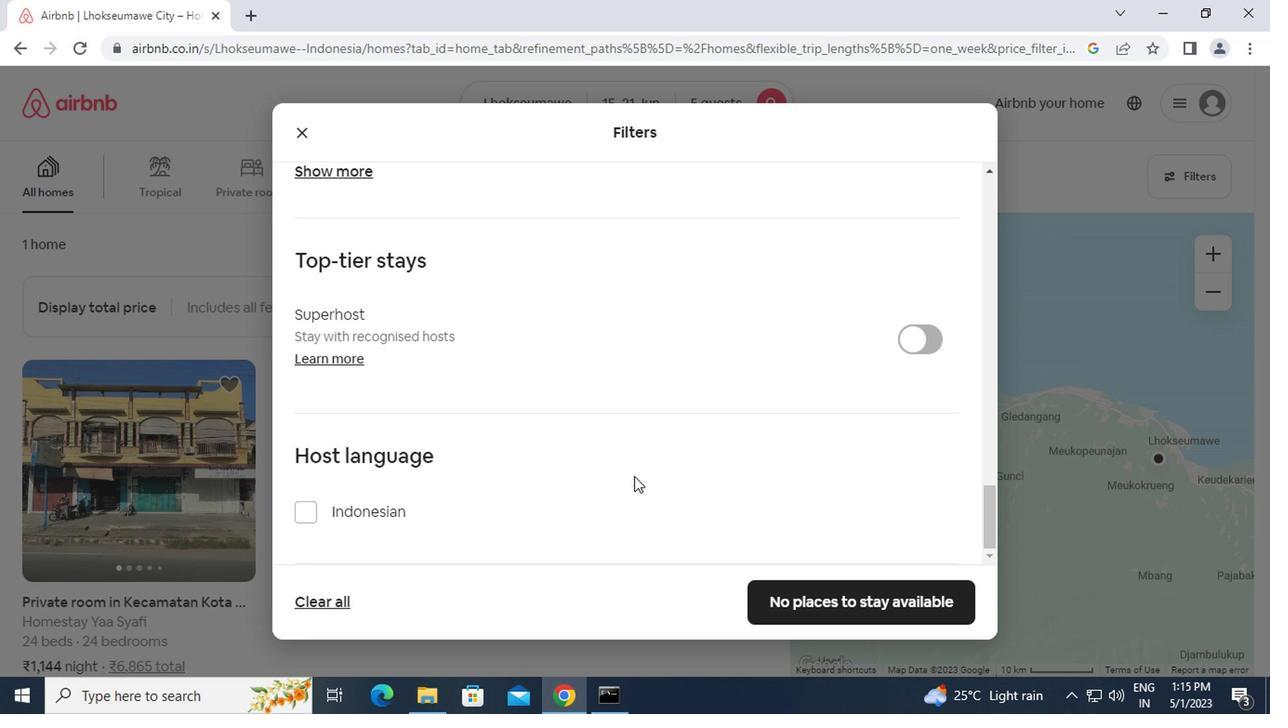 
Action: Mouse scrolled (629, 477) with delta (0, 0)
Screenshot: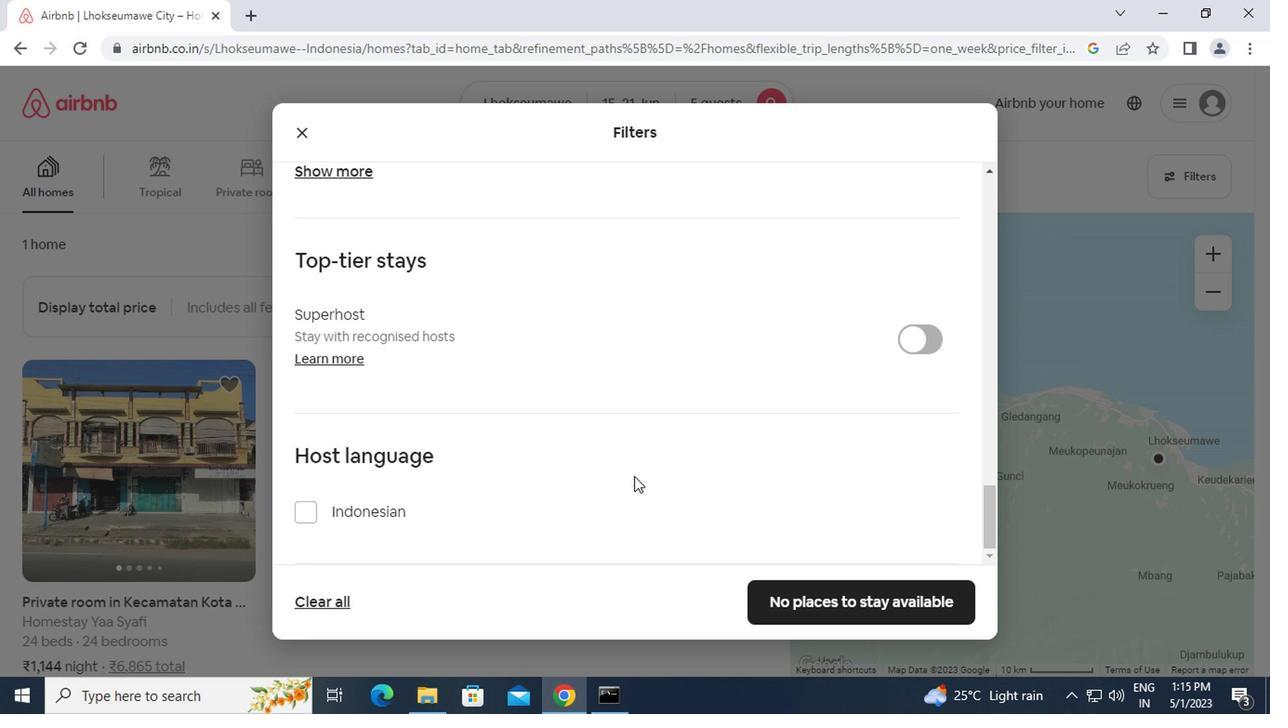 
Action: Mouse scrolled (629, 477) with delta (0, 0)
Screenshot: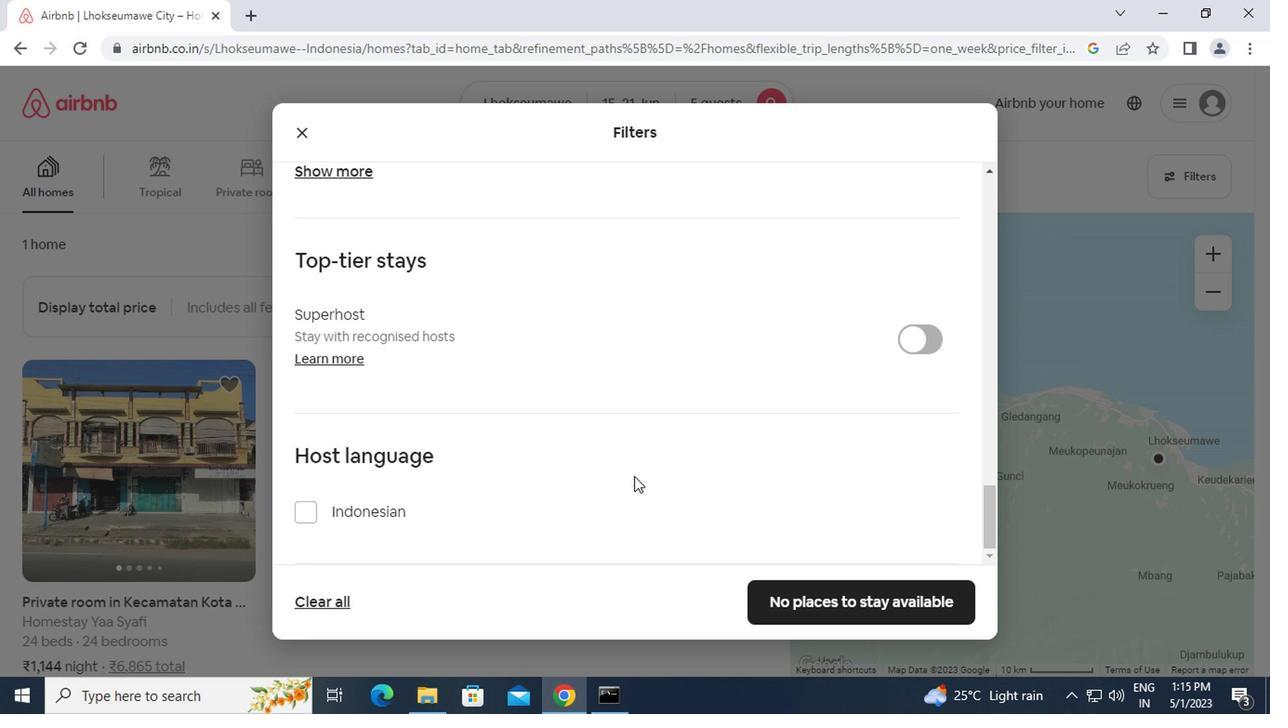 
Action: Mouse moved to (765, 594)
Screenshot: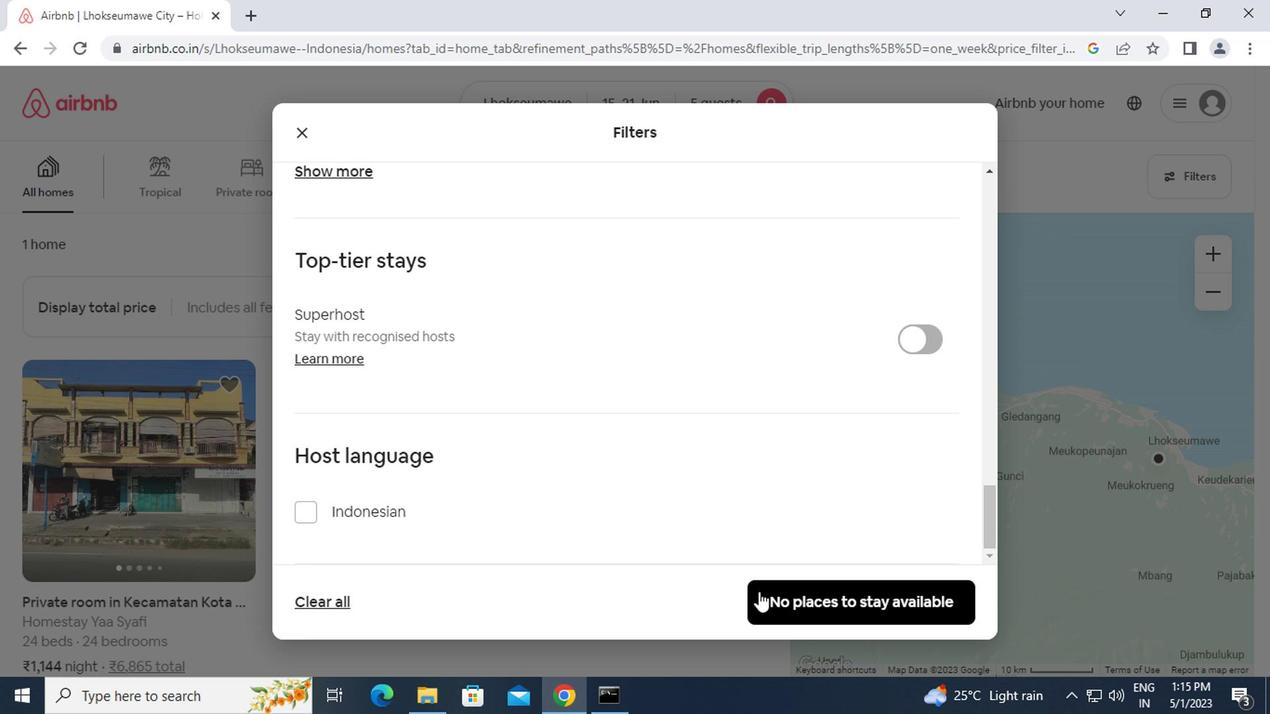 
Action: Mouse pressed left at (765, 594)
Screenshot: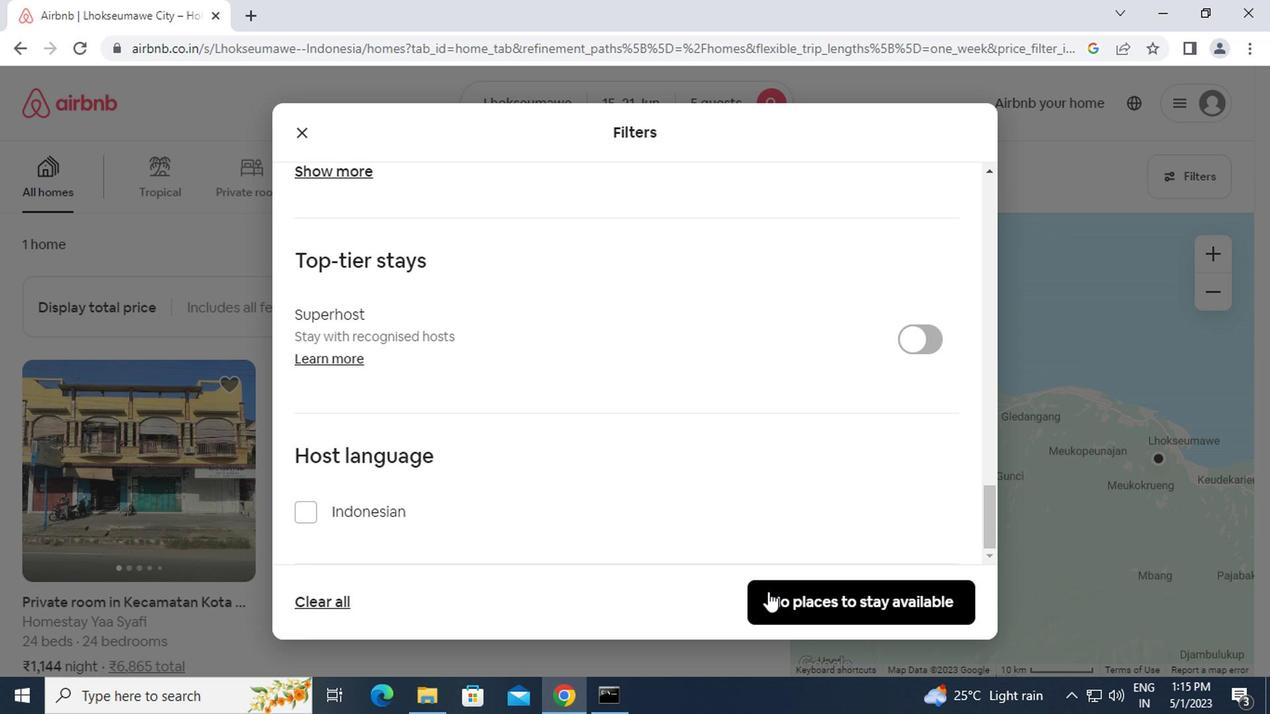 
